 Task: Reply to email with the signature Adam Smith with the subject Request for information from softage.1@softage.net with the message I would like to request a meeting to discuss the new product launch strategy. Undo the message and rewrite the message as I am following up on our previous conversation. Send the email
Action: Mouse moved to (438, 556)
Screenshot: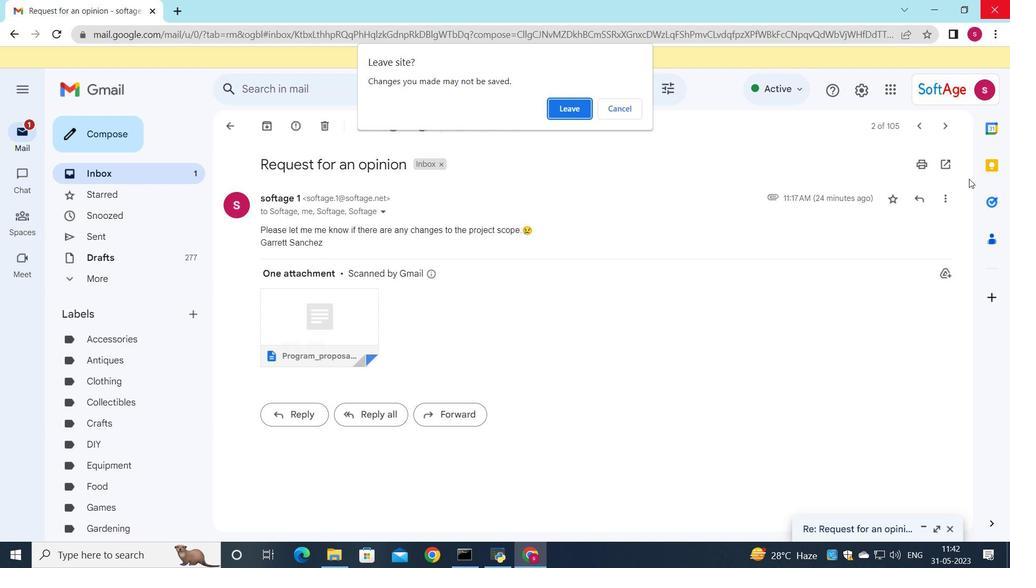 
Action: Mouse pressed left at (438, 556)
Screenshot: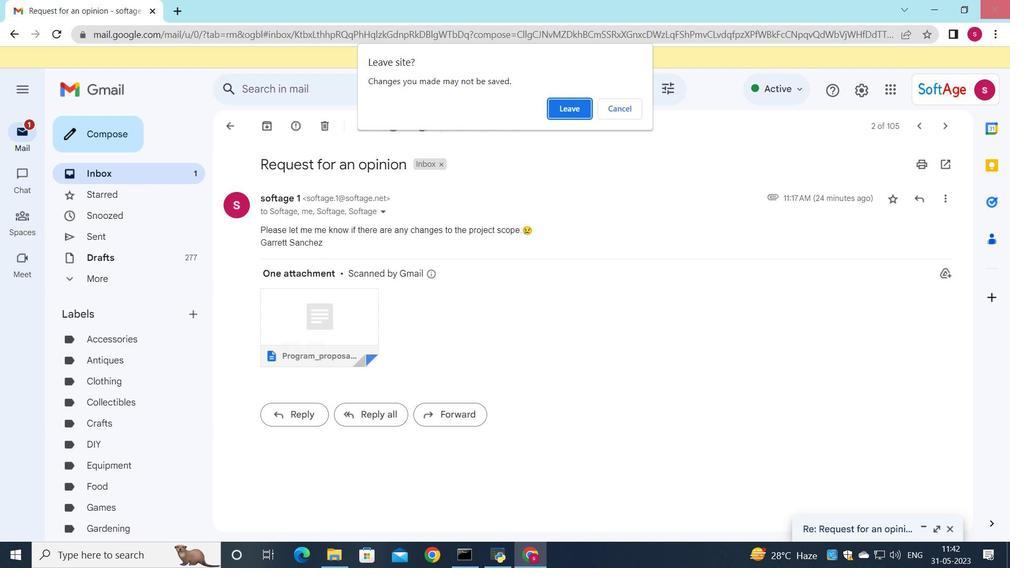 
Action: Mouse moved to (455, 315)
Screenshot: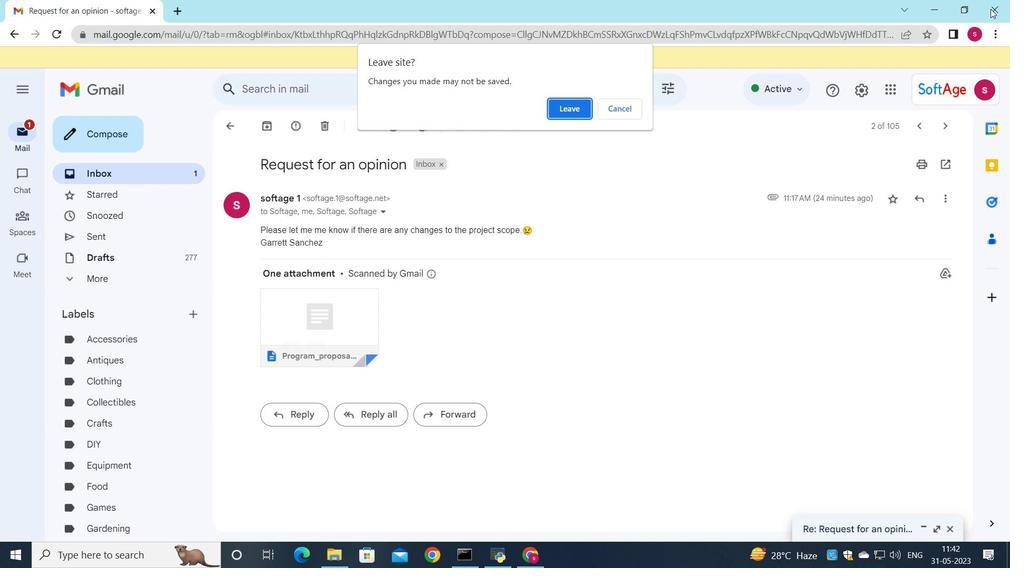 
Action: Mouse pressed left at (455, 315)
Screenshot: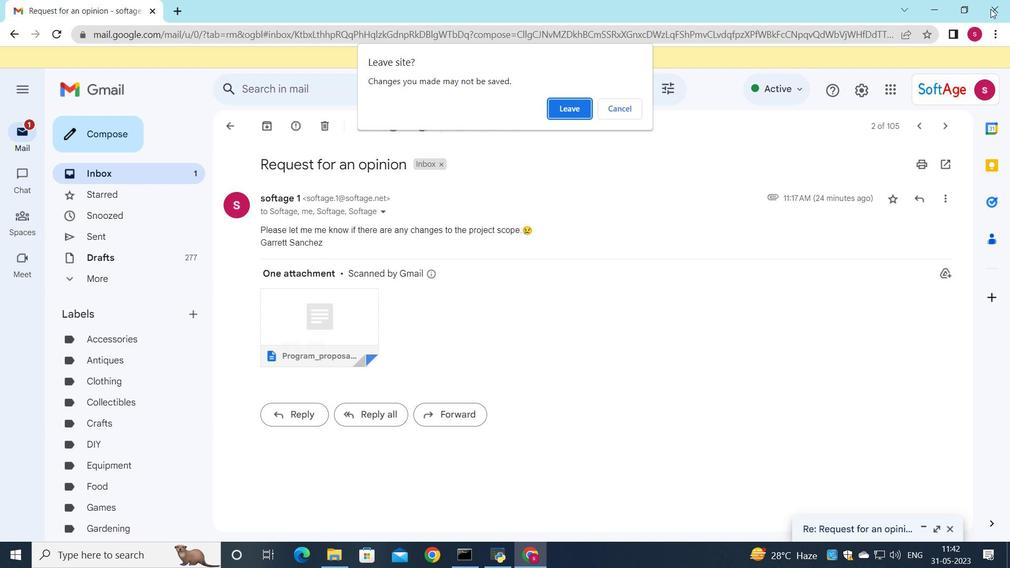 
Action: Mouse moved to (876, 70)
Screenshot: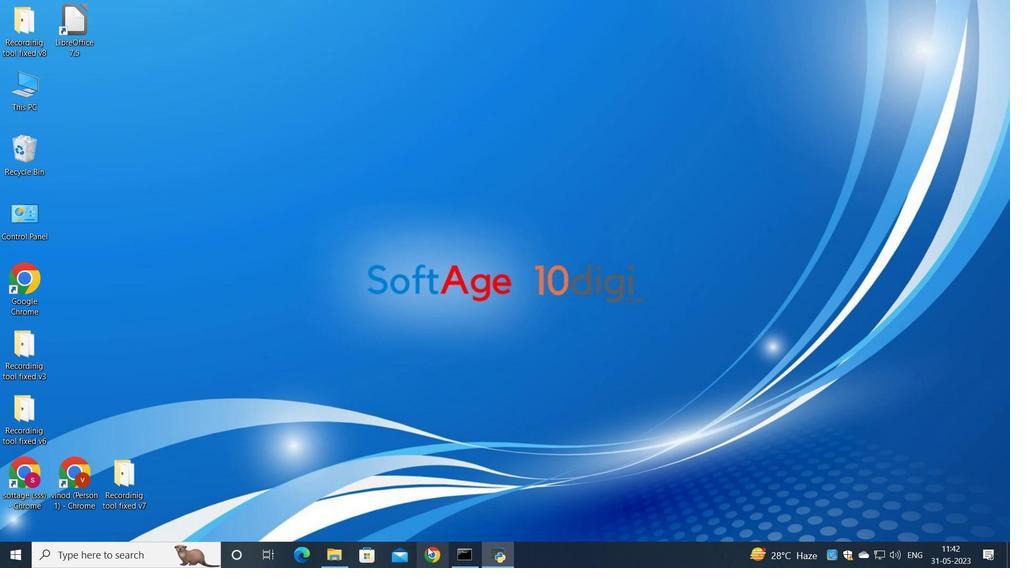 
Action: Mouse pressed left at (876, 70)
Screenshot: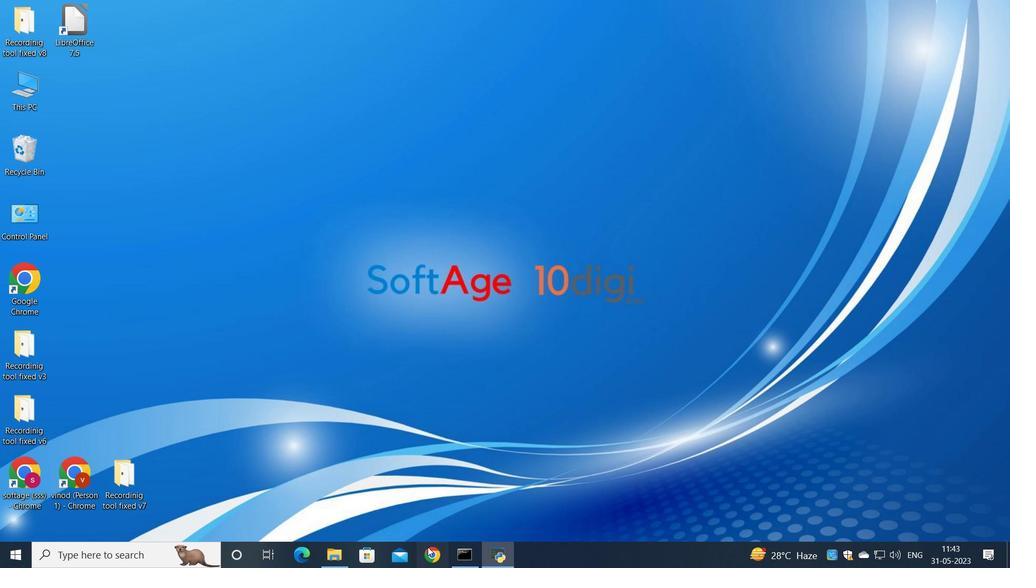 
Action: Mouse moved to (865, 96)
Screenshot: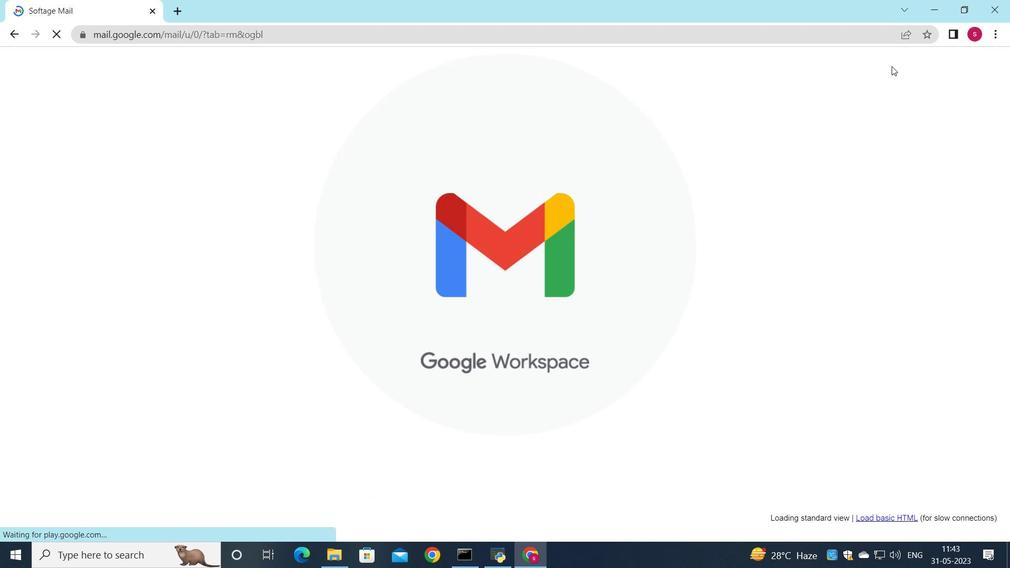 
Action: Mouse pressed left at (865, 96)
Screenshot: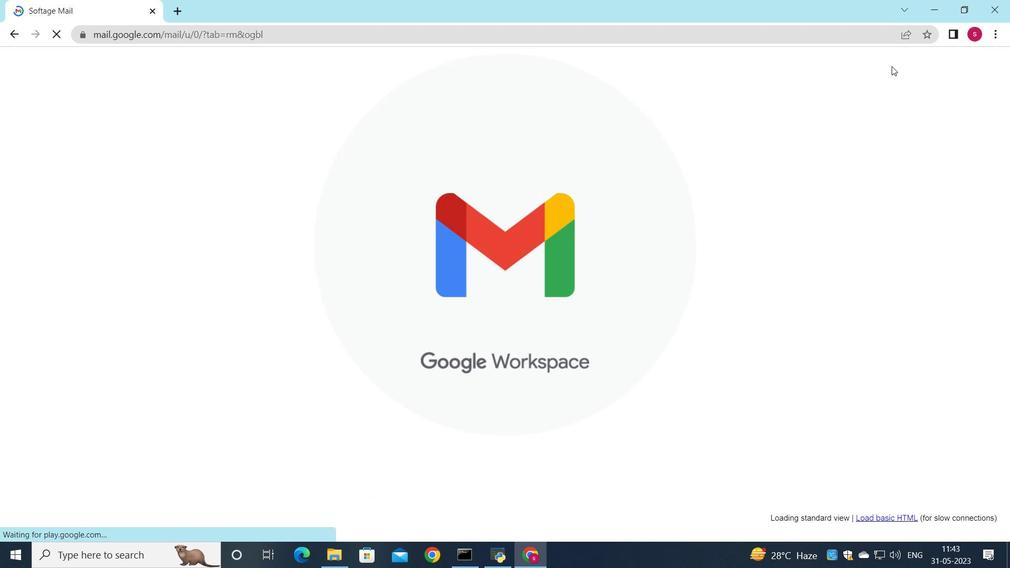 
Action: Mouse moved to (850, 156)
Screenshot: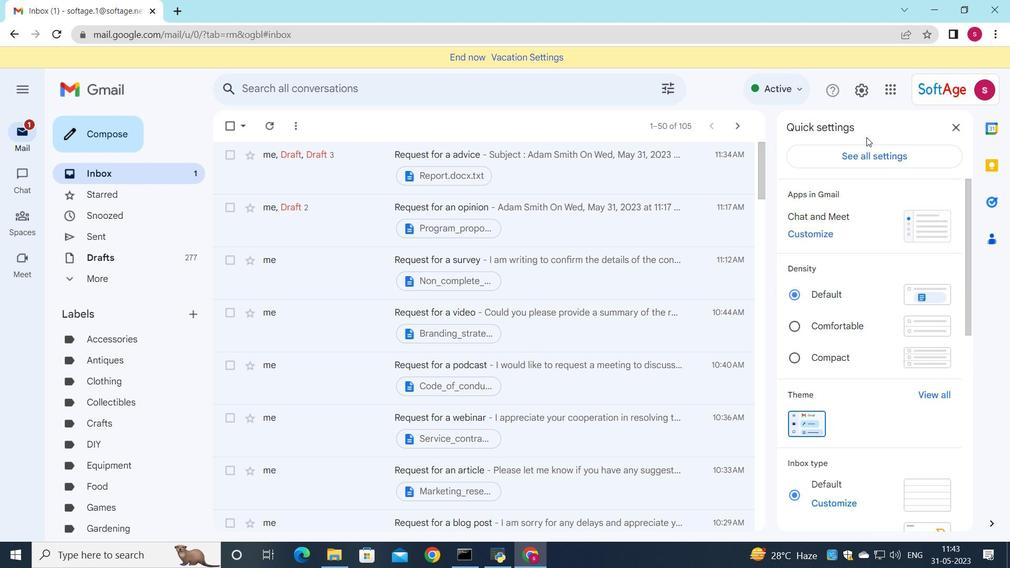 
Action: Mouse pressed left at (850, 156)
Screenshot: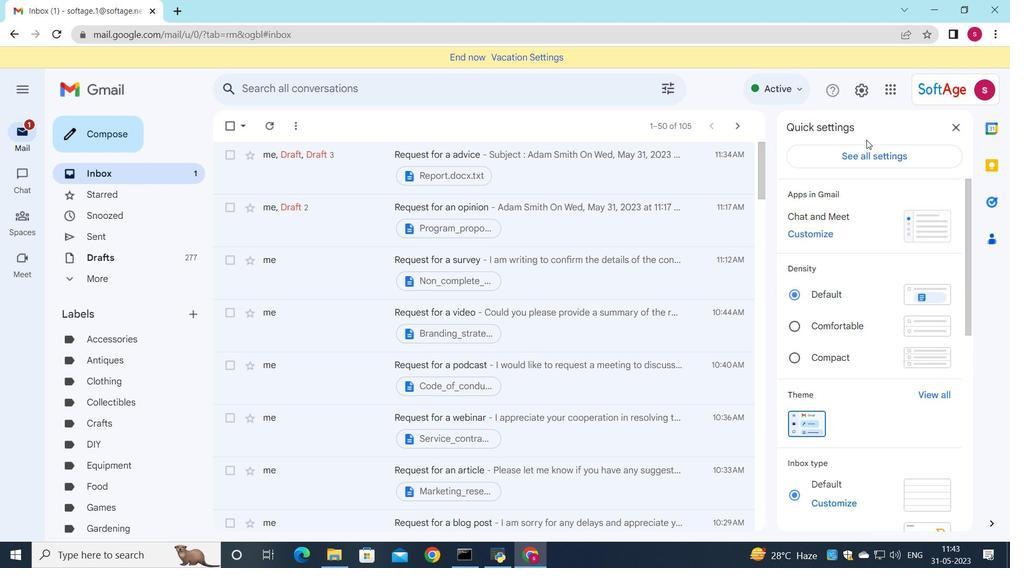 
Action: Mouse moved to (682, 196)
Screenshot: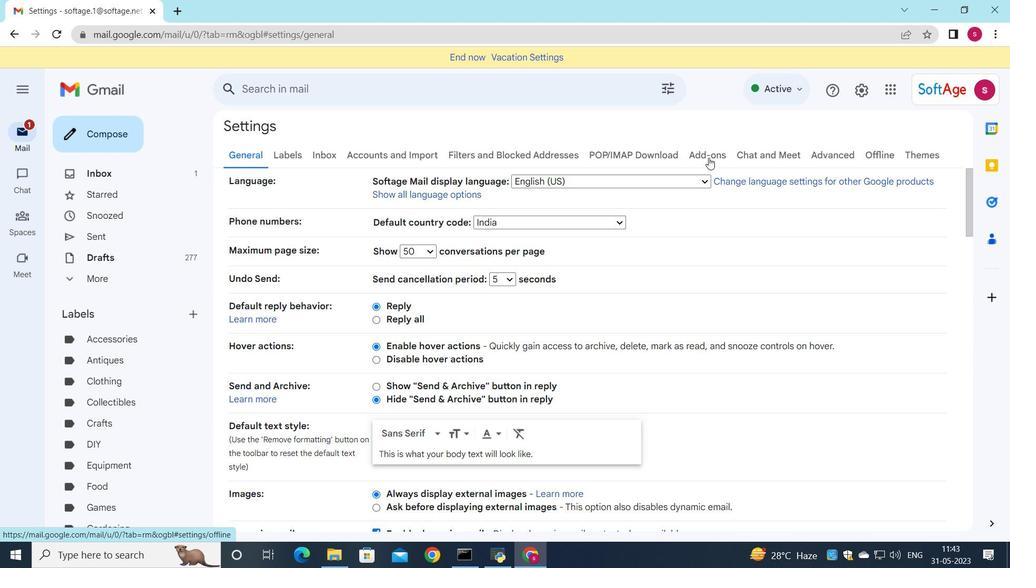 
Action: Mouse scrolled (682, 195) with delta (0, 0)
Screenshot: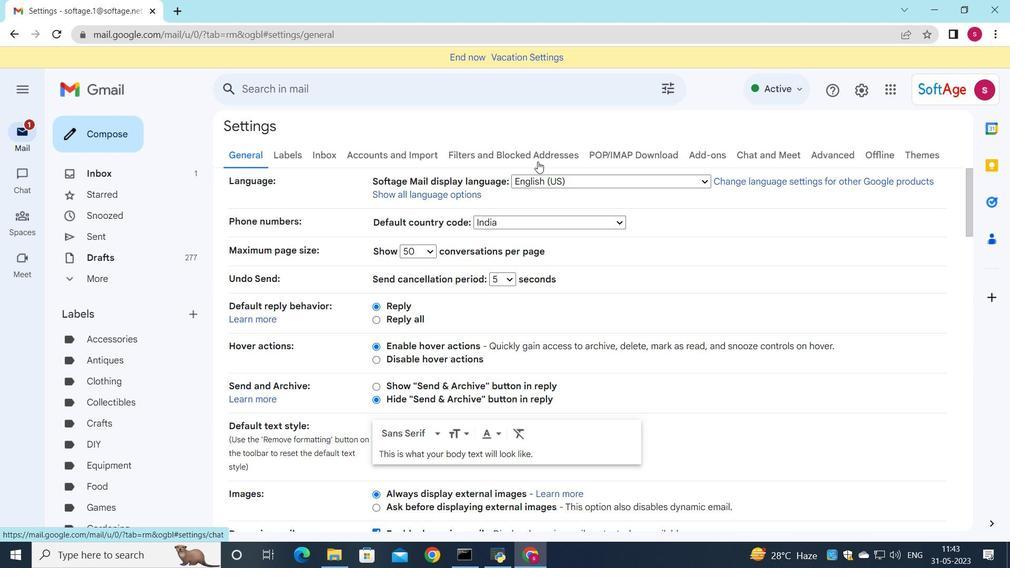 
Action: Mouse scrolled (682, 195) with delta (0, 0)
Screenshot: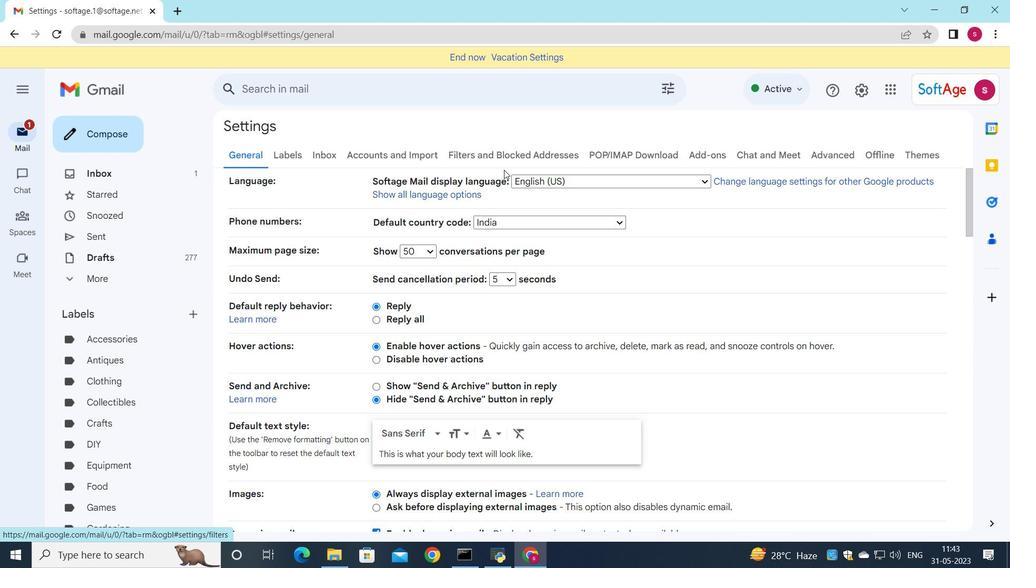 
Action: Mouse moved to (676, 204)
Screenshot: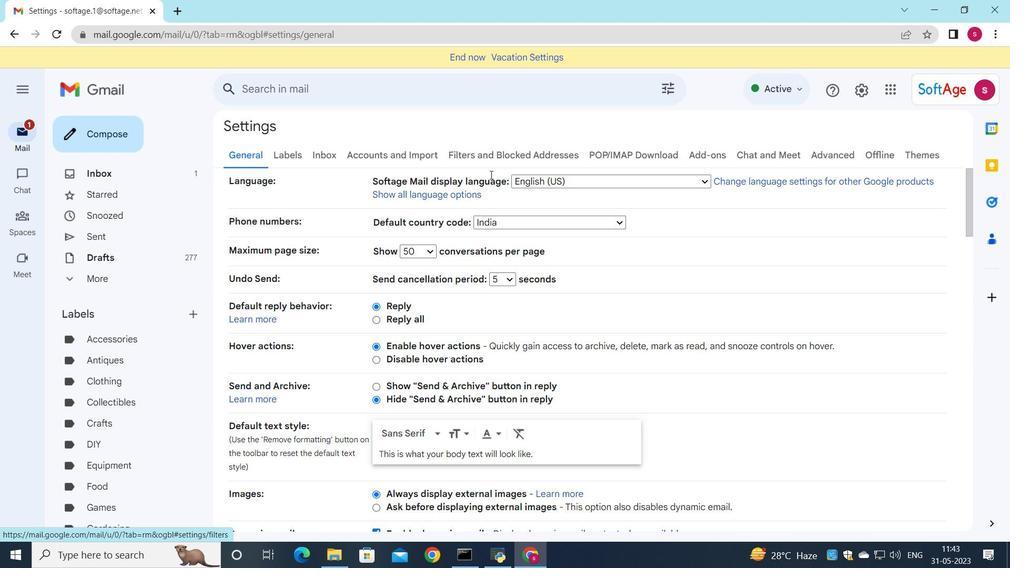 
Action: Mouse scrolled (676, 204) with delta (0, 0)
Screenshot: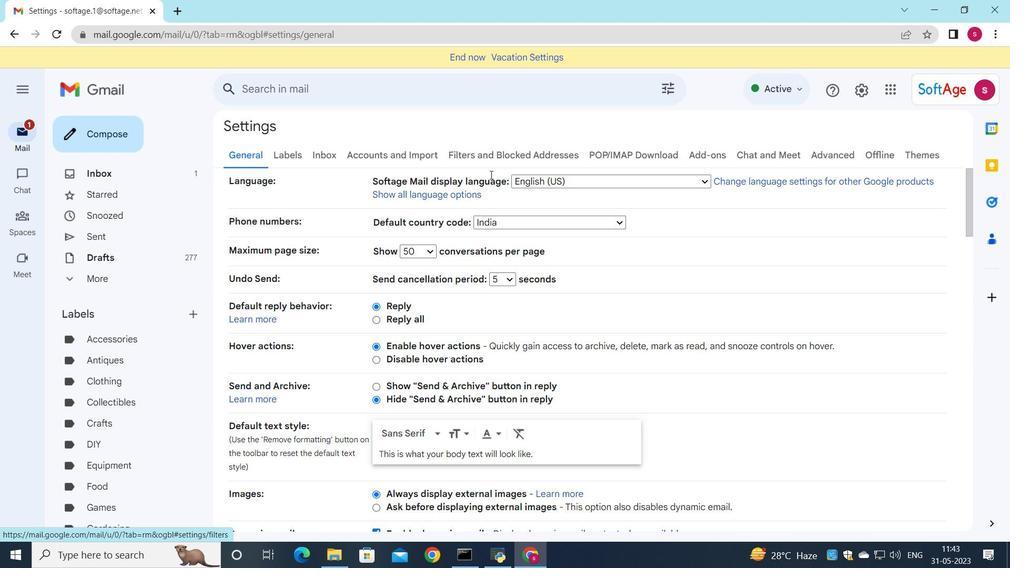 
Action: Mouse moved to (662, 212)
Screenshot: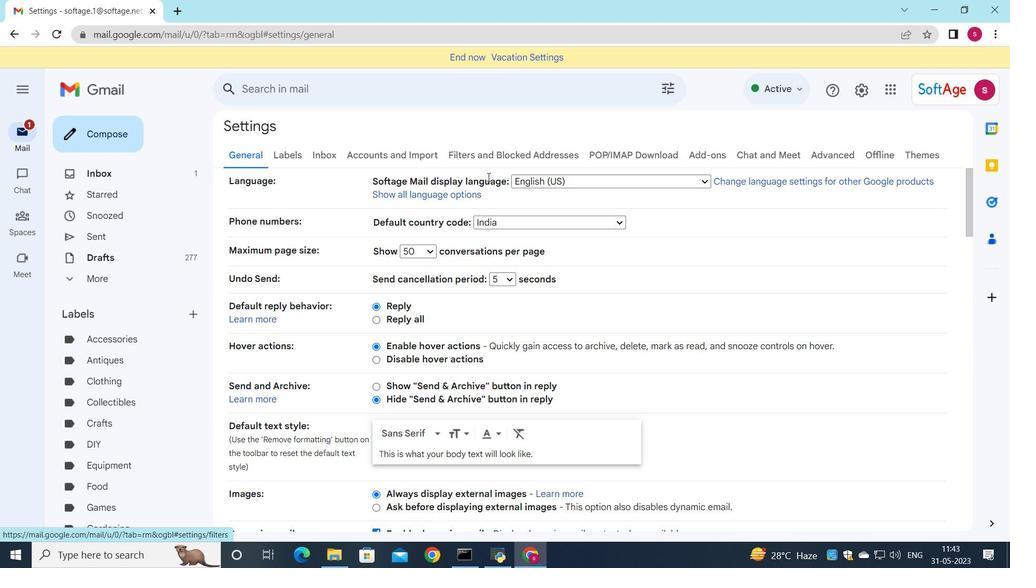 
Action: Mouse scrolled (662, 212) with delta (0, 0)
Screenshot: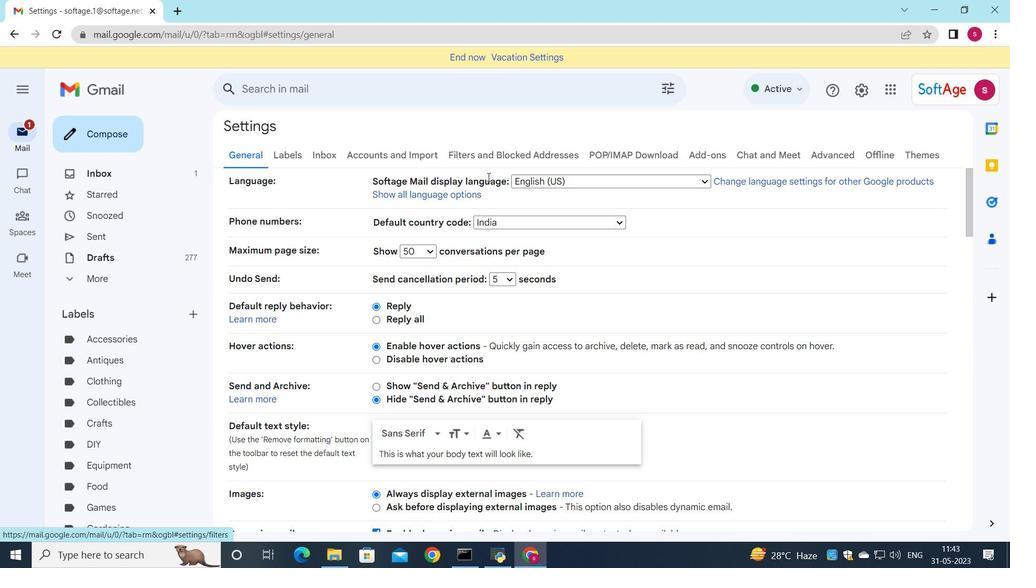 
Action: Mouse moved to (642, 193)
Screenshot: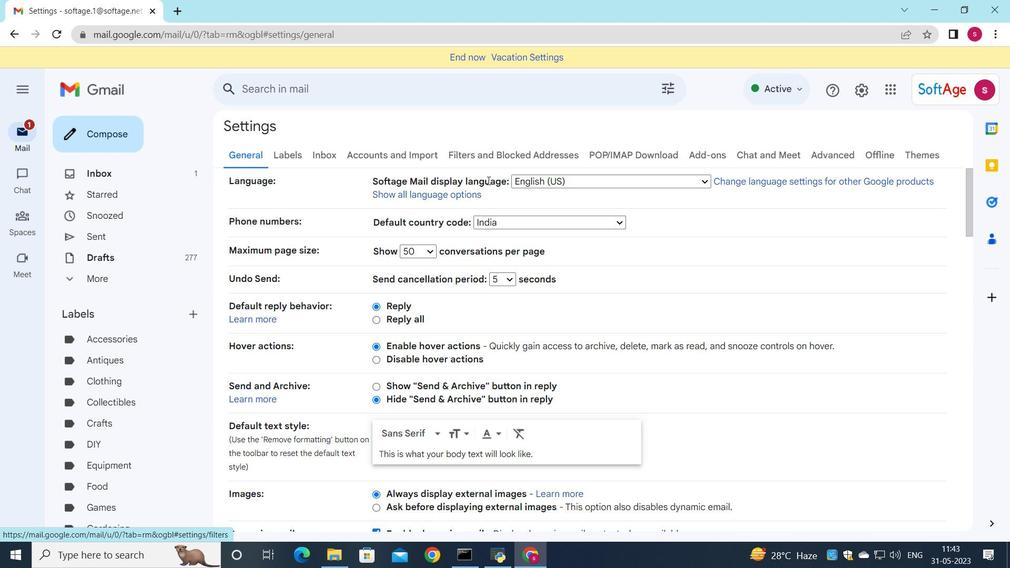 
Action: Mouse scrolled (642, 193) with delta (0, 0)
Screenshot: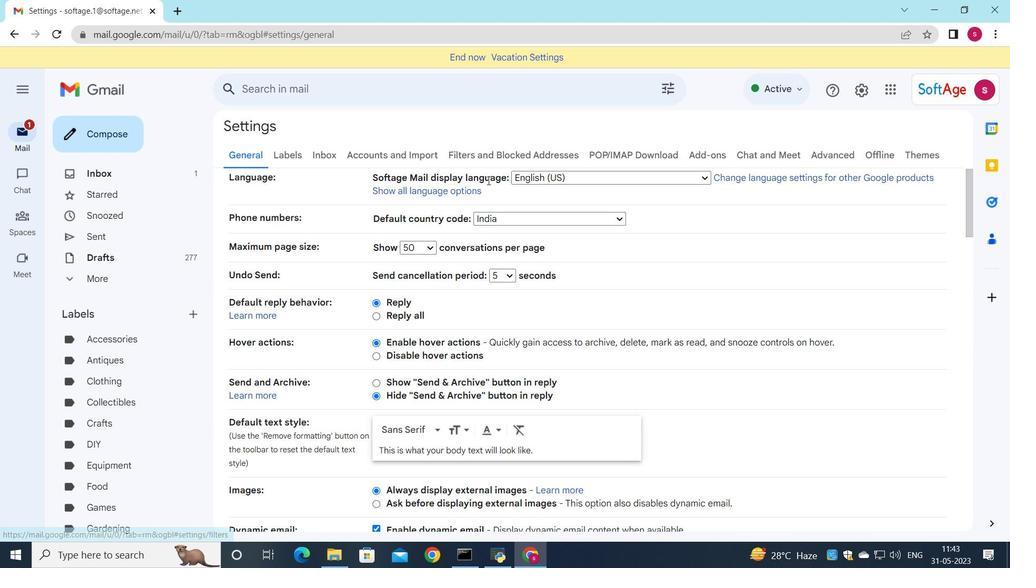 
Action: Mouse scrolled (642, 193) with delta (0, 0)
Screenshot: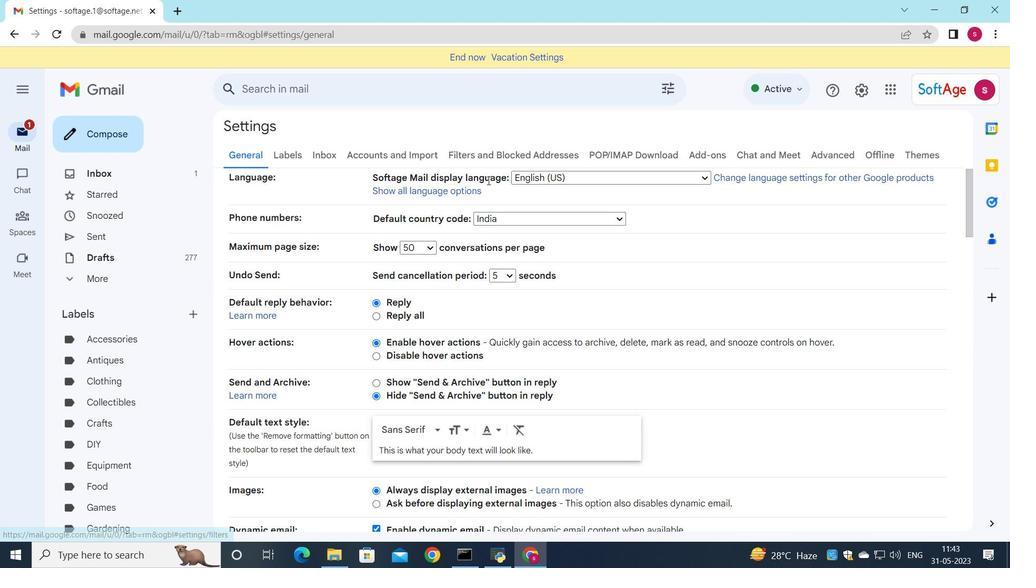 
Action: Mouse moved to (642, 193)
Screenshot: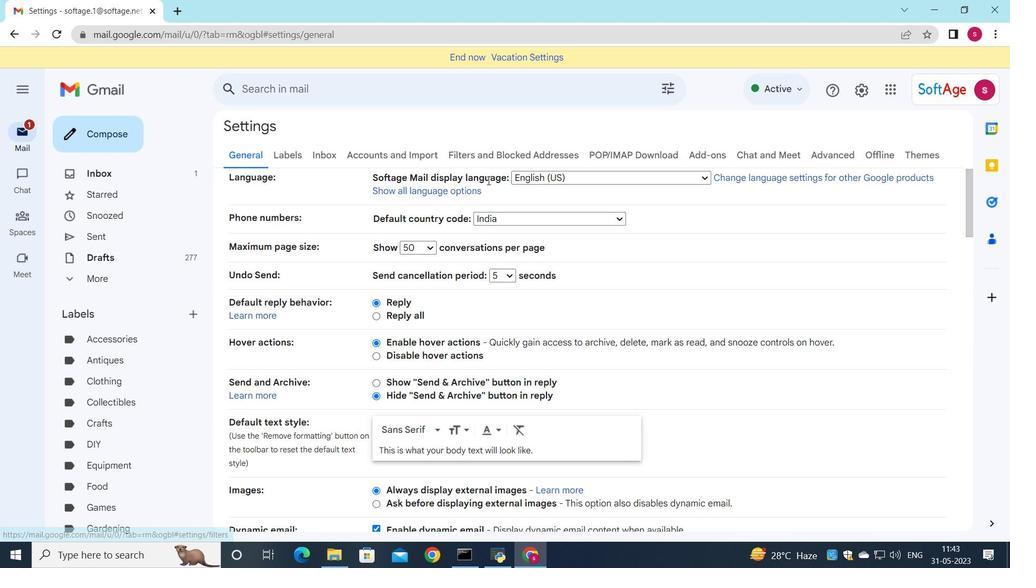 
Action: Mouse scrolled (642, 193) with delta (0, 0)
Screenshot: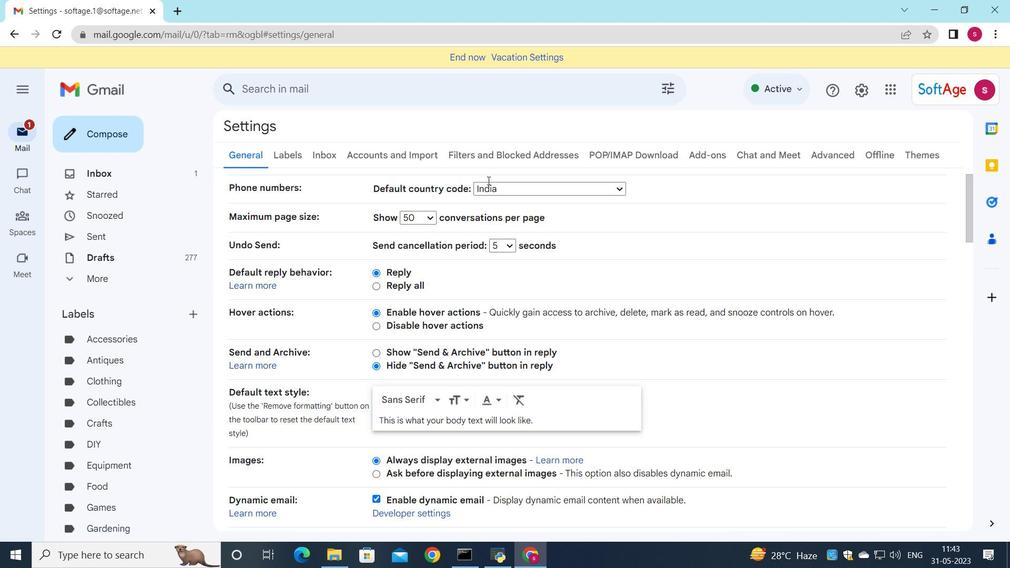 
Action: Mouse moved to (642, 194)
Screenshot: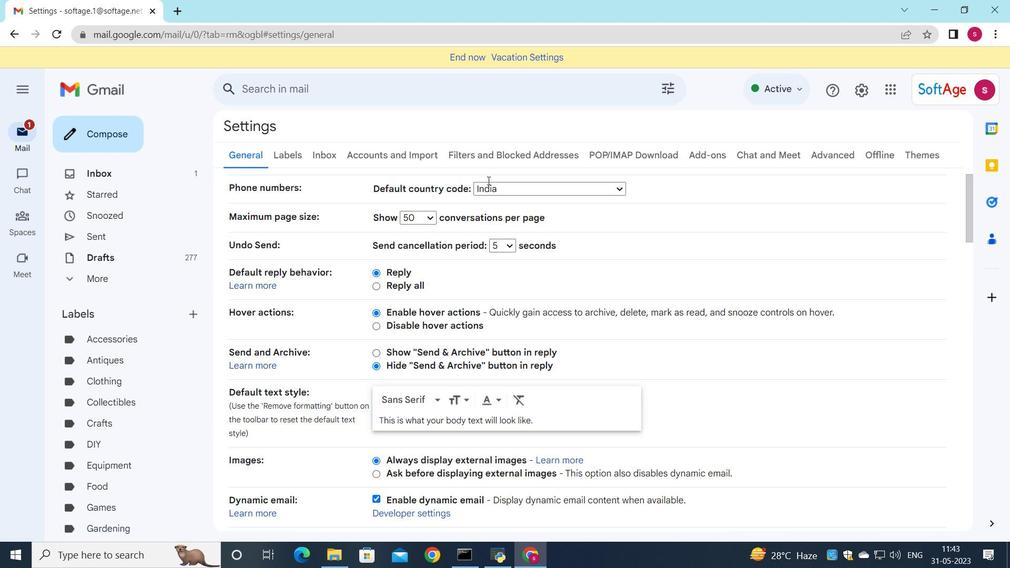 
Action: Mouse scrolled (642, 193) with delta (0, 0)
Screenshot: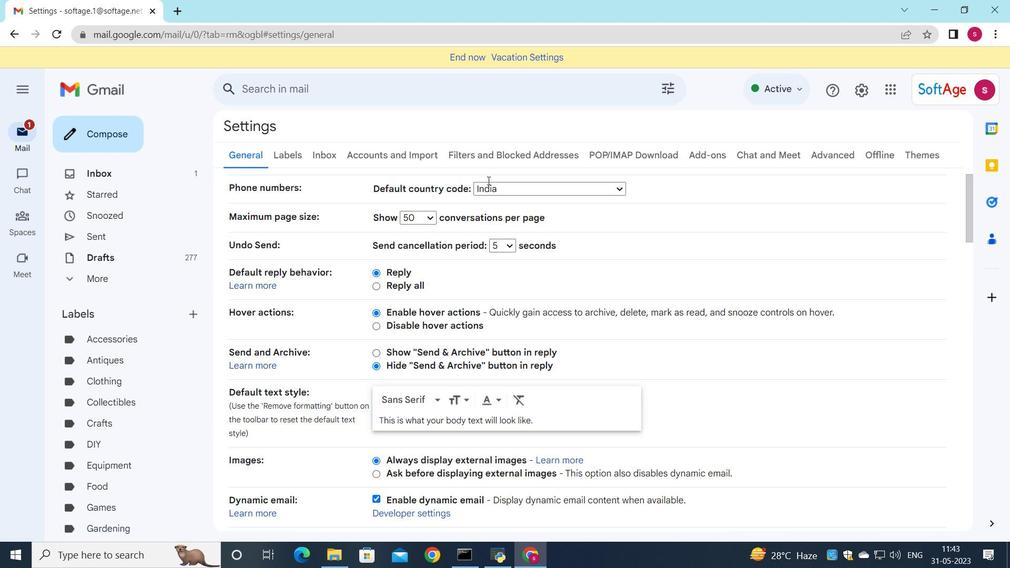 
Action: Mouse moved to (642, 194)
Screenshot: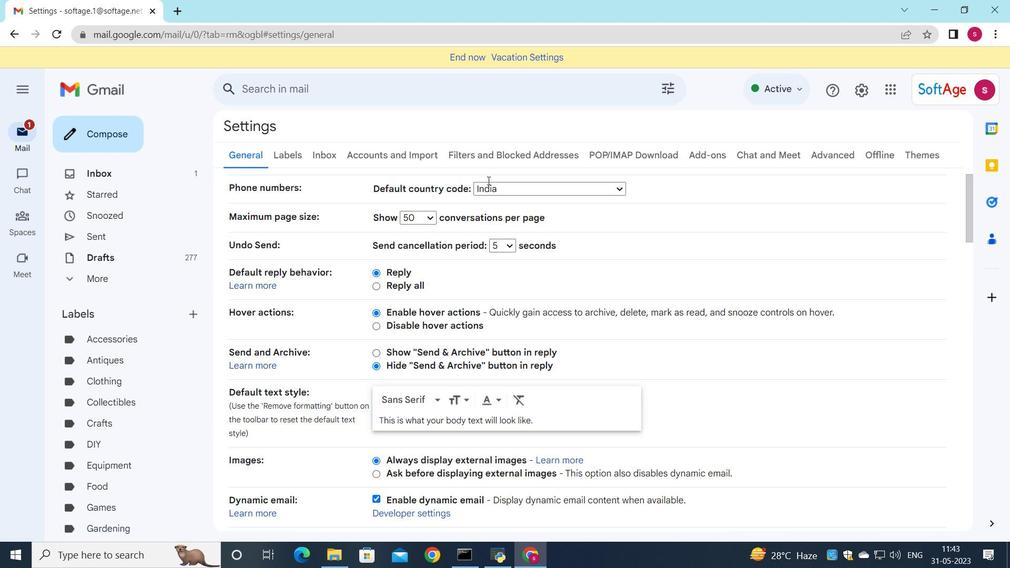 
Action: Mouse scrolled (642, 194) with delta (0, 0)
Screenshot: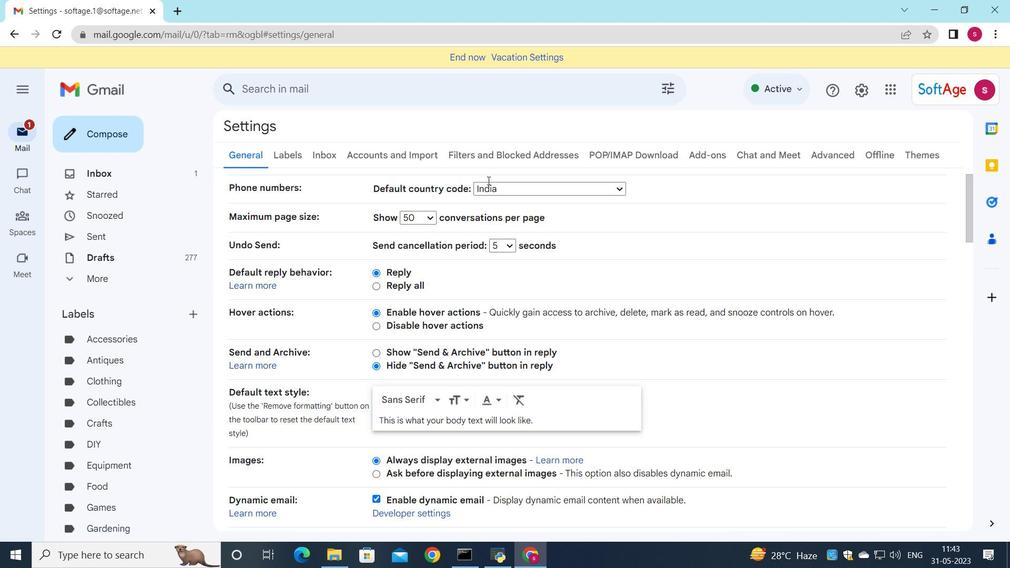 
Action: Mouse moved to (639, 192)
Screenshot: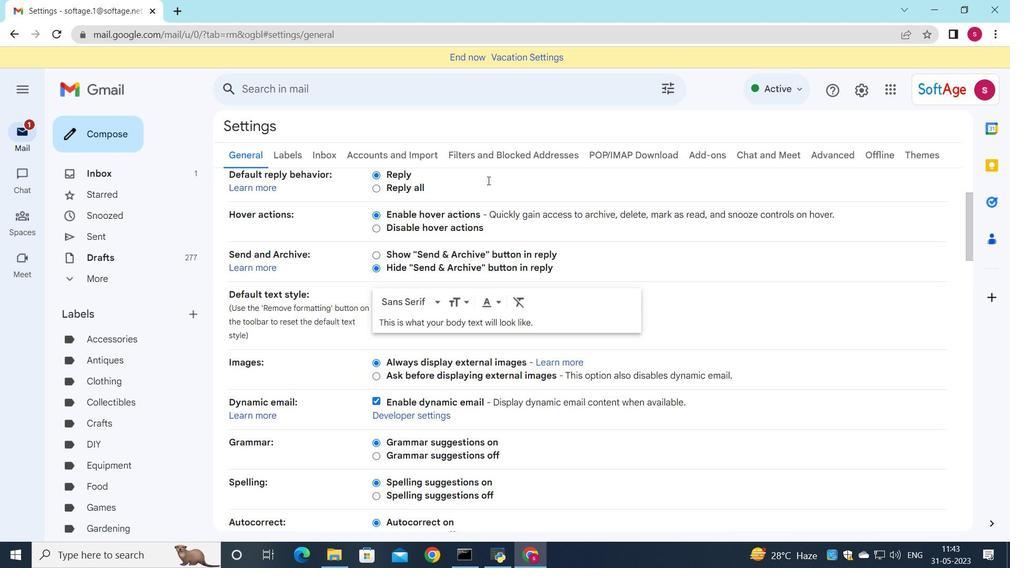 
Action: Mouse scrolled (639, 192) with delta (0, 0)
Screenshot: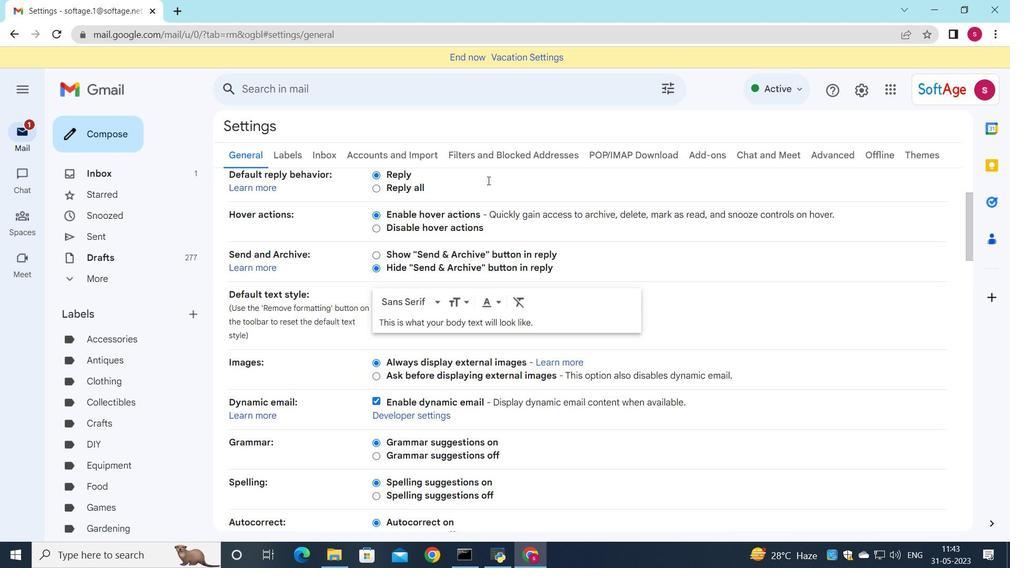 
Action: Mouse scrolled (639, 192) with delta (0, 0)
Screenshot: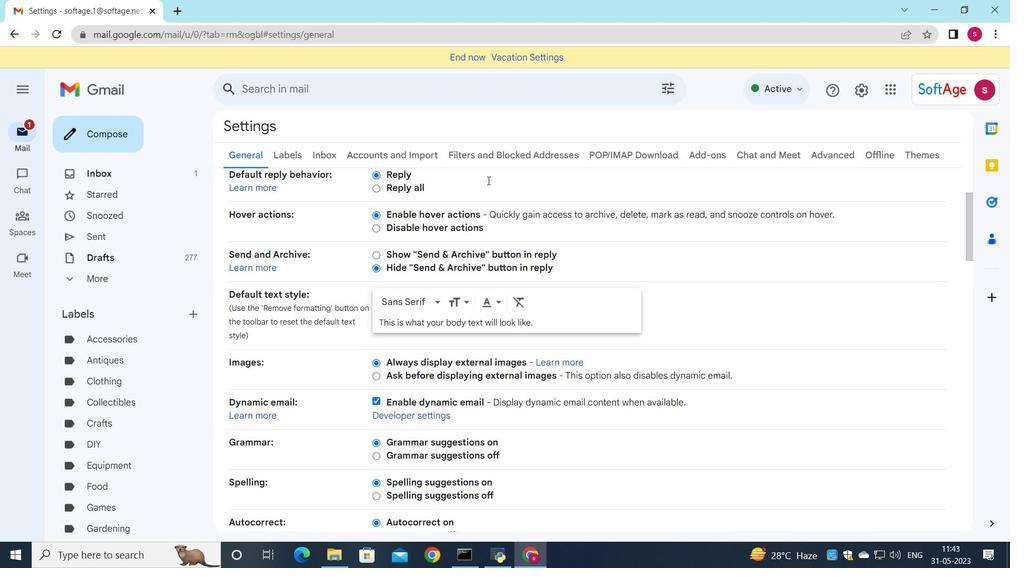 
Action: Mouse scrolled (639, 192) with delta (0, 0)
Screenshot: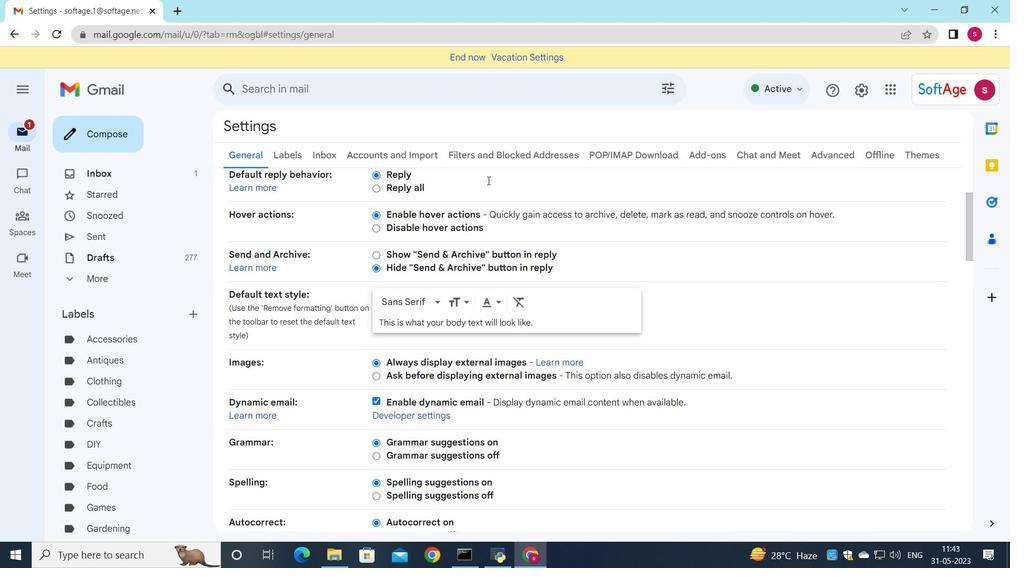 
Action: Mouse scrolled (639, 192) with delta (0, 0)
Screenshot: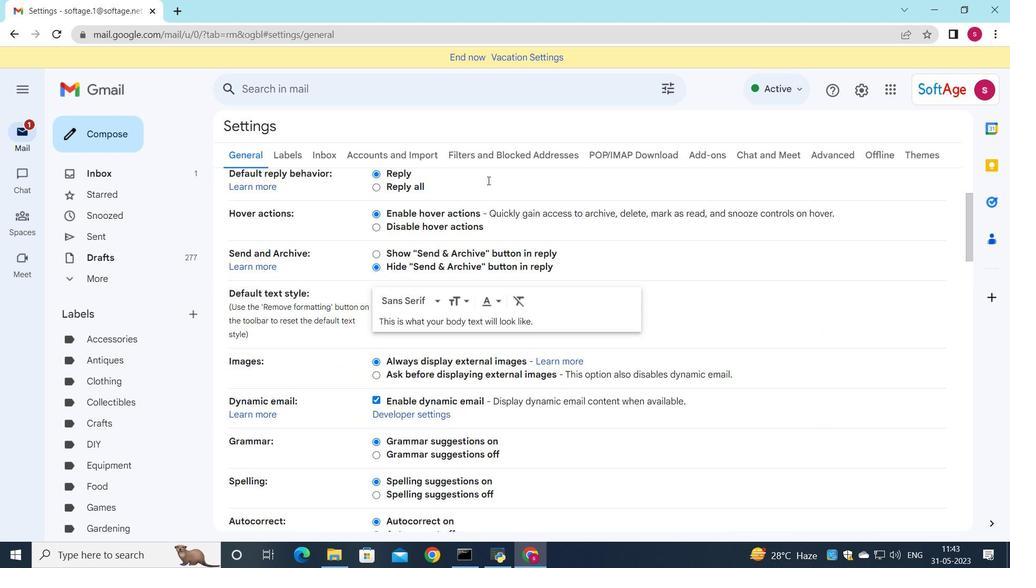 
Action: Mouse scrolled (639, 192) with delta (0, 0)
Screenshot: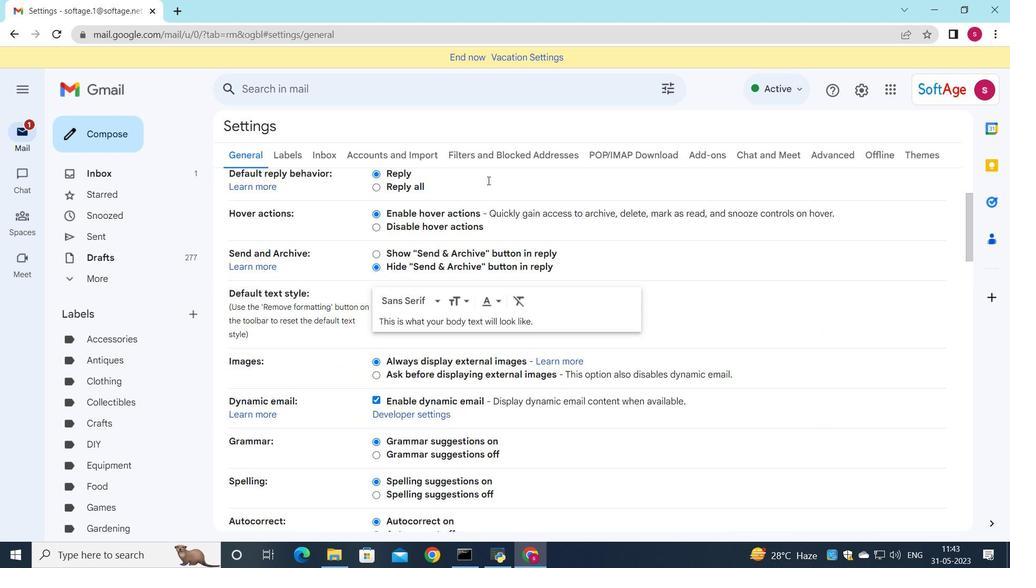
Action: Mouse scrolled (639, 192) with delta (0, 0)
Screenshot: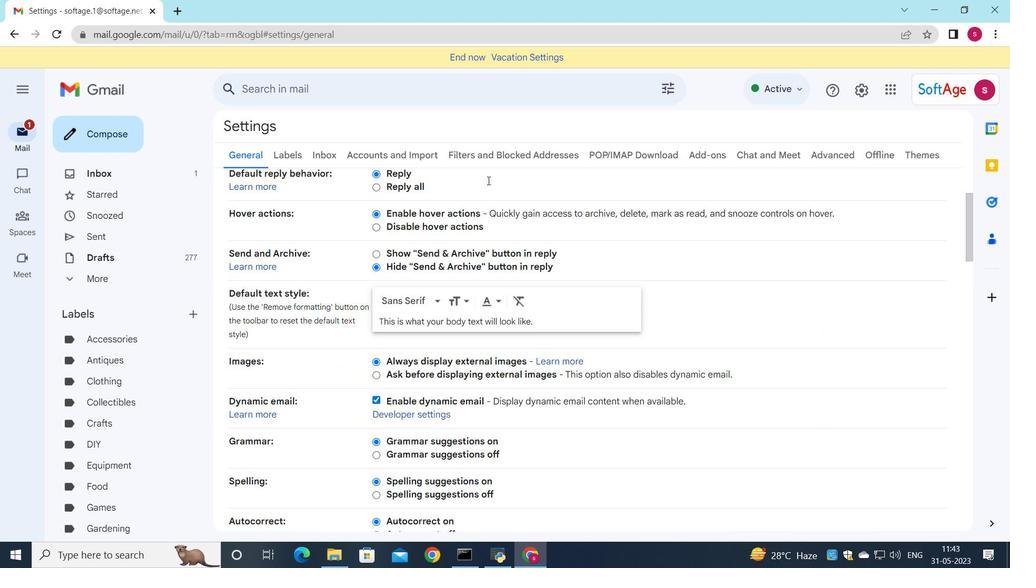 
Action: Mouse scrolled (639, 192) with delta (0, 0)
Screenshot: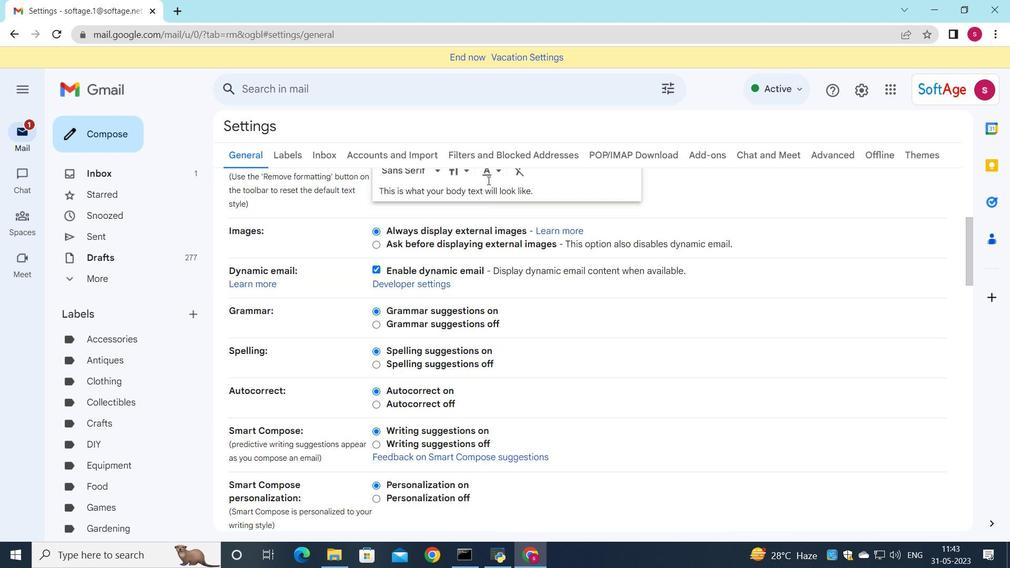 
Action: Mouse scrolled (639, 192) with delta (0, 0)
Screenshot: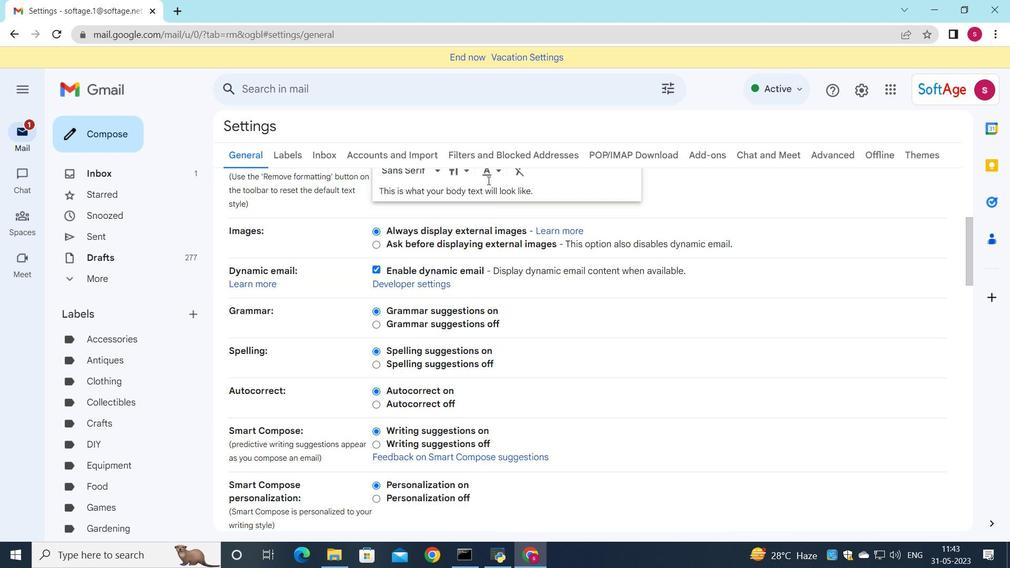 
Action: Mouse scrolled (639, 192) with delta (0, 0)
Screenshot: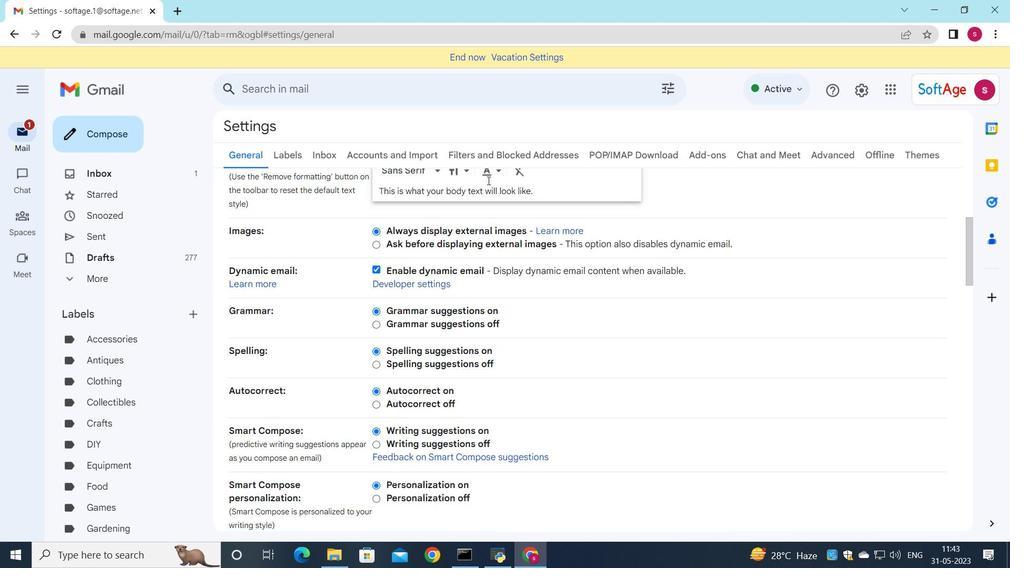 
Action: Mouse scrolled (639, 192) with delta (0, 0)
Screenshot: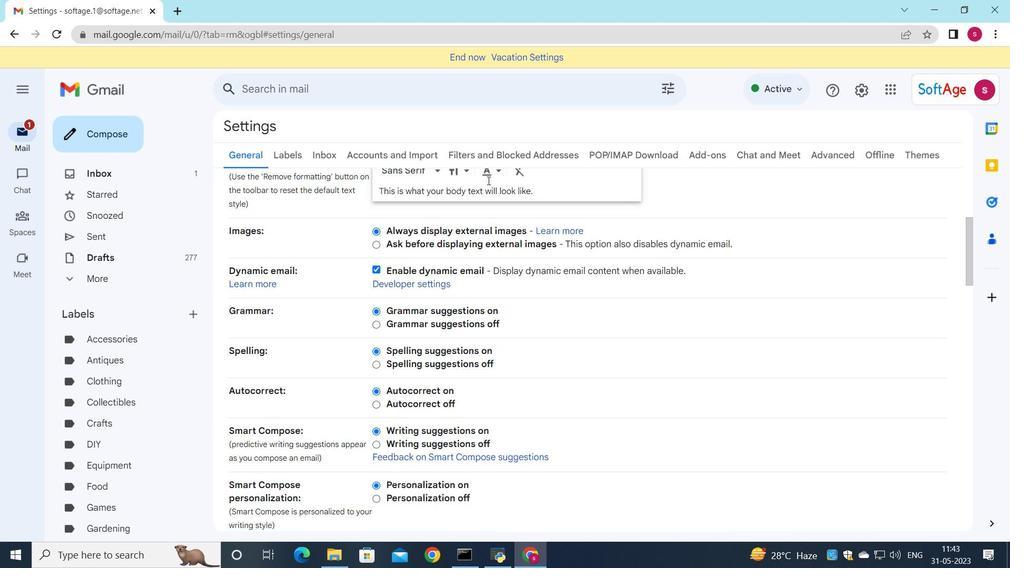 
Action: Mouse scrolled (639, 192) with delta (0, 0)
Screenshot: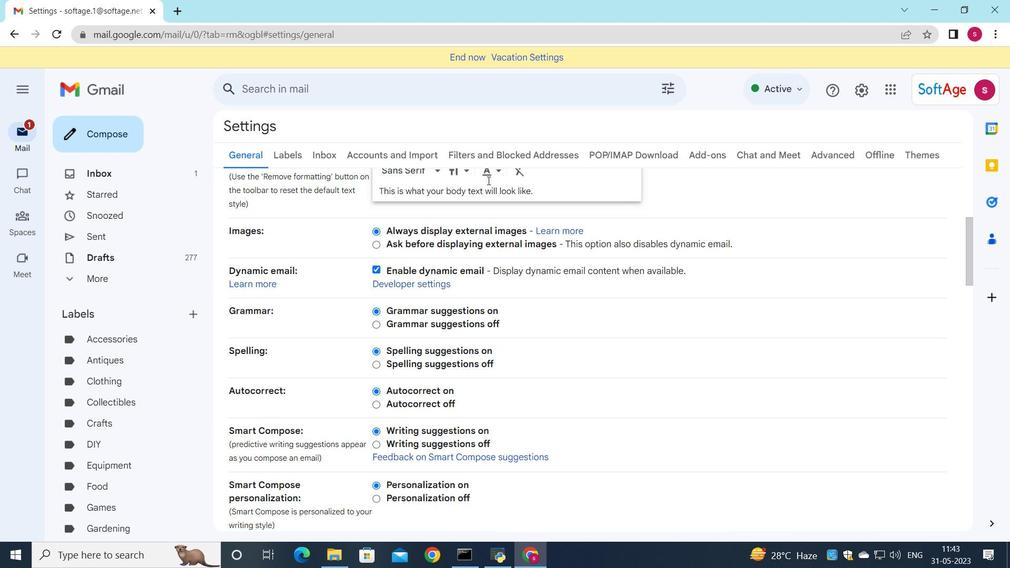 
Action: Mouse scrolled (639, 193) with delta (0, 0)
Screenshot: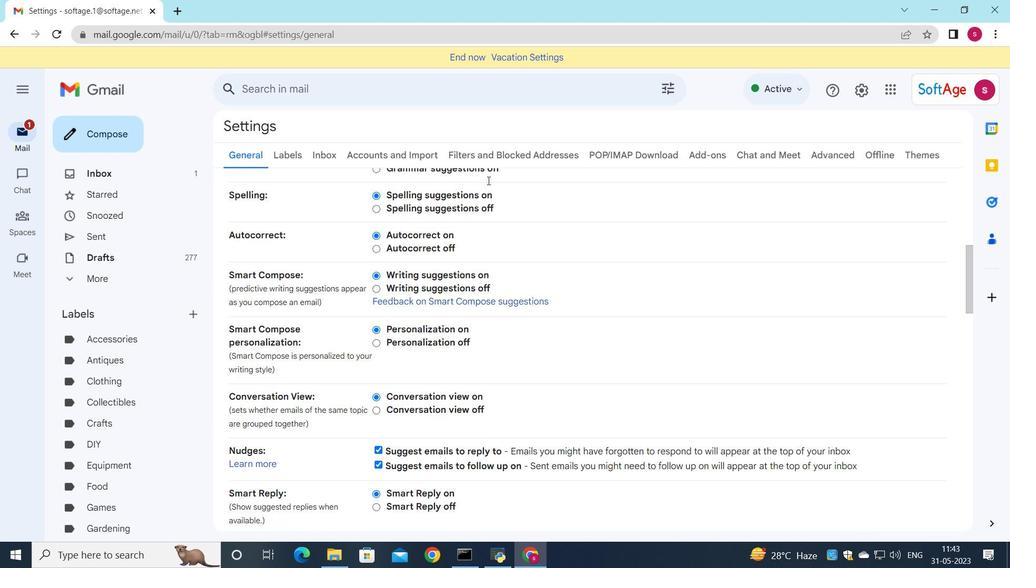 
Action: Mouse scrolled (639, 193) with delta (0, 0)
Screenshot: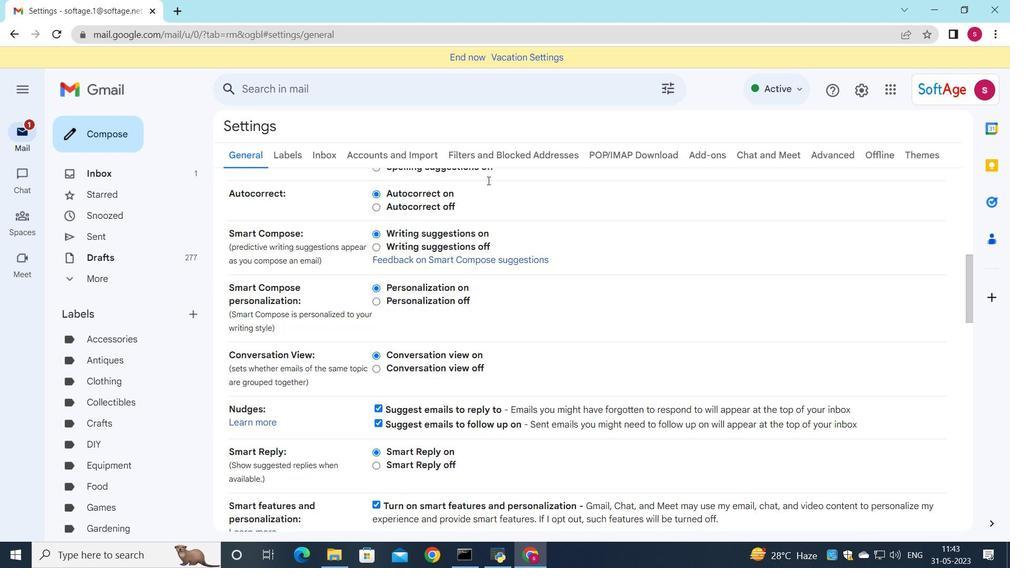 
Action: Mouse moved to (507, 262)
Screenshot: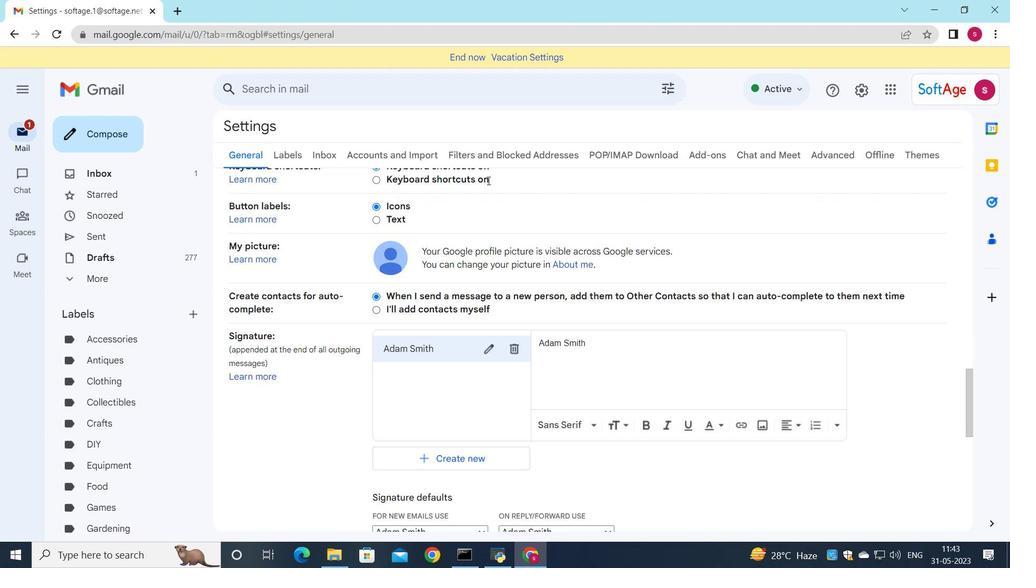 
Action: Mouse pressed left at (507, 262)
Screenshot: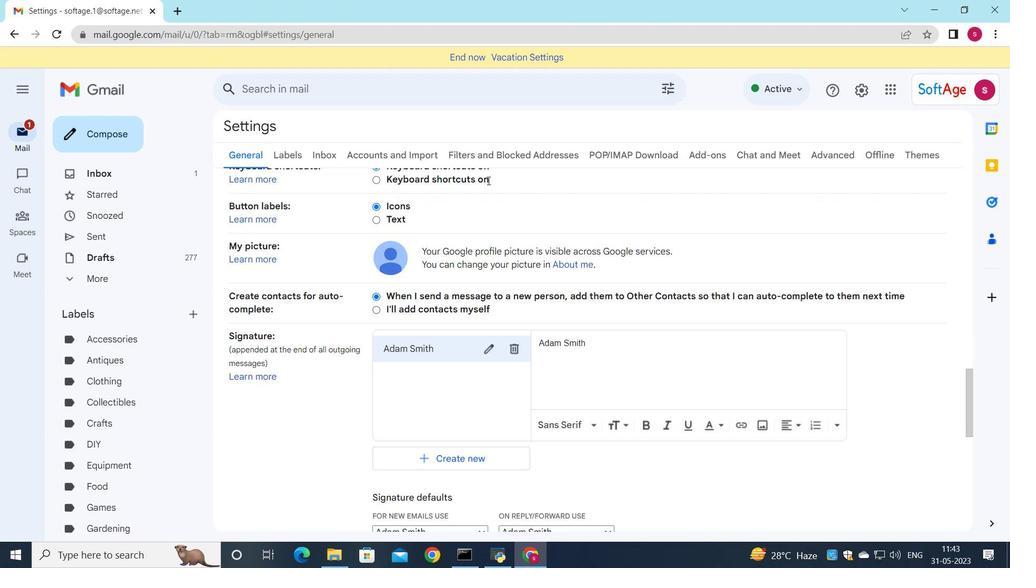 
Action: Mouse moved to (586, 324)
Screenshot: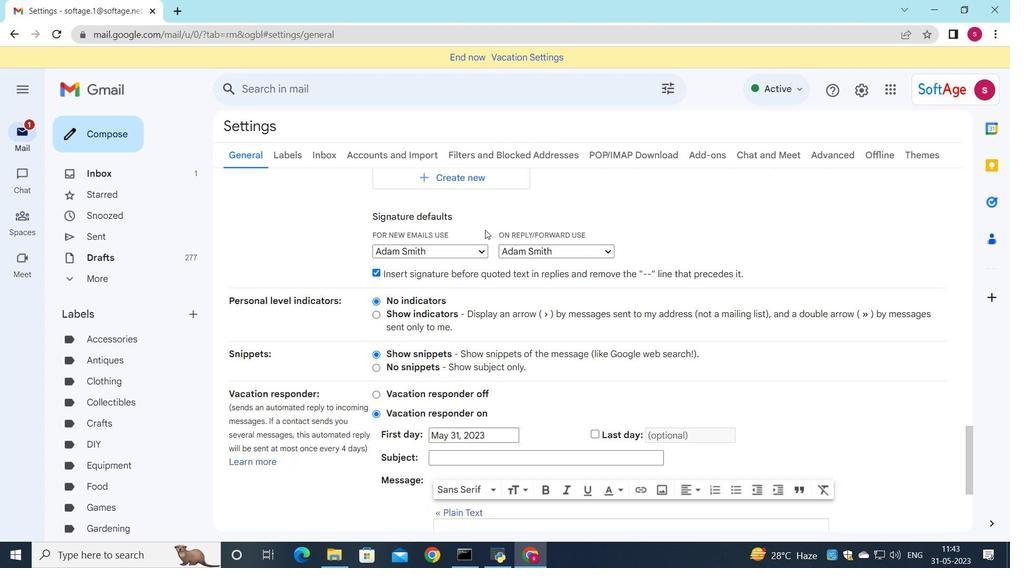 
Action: Mouse pressed left at (606, 320)
Screenshot: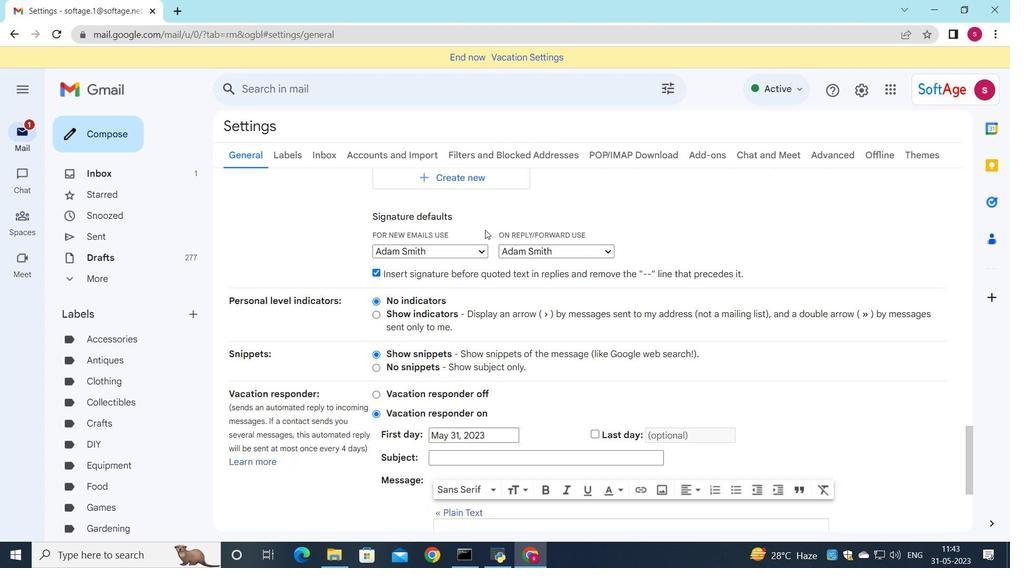
Action: Mouse moved to (425, 285)
Screenshot: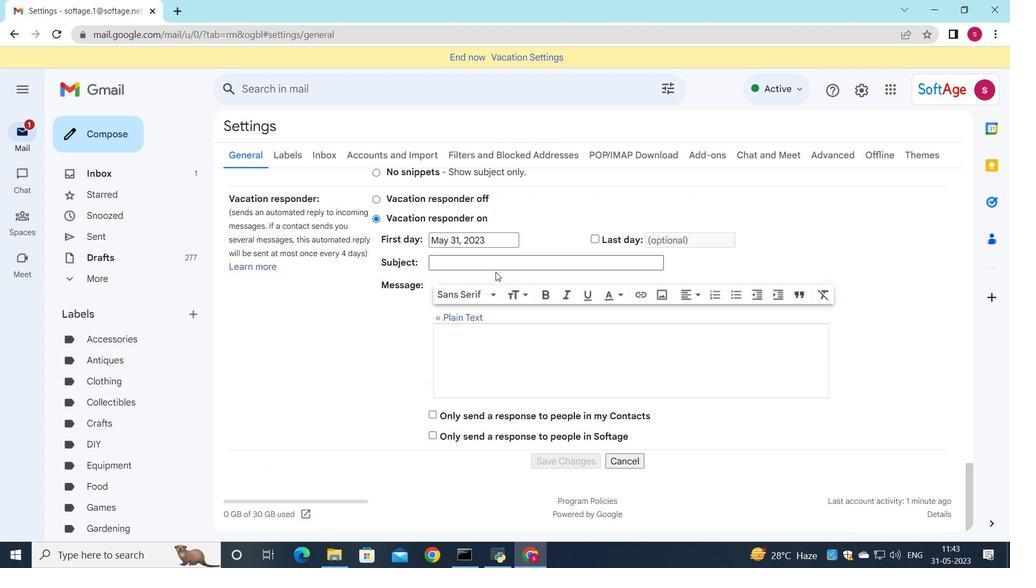 
Action: Mouse pressed left at (425, 285)
Screenshot: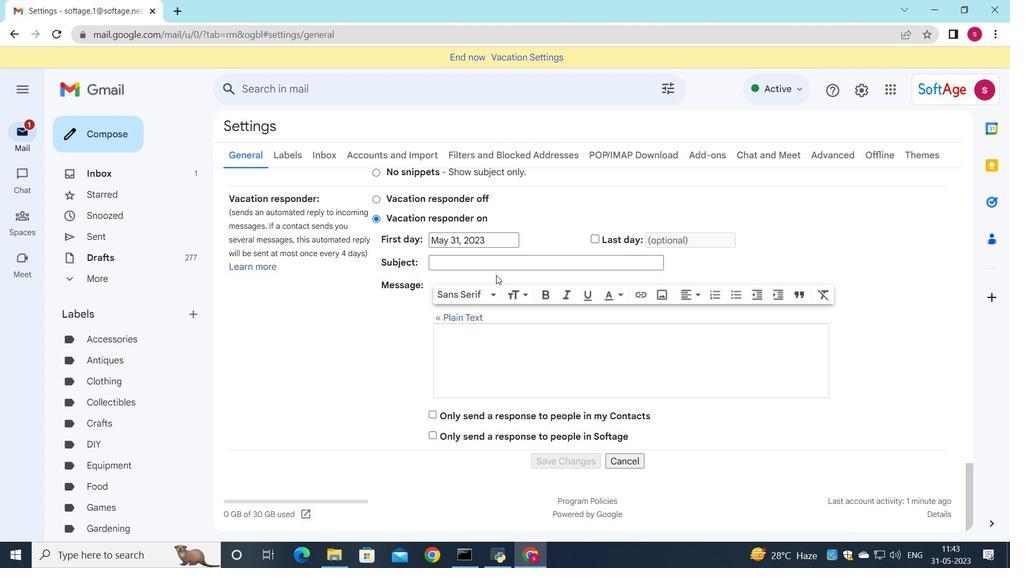 
Action: Mouse moved to (701, 302)
Screenshot: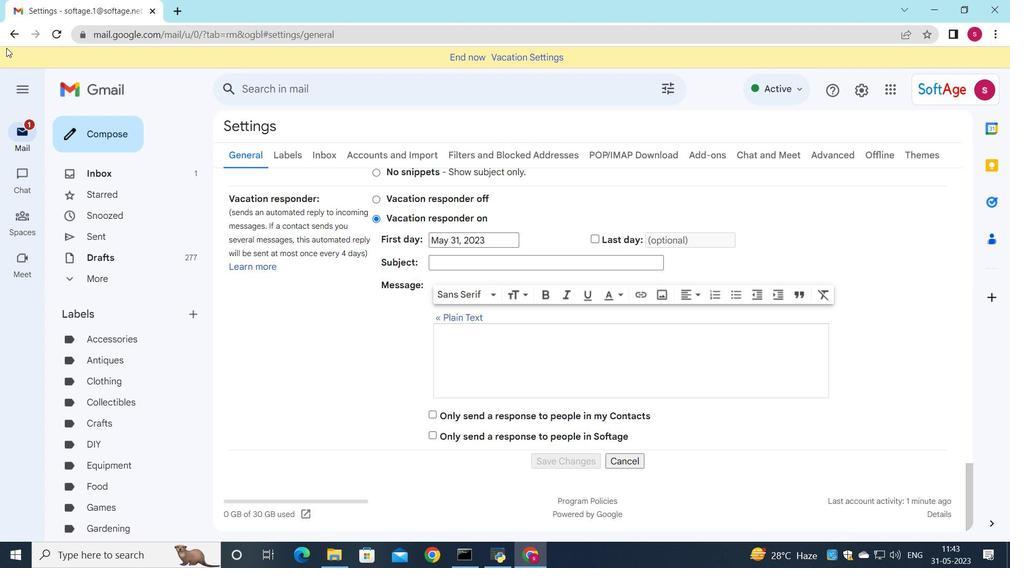 
Action: Key pressed <Key.shift>Adam<Key.space><Key.shift>Smith
Screenshot: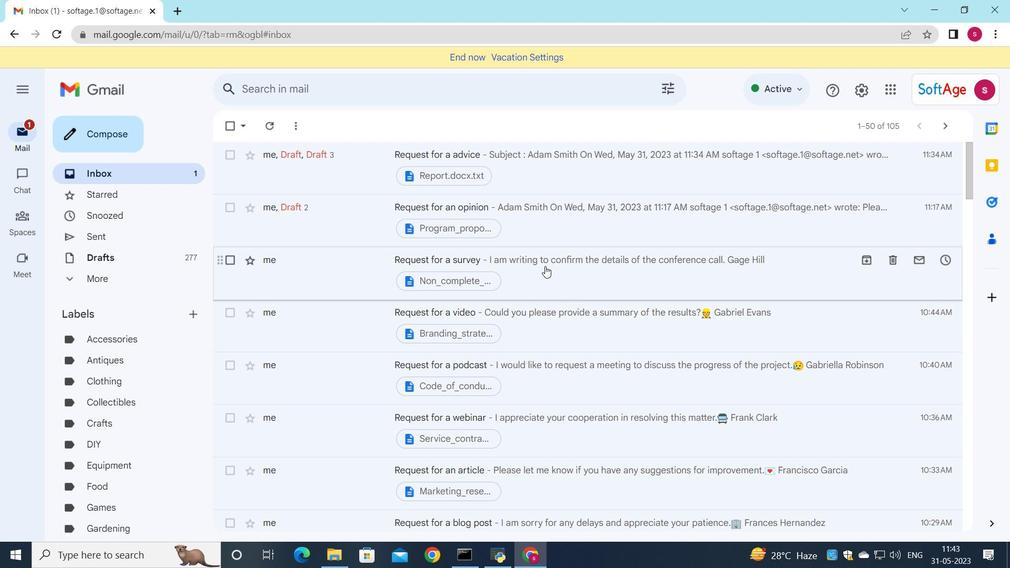 
Action: Mouse moved to (622, 324)
Screenshot: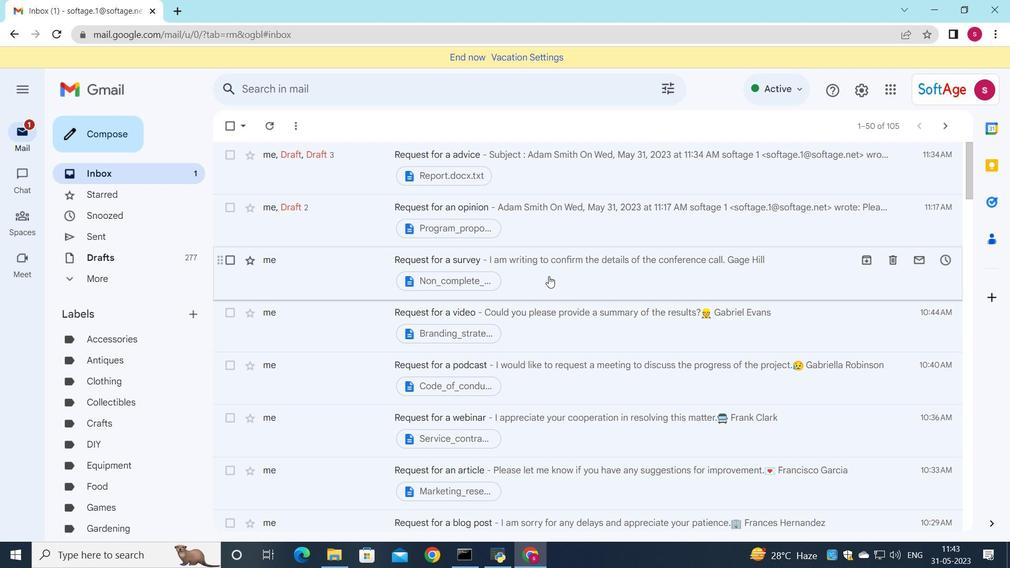 
Action: Mouse pressed left at (622, 324)
Screenshot: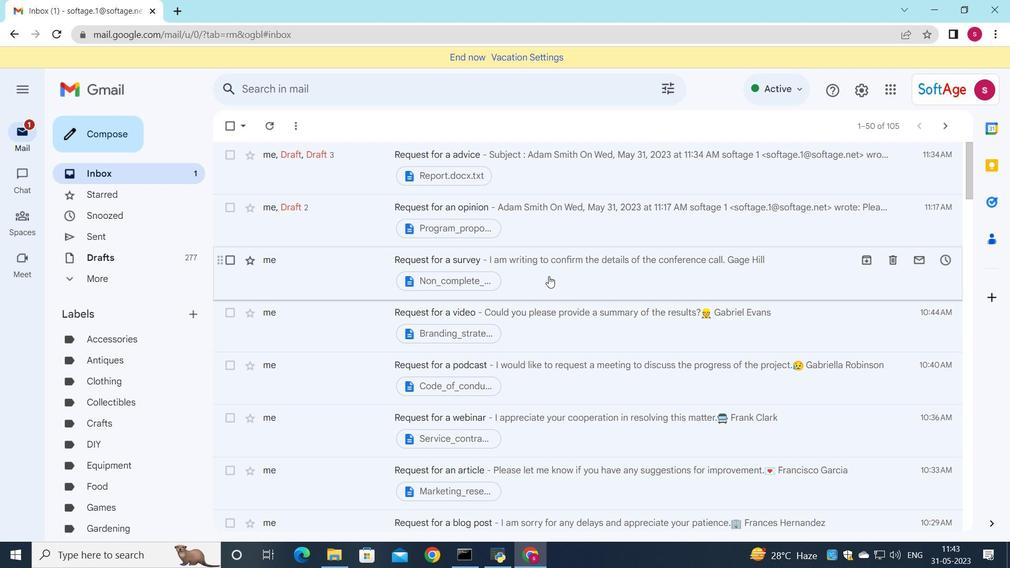 
Action: Mouse moved to (661, 285)
Screenshot: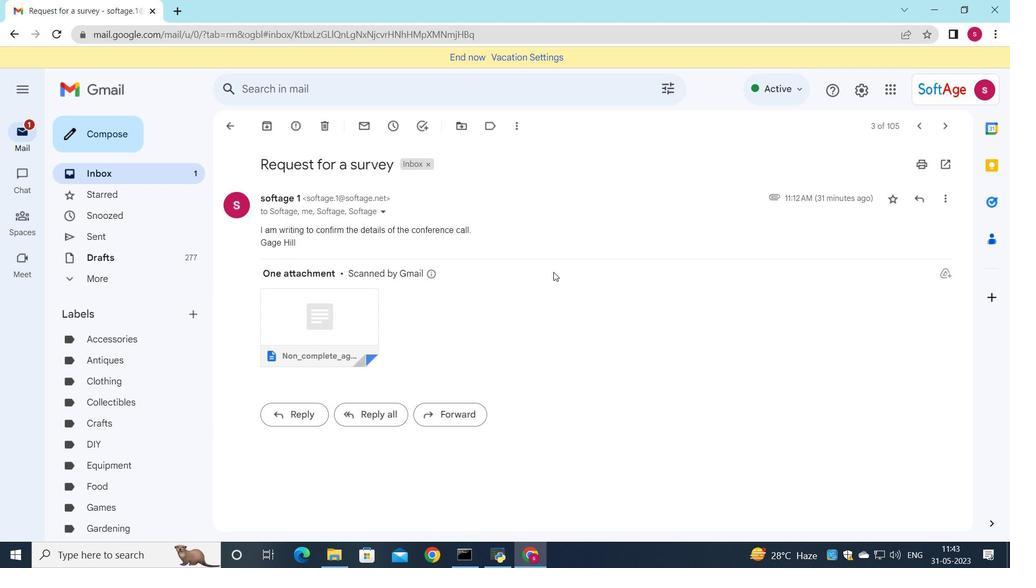
Action: Mouse pressed left at (661, 285)
Screenshot: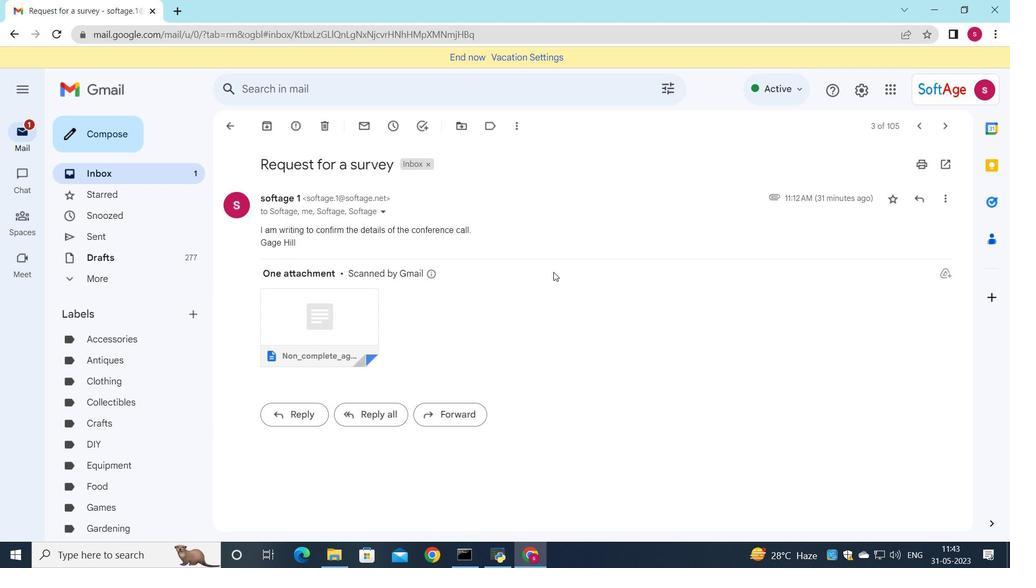 
Action: Key pressed <Key.shift>Adam<Key.space><Key.shift>Smith
Screenshot: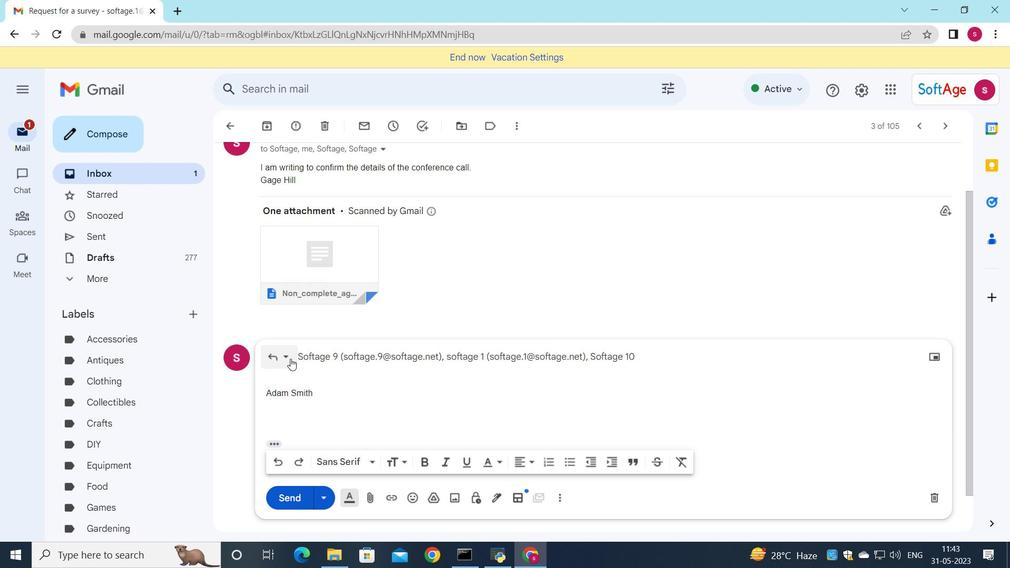 
Action: Mouse moved to (609, 314)
Screenshot: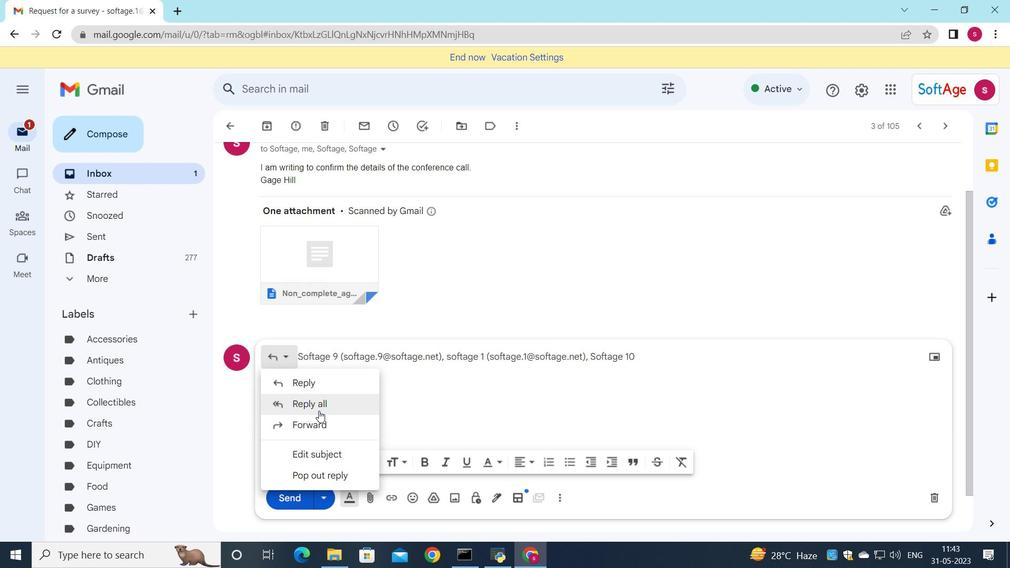 
Action: Mouse scrolled (609, 314) with delta (0, 0)
Screenshot: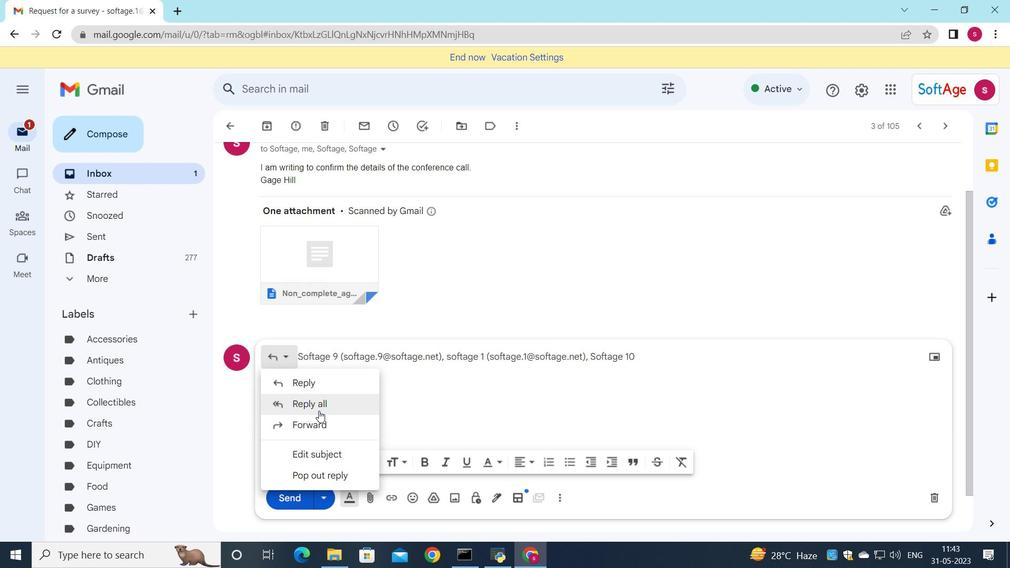 
Action: Mouse moved to (501, 341)
Screenshot: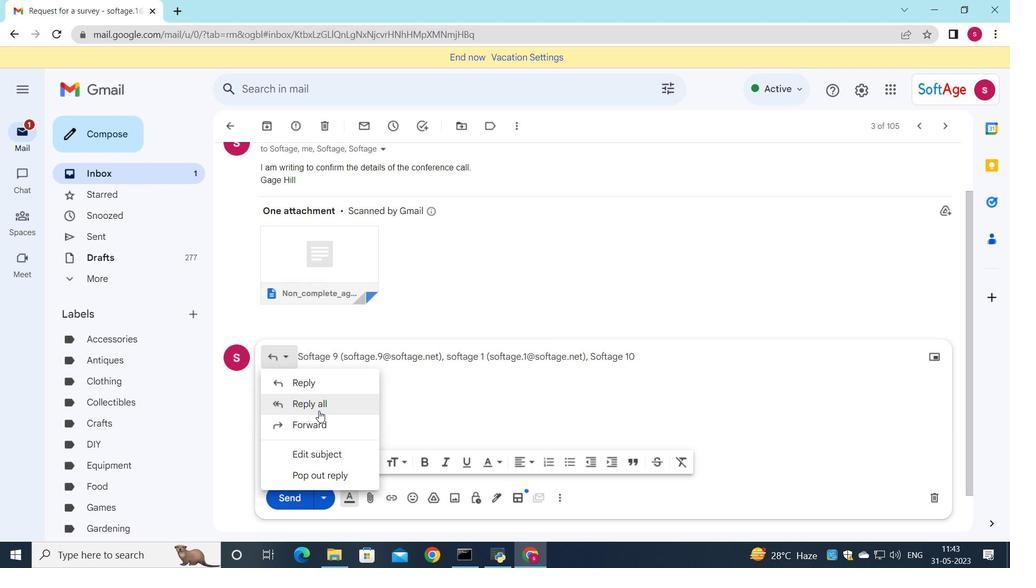 
Action: Mouse scrolled (501, 341) with delta (0, 0)
Screenshot: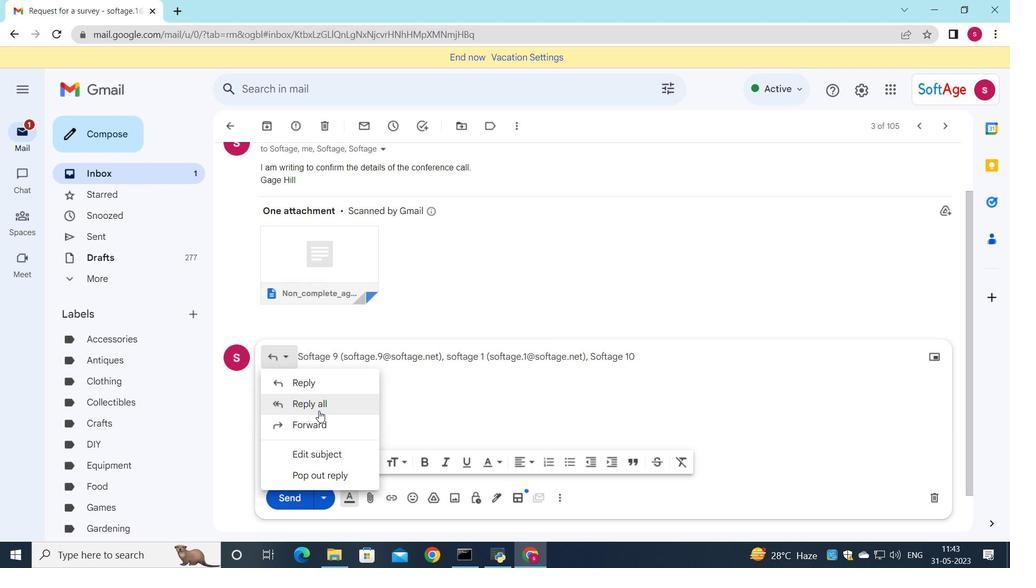 
Action: Mouse moved to (475, 343)
Screenshot: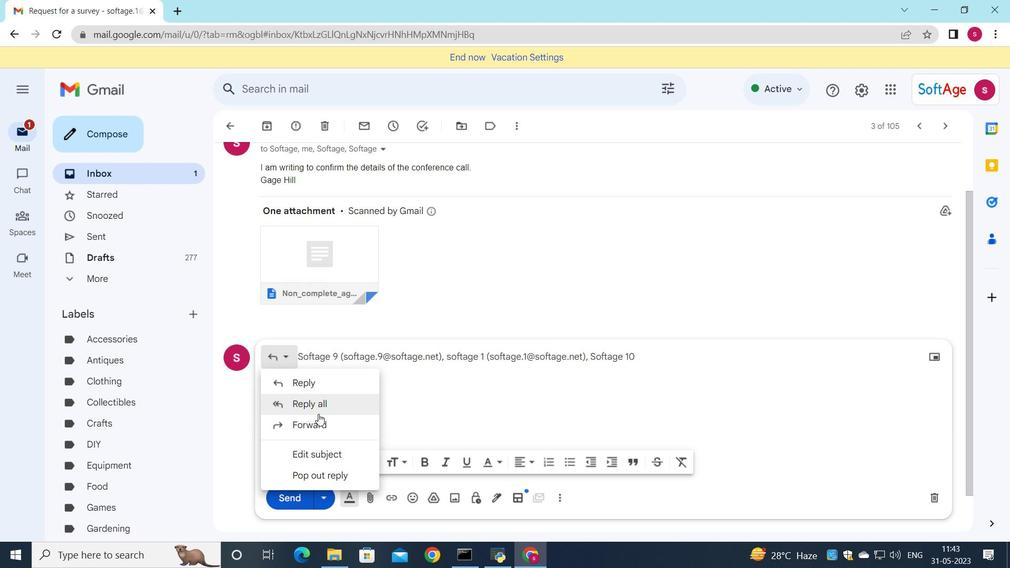 
Action: Mouse scrolled (475, 343) with delta (0, 0)
Screenshot: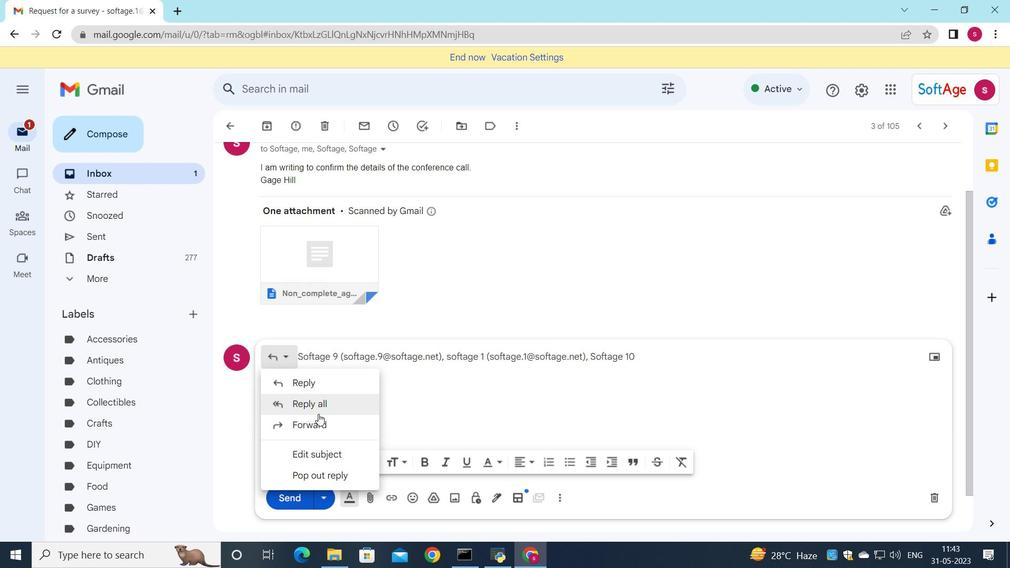 
Action: Mouse moved to (482, 248)
Screenshot: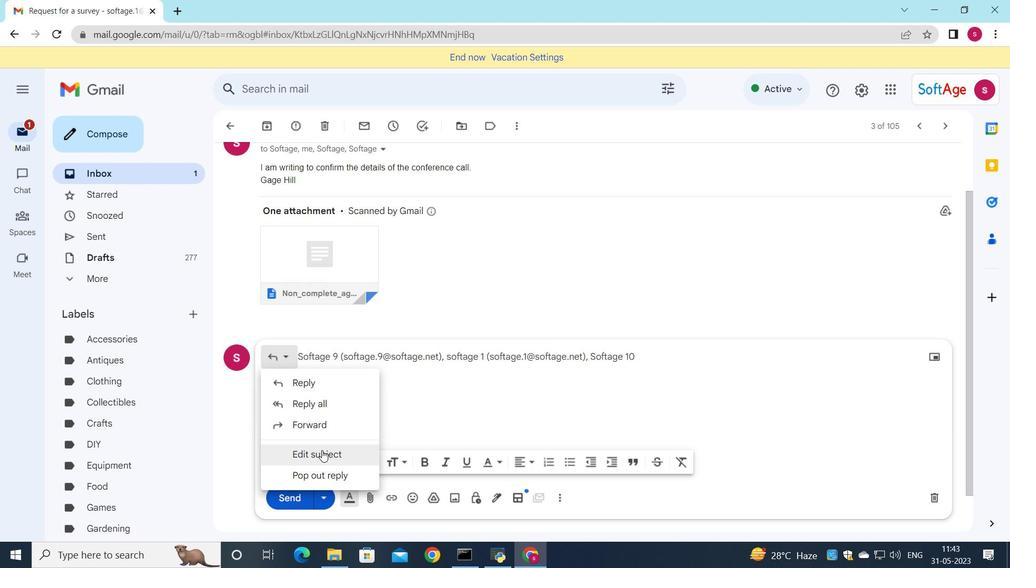 
Action: Mouse pressed left at (482, 248)
Screenshot: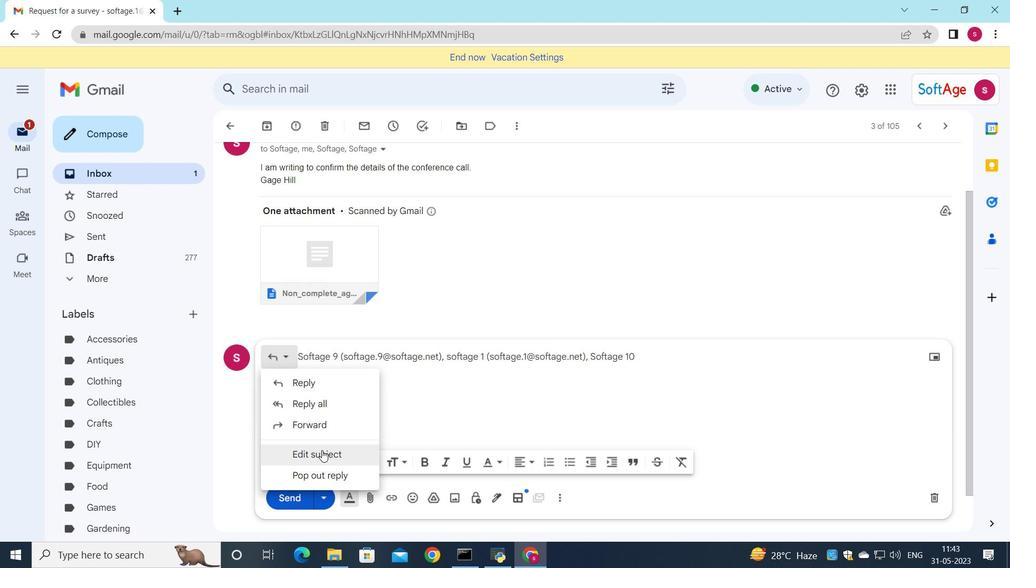 
Action: Mouse moved to (472, 276)
Screenshot: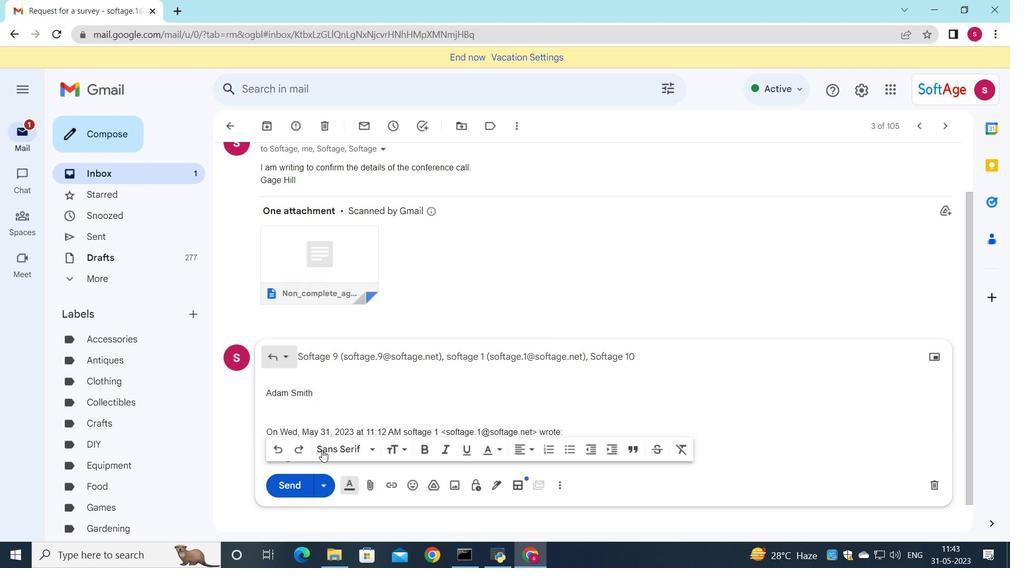 
Action: Mouse pressed left at (472, 276)
Screenshot: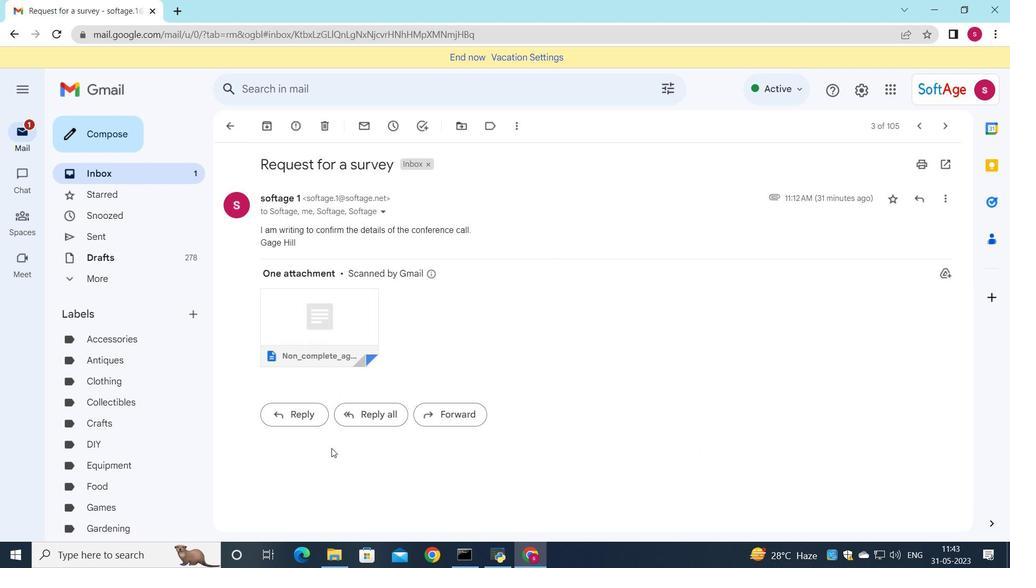 
Action: Mouse moved to (508, 250)
Screenshot: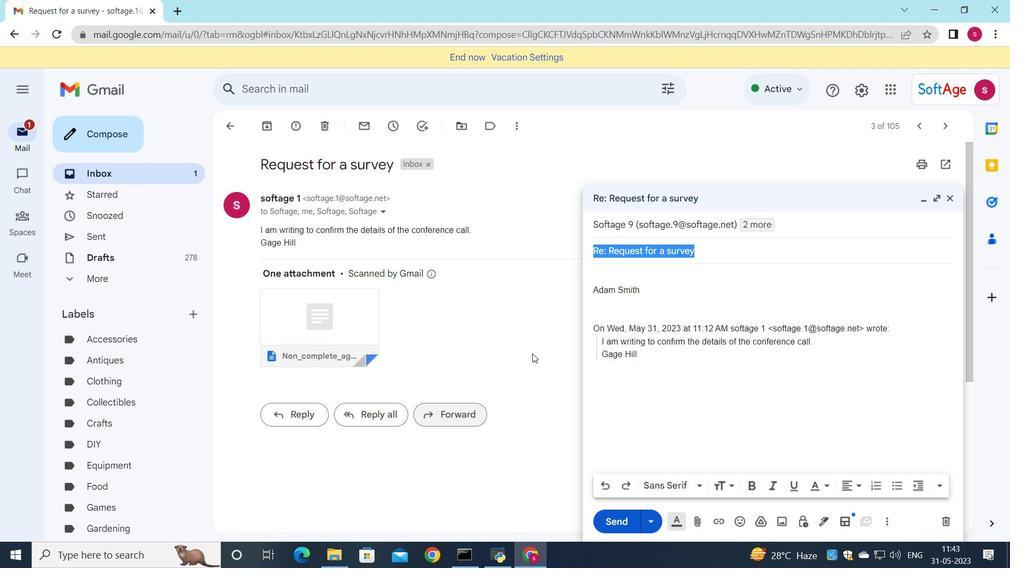 
Action: Mouse pressed left at (508, 250)
Screenshot: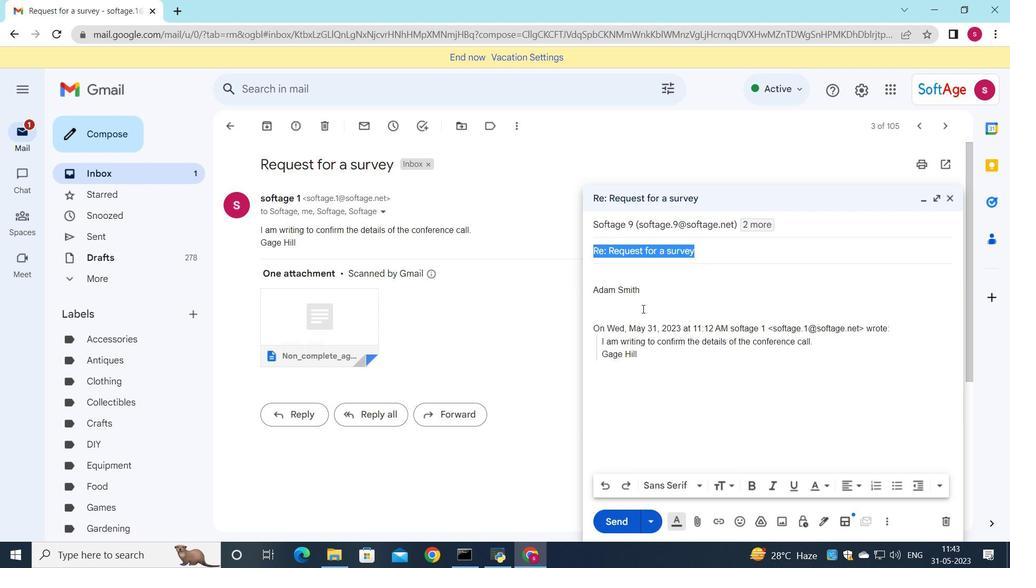
Action: Mouse moved to (510, 273)
Screenshot: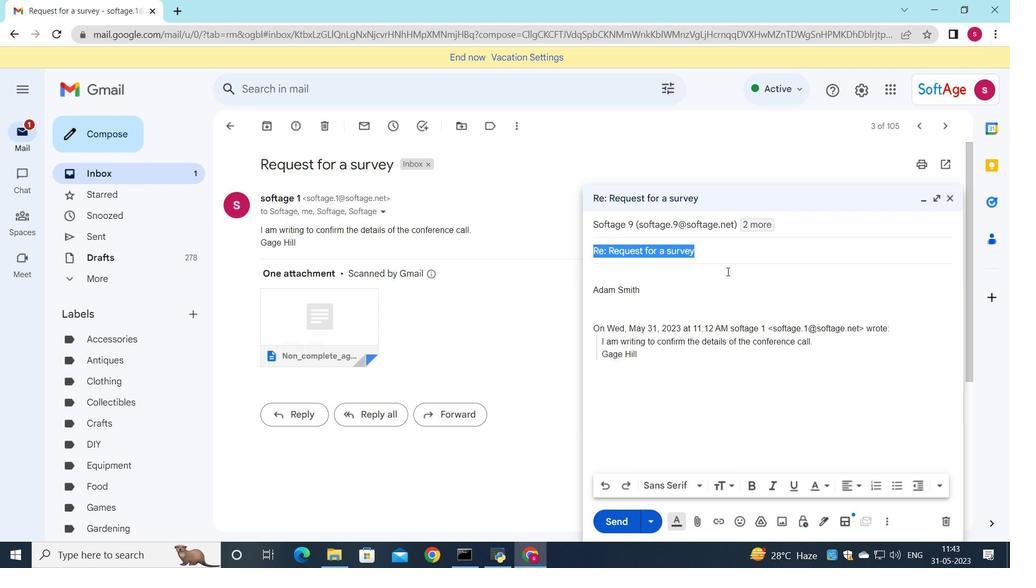 
Action: Mouse pressed left at (510, 273)
Screenshot: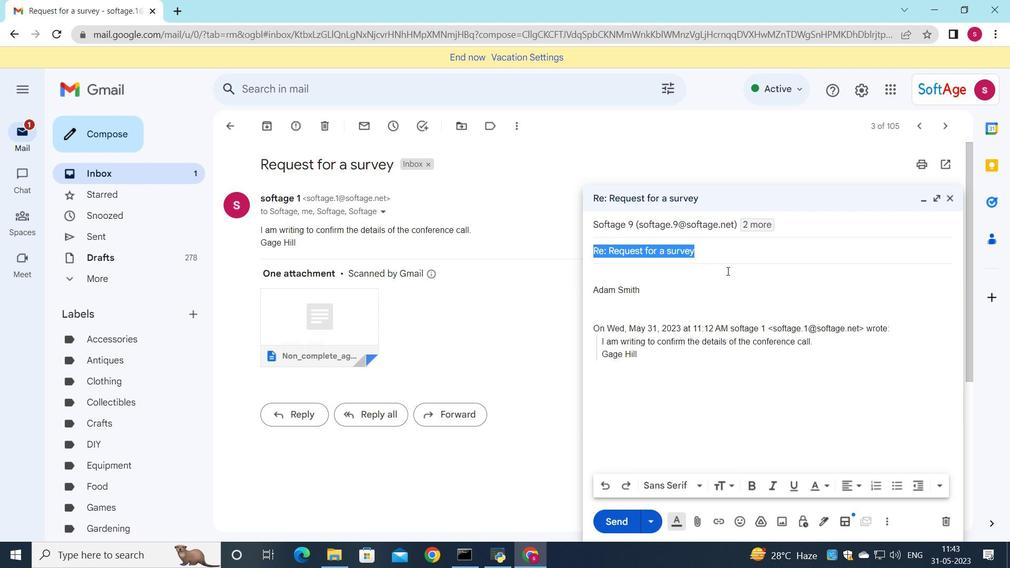 
Action: Mouse moved to (506, 269)
Screenshot: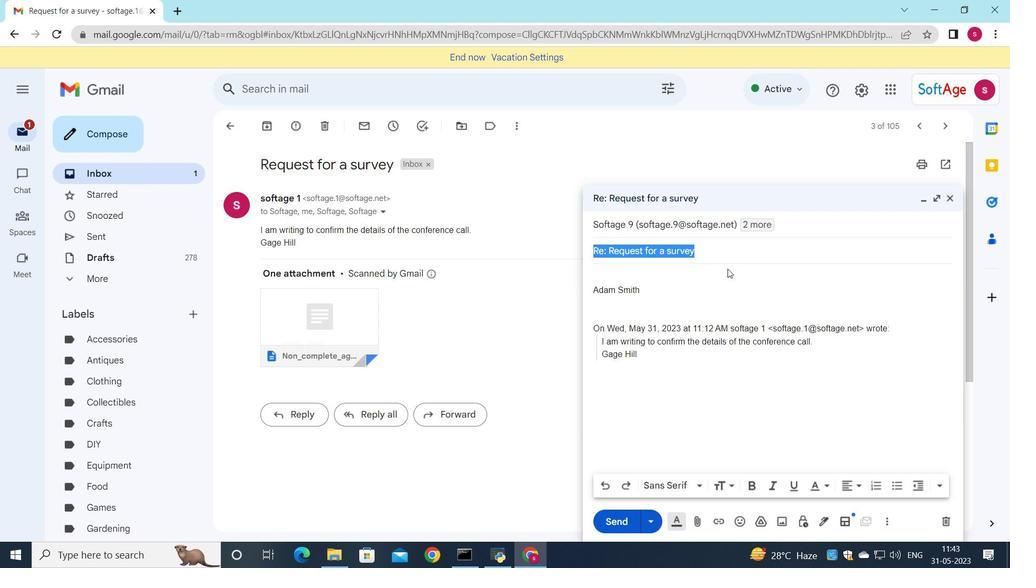 
Action: Mouse scrolled (506, 269) with delta (0, 0)
Screenshot: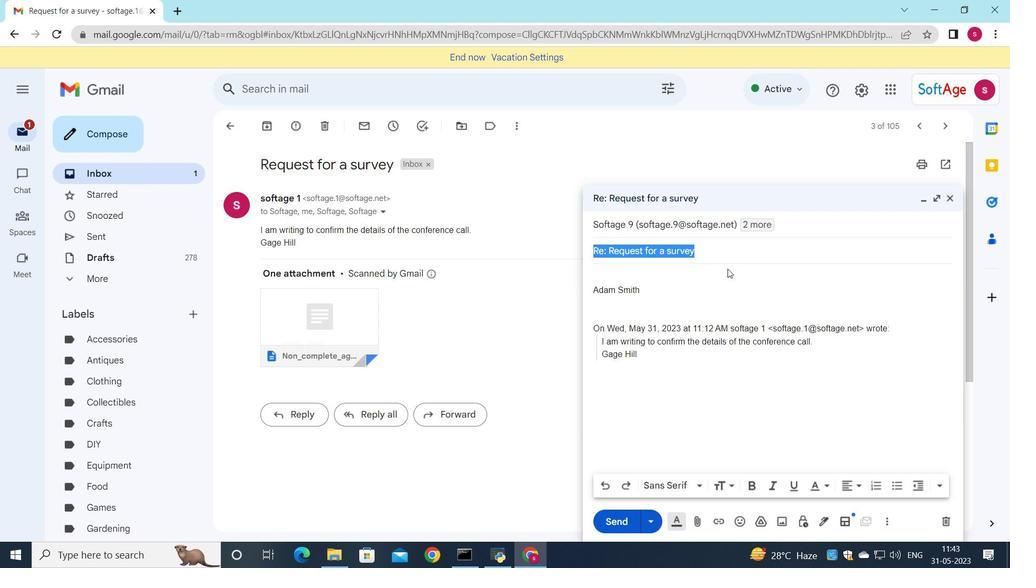 
Action: Mouse moved to (504, 269)
Screenshot: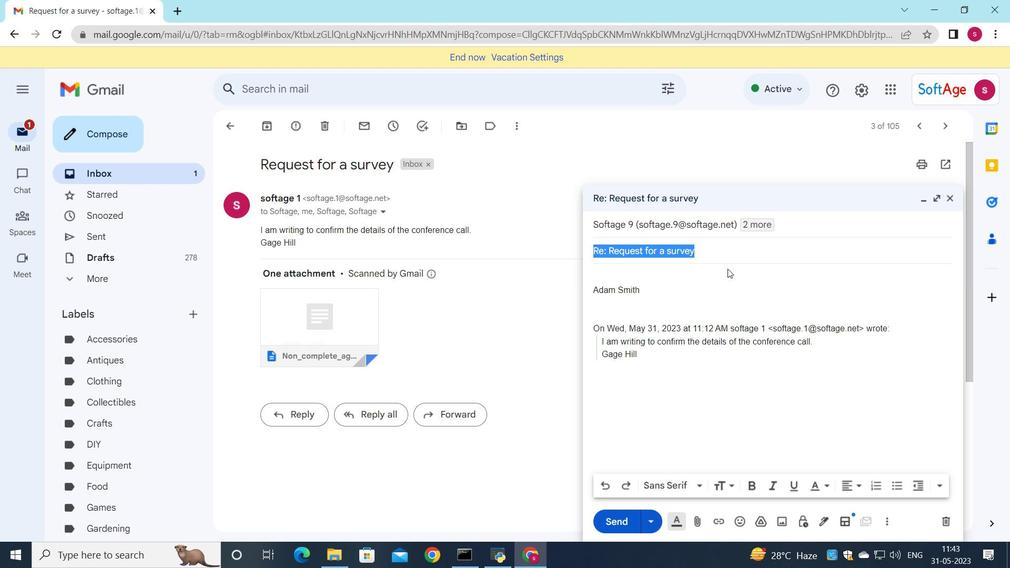 
Action: Mouse scrolled (504, 269) with delta (0, 0)
Screenshot: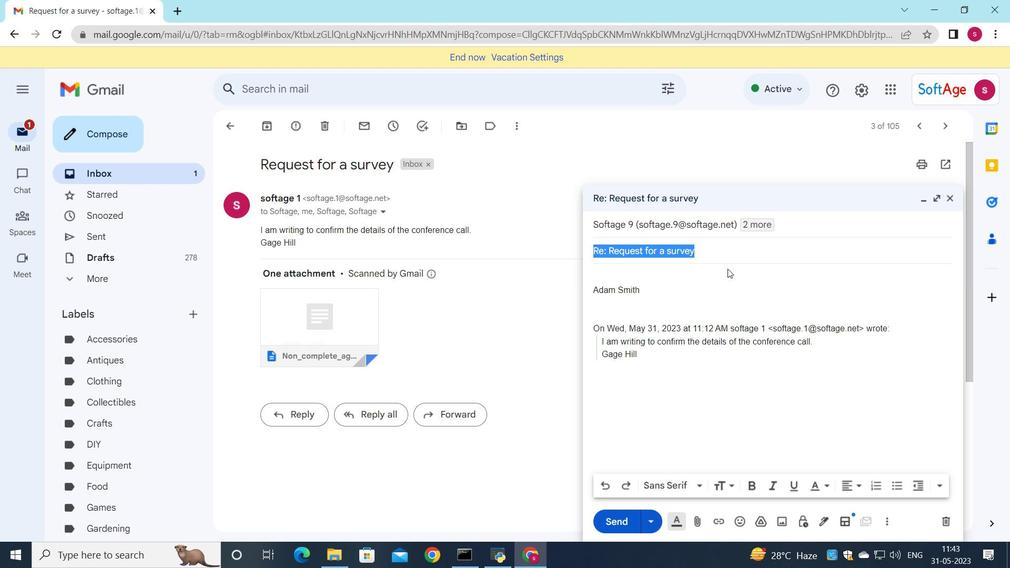 
Action: Mouse moved to (504, 269)
Screenshot: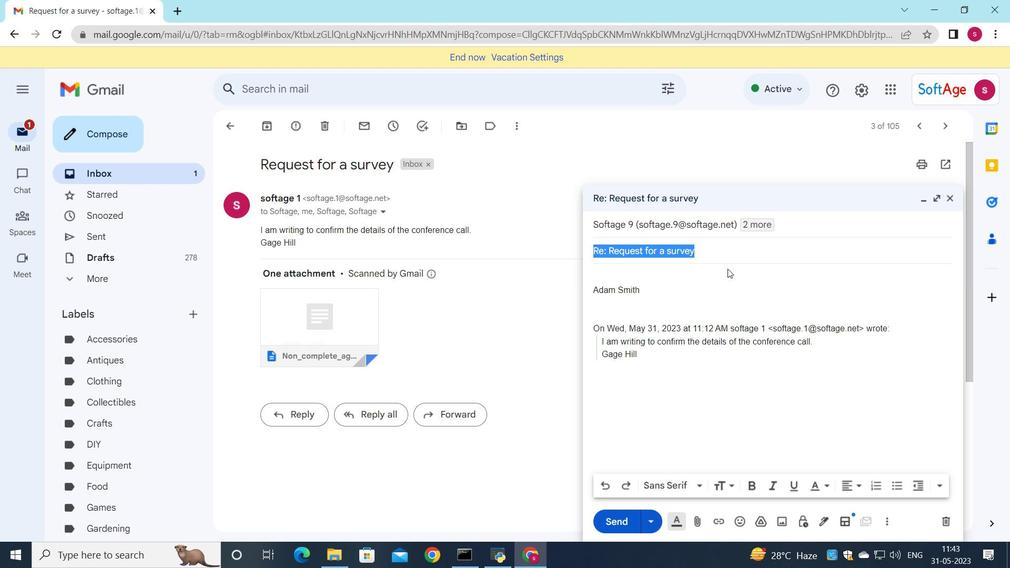 
Action: Mouse scrolled (504, 269) with delta (0, 0)
Screenshot: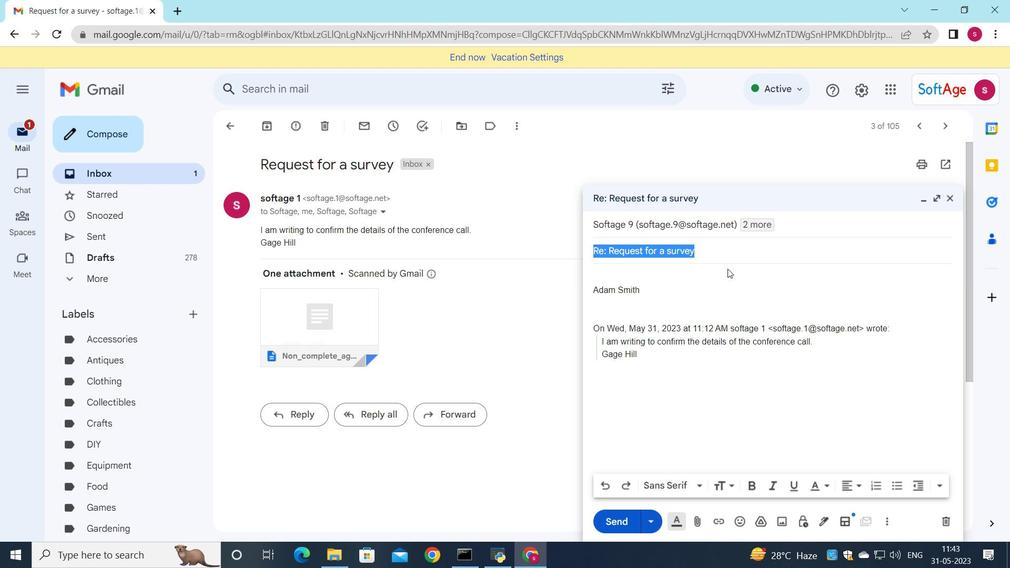 
Action: Mouse scrolled (504, 269) with delta (0, 0)
Screenshot: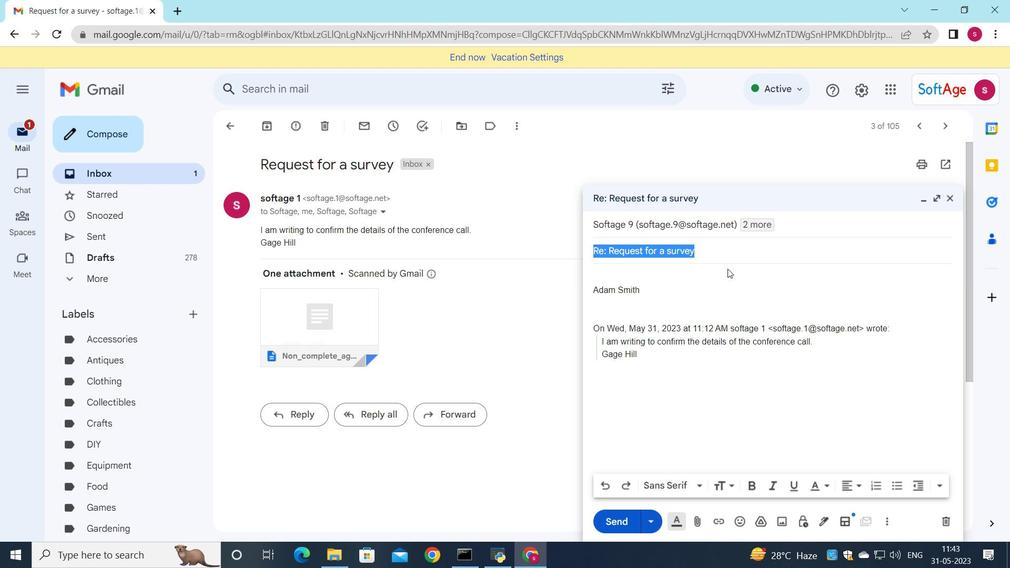 
Action: Mouse moved to (501, 276)
Screenshot: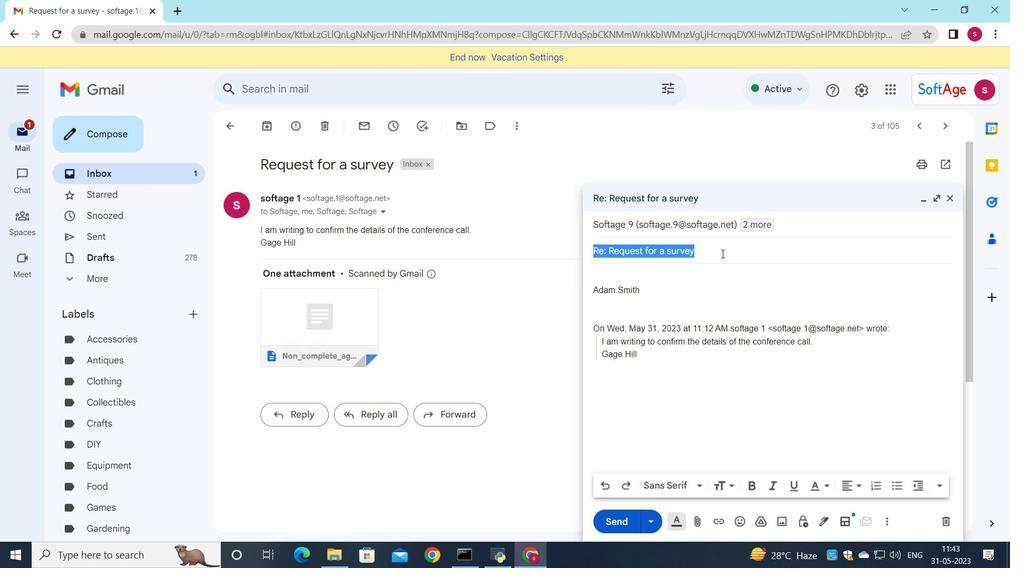 
Action: Mouse scrolled (501, 276) with delta (0, 0)
Screenshot: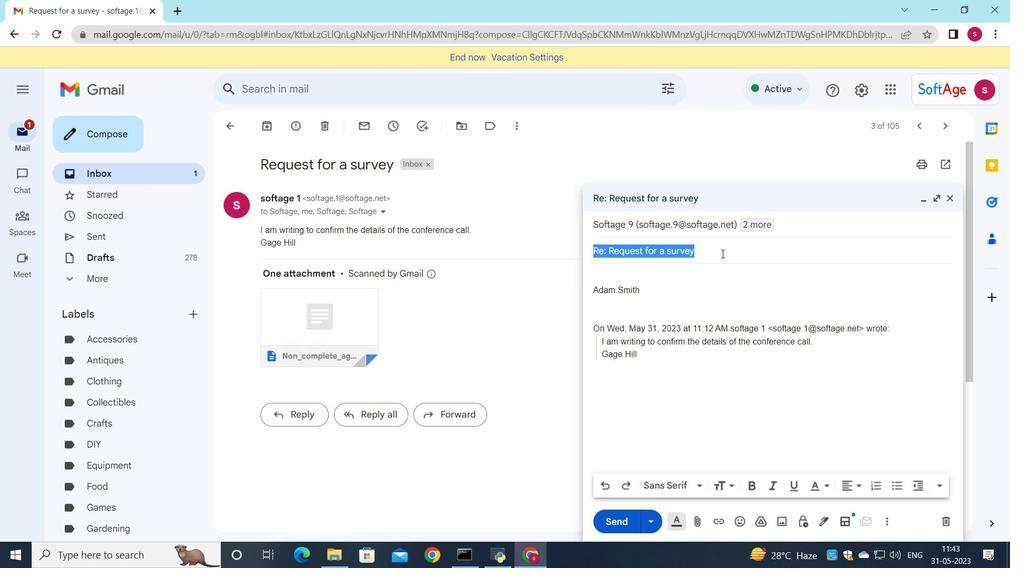 
Action: Mouse moved to (512, 304)
Screenshot: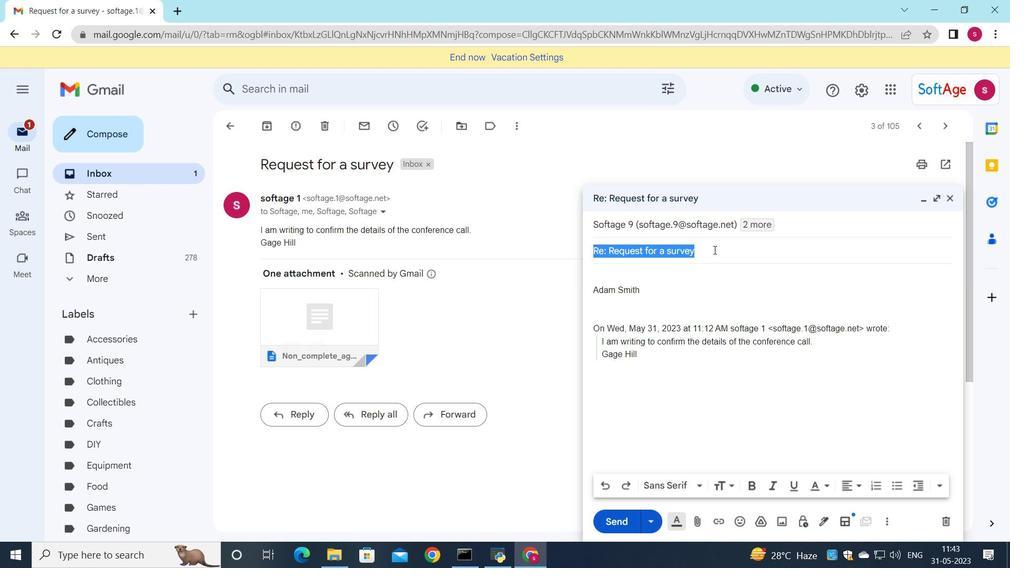 
Action: Mouse scrolled (512, 304) with delta (0, 0)
Screenshot: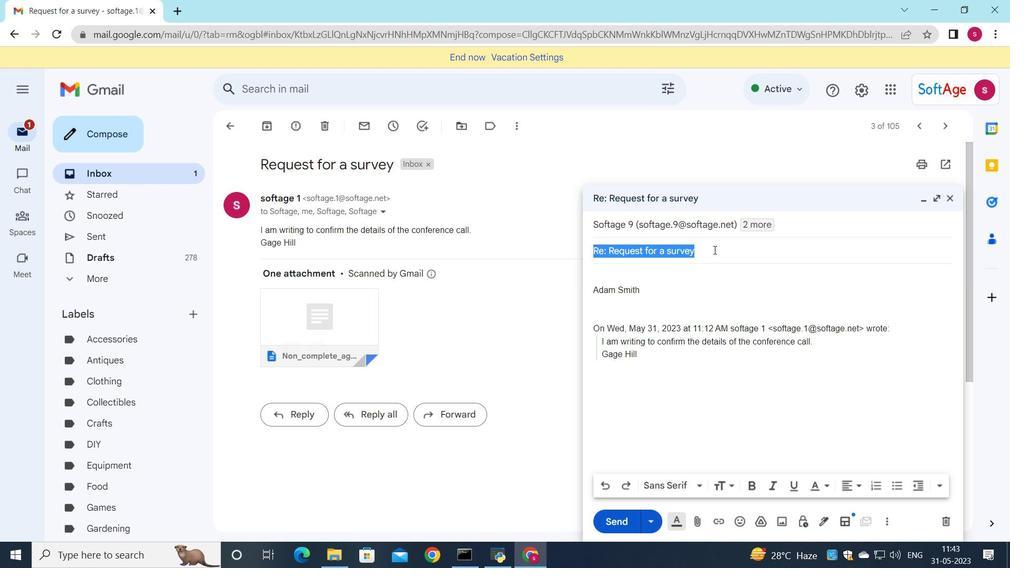 
Action: Mouse moved to (562, 461)
Screenshot: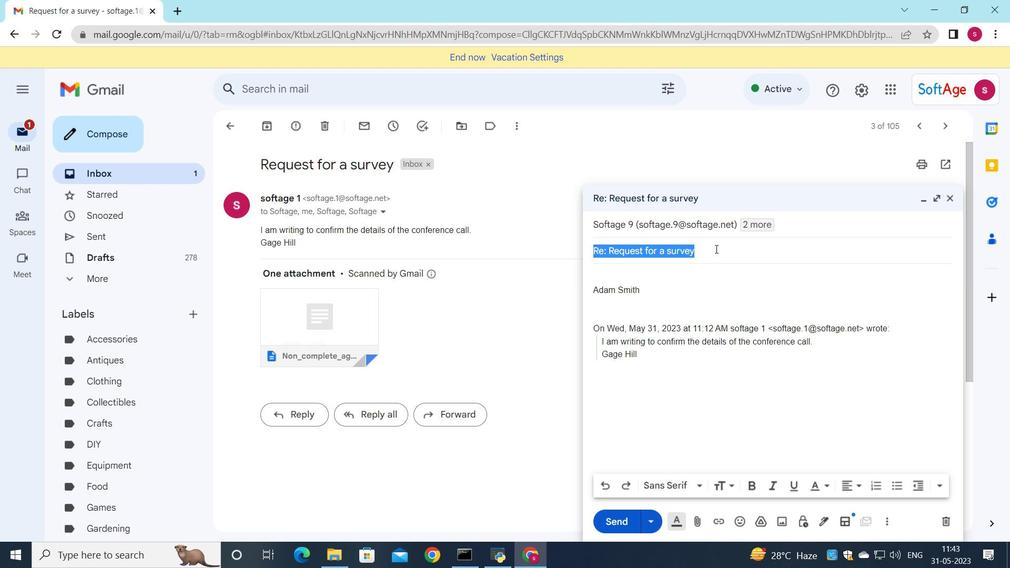 
Action: Mouse scrolled (562, 460) with delta (0, 0)
Screenshot: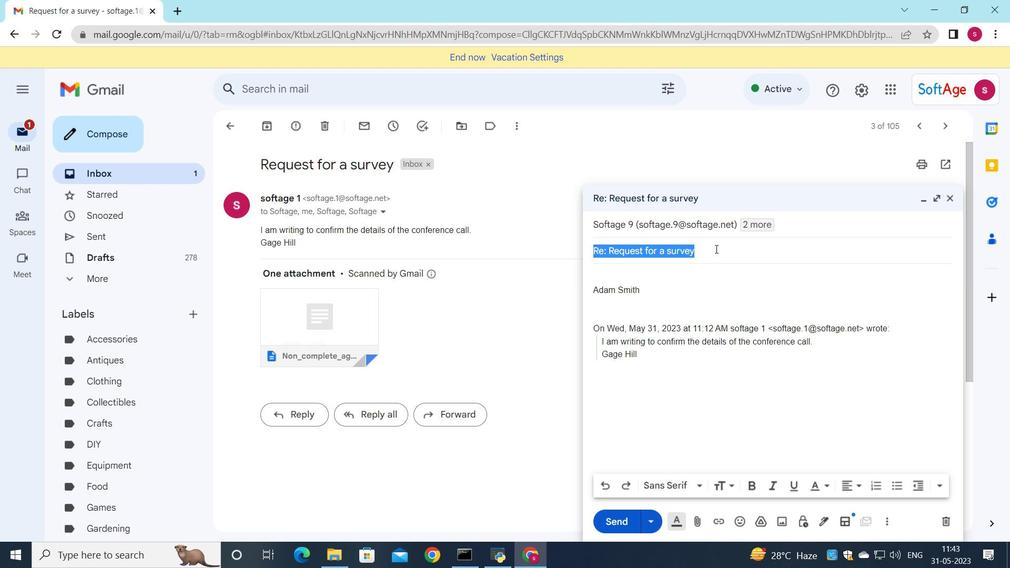 
Action: Mouse moved to (558, 462)
Screenshot: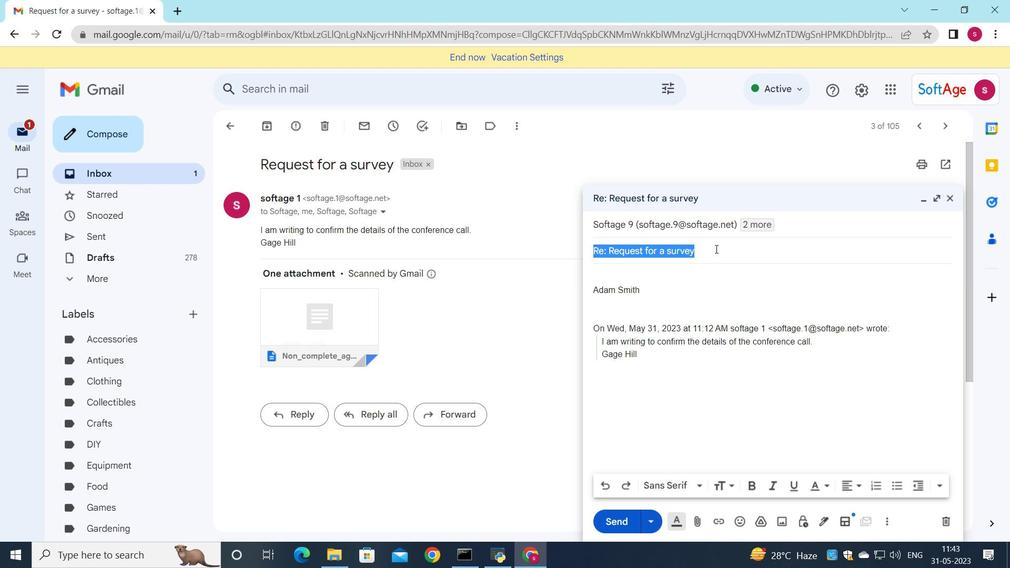 
Action: Mouse pressed left at (558, 462)
Screenshot: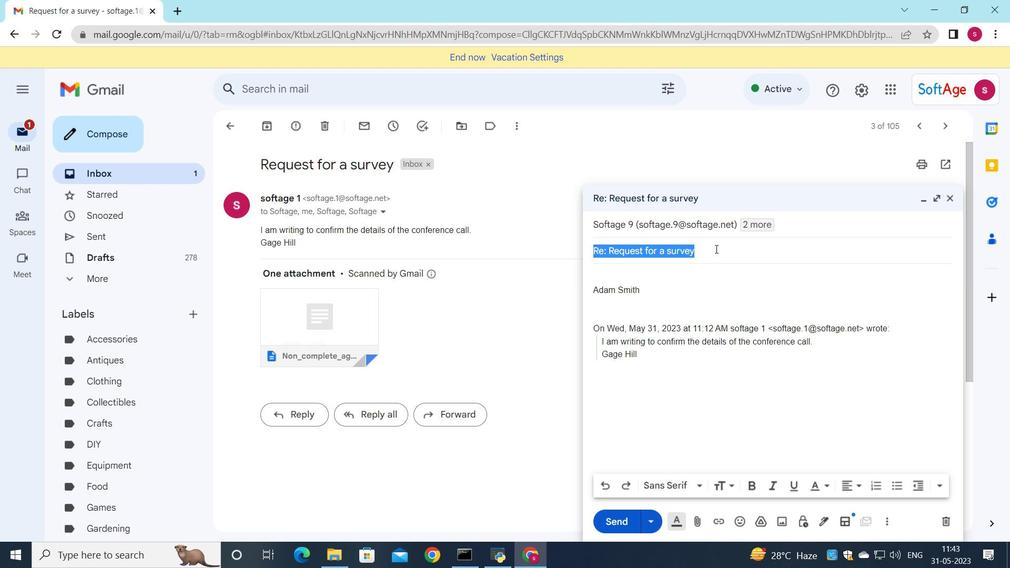 
Action: Mouse moved to (108, 136)
Screenshot: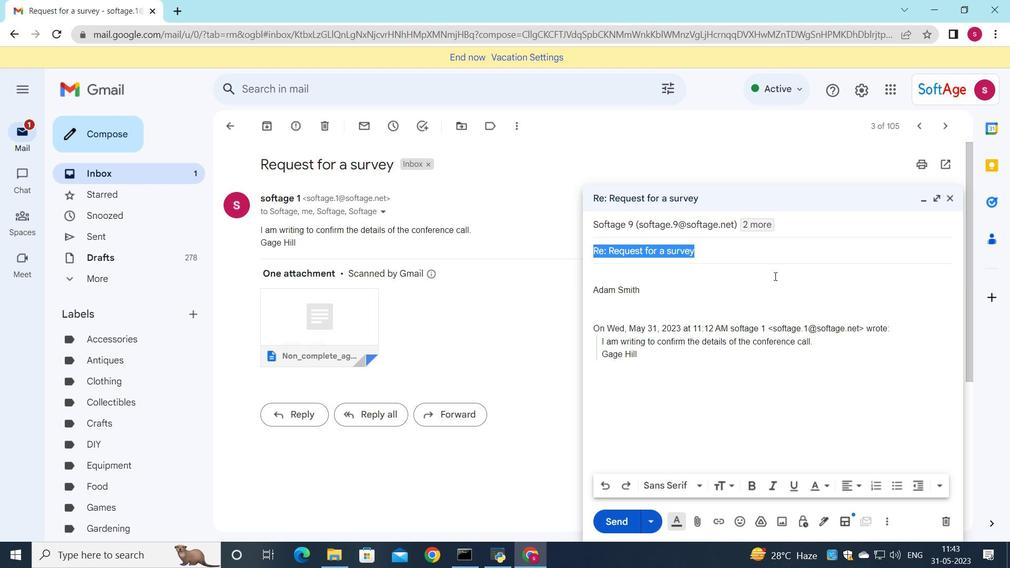 
Action: Mouse pressed left at (108, 136)
Screenshot: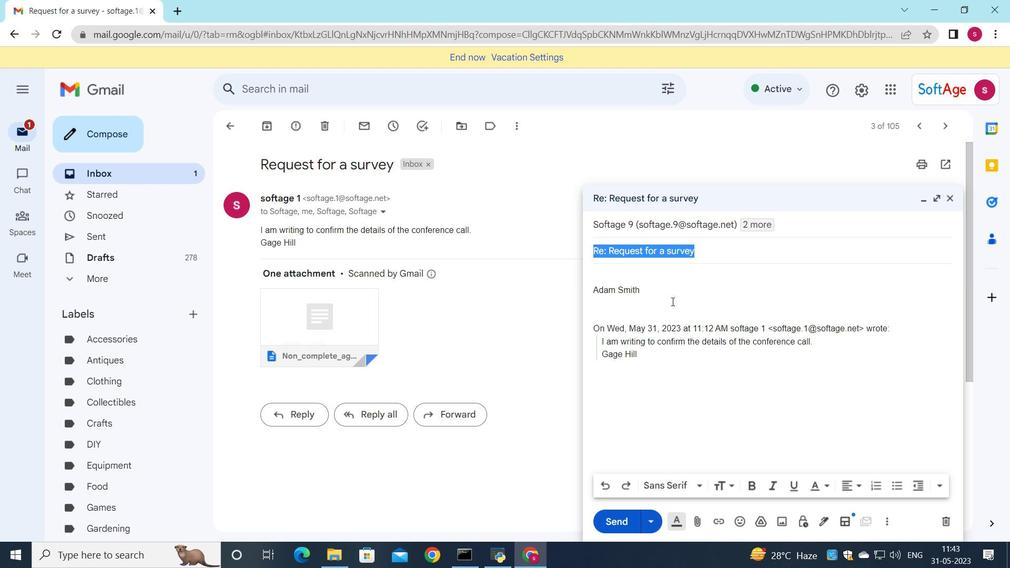 
Action: Mouse moved to (1024, 91)
Screenshot: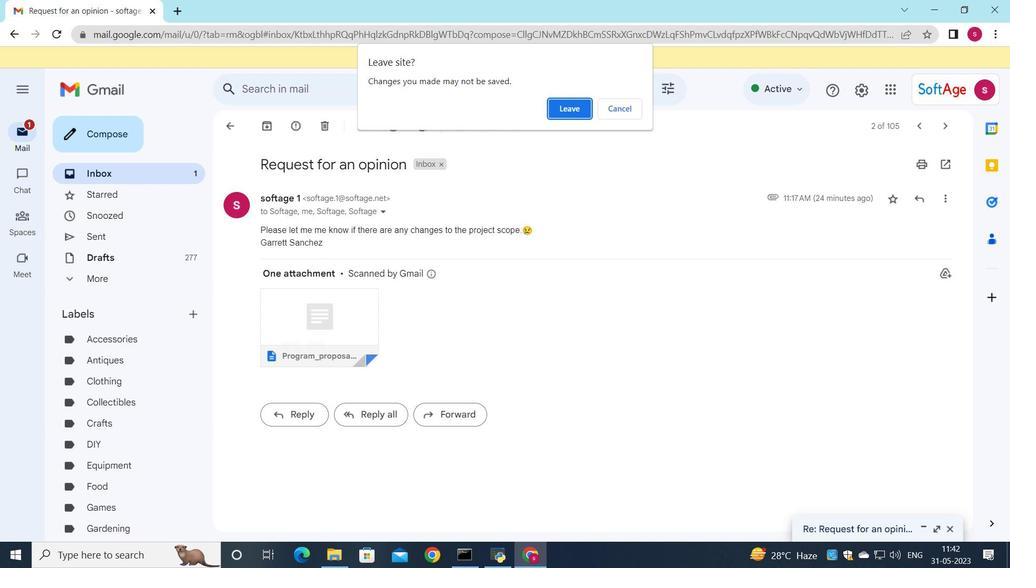
Action: Mouse pressed left at (1024, 91)
Screenshot: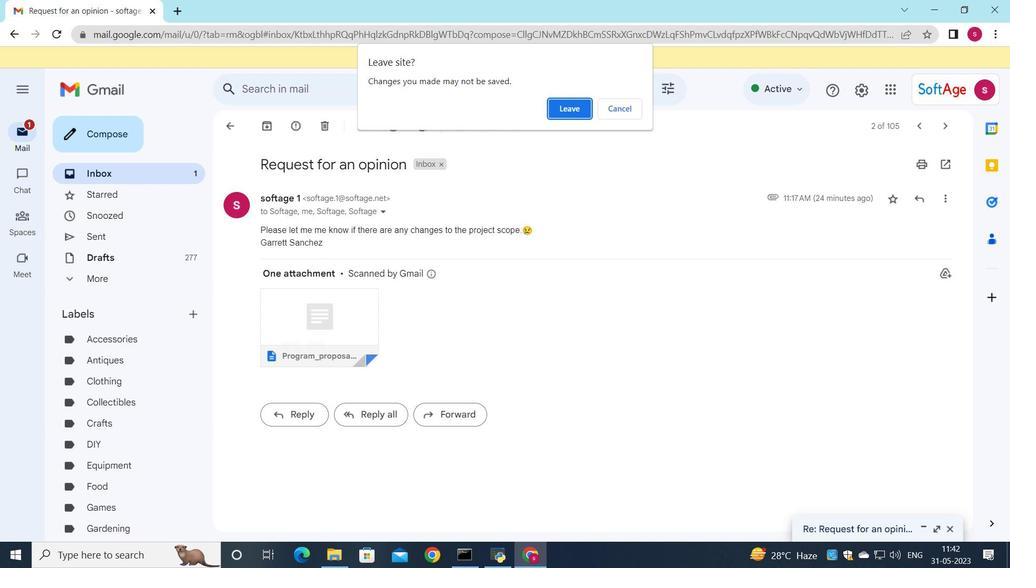 
Action: Mouse moved to (991, 9)
Screenshot: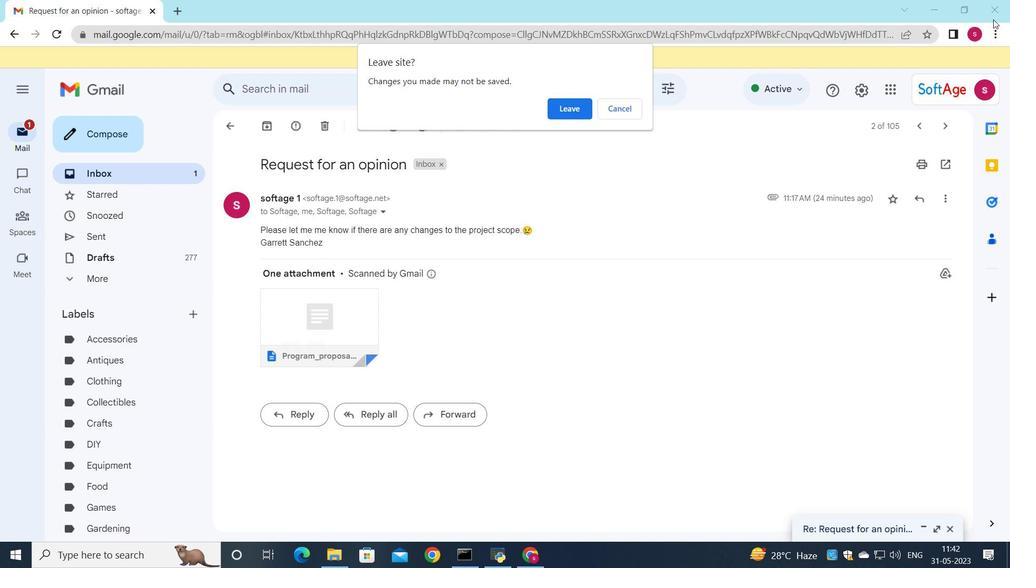 
Action: Mouse pressed left at (991, 9)
Screenshot: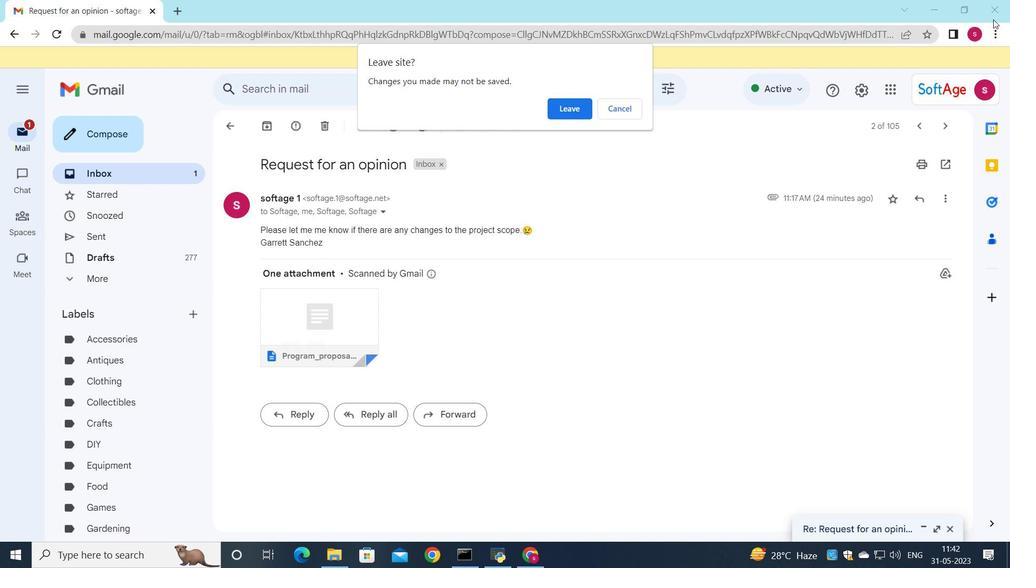 
Action: Mouse moved to (580, 108)
Screenshot: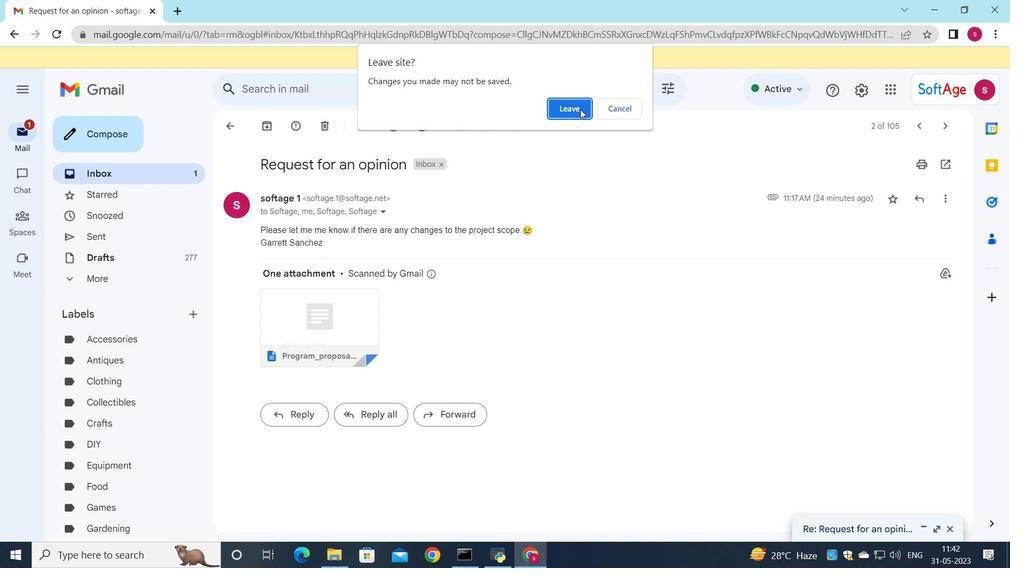 
Action: Mouse pressed left at (580, 108)
Screenshot: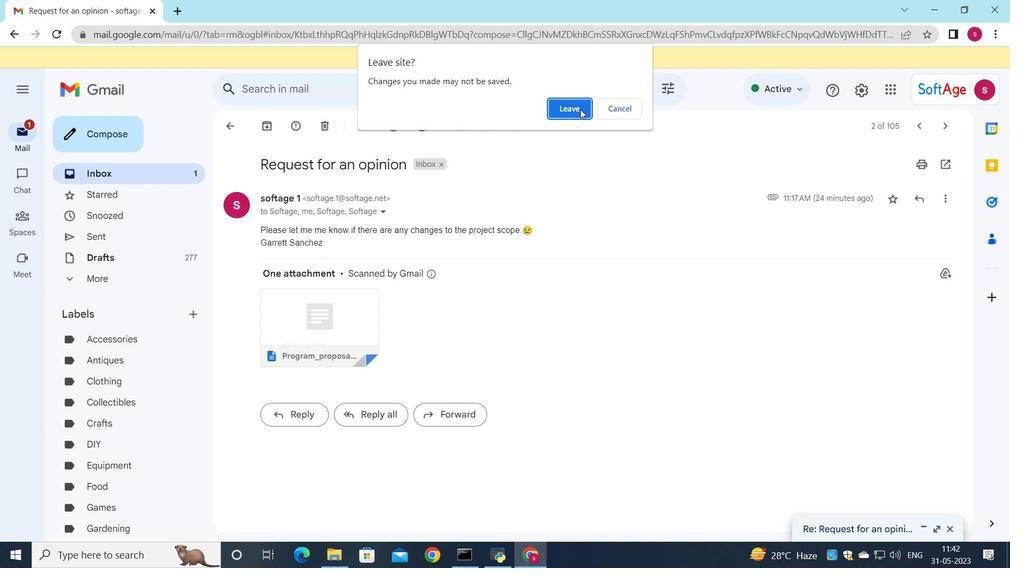 
Action: Mouse moved to (452, 565)
Screenshot: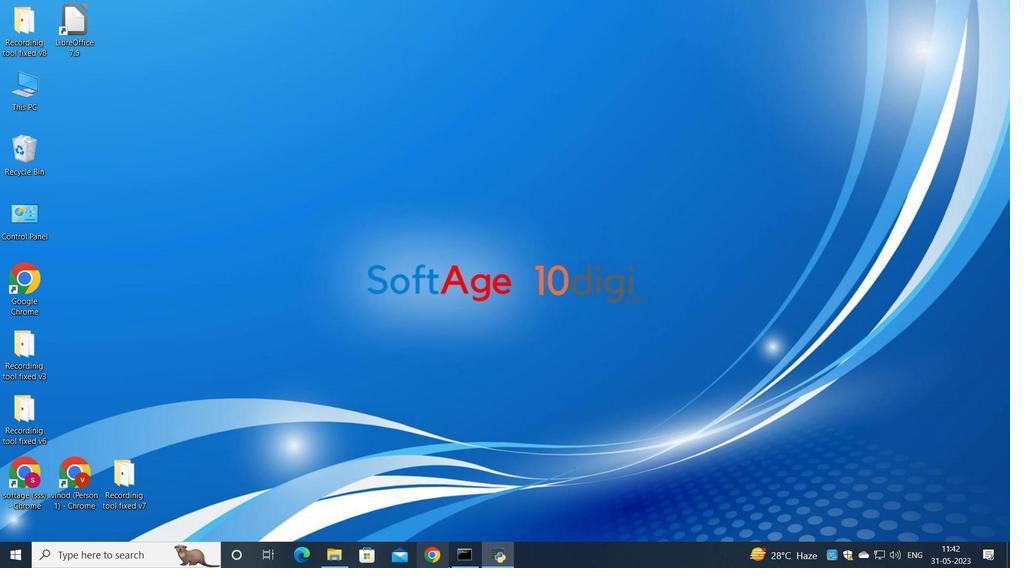 
Action: Mouse pressed left at (452, 565)
Screenshot: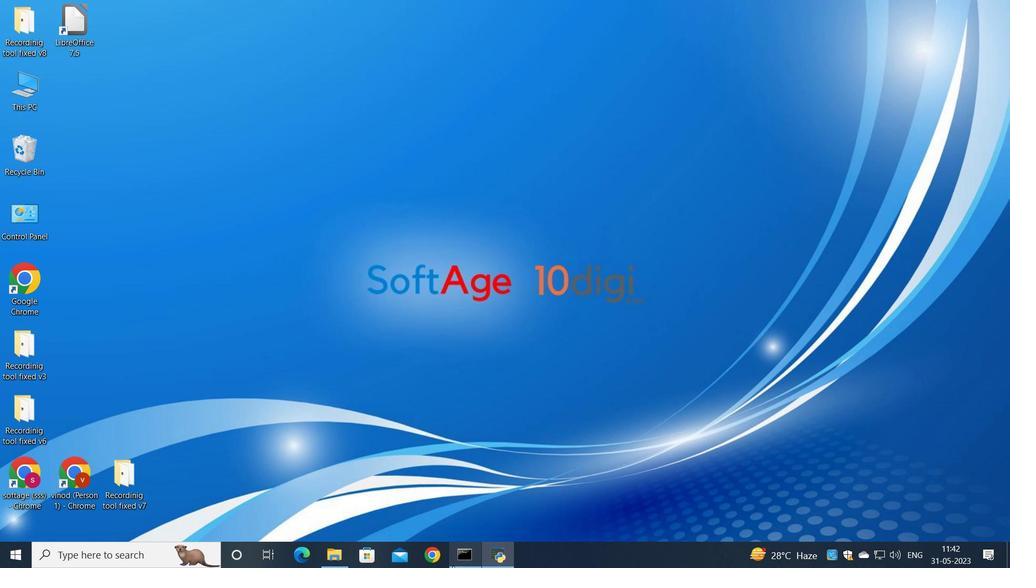 
Action: Mouse moved to (591, 90)
Screenshot: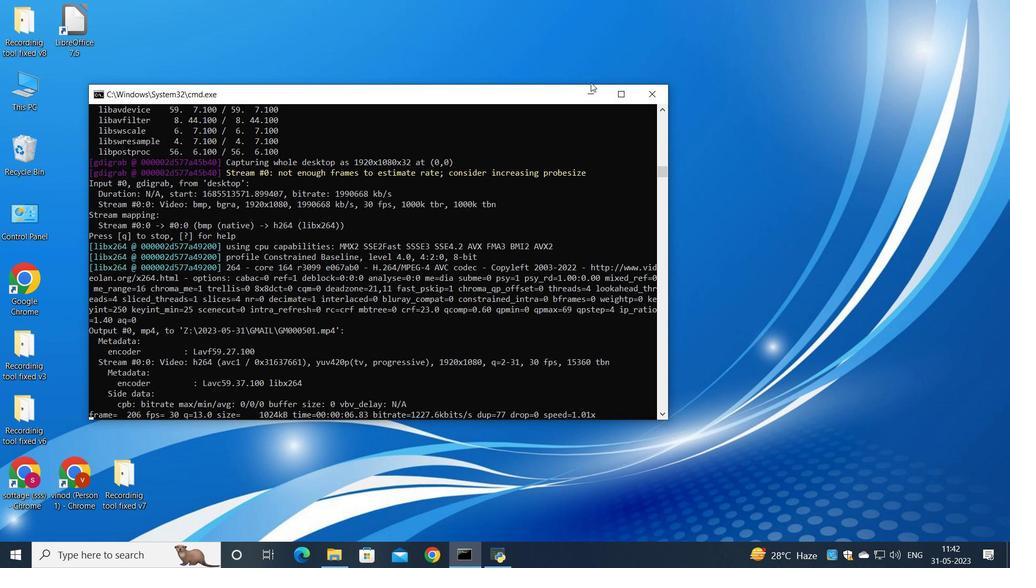 
Action: Mouse pressed left at (591, 90)
Screenshot: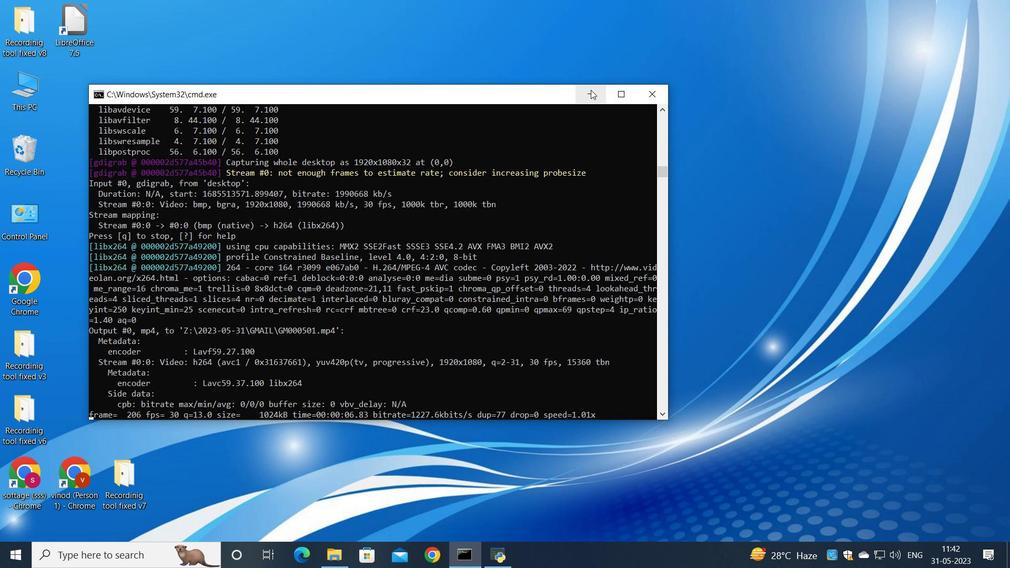 
Action: Mouse moved to (428, 547)
Screenshot: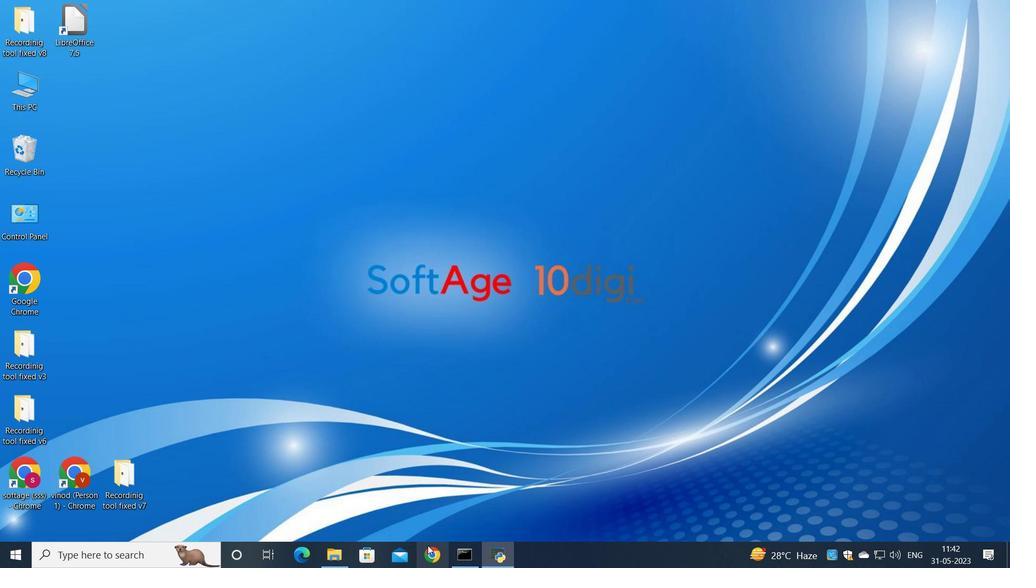 
Action: Mouse pressed left at (428, 547)
Screenshot: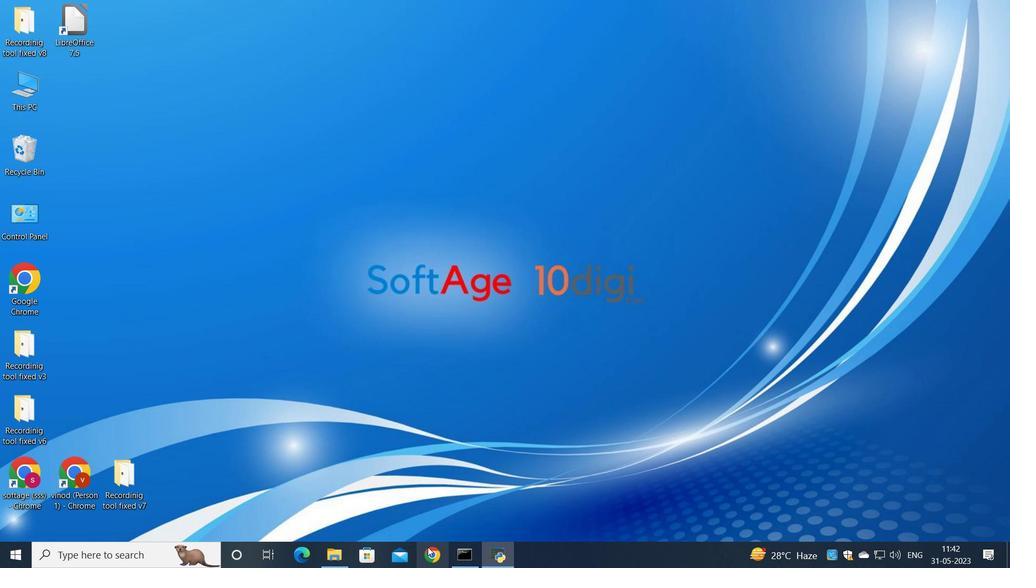 
Action: Mouse moved to (445, 312)
Screenshot: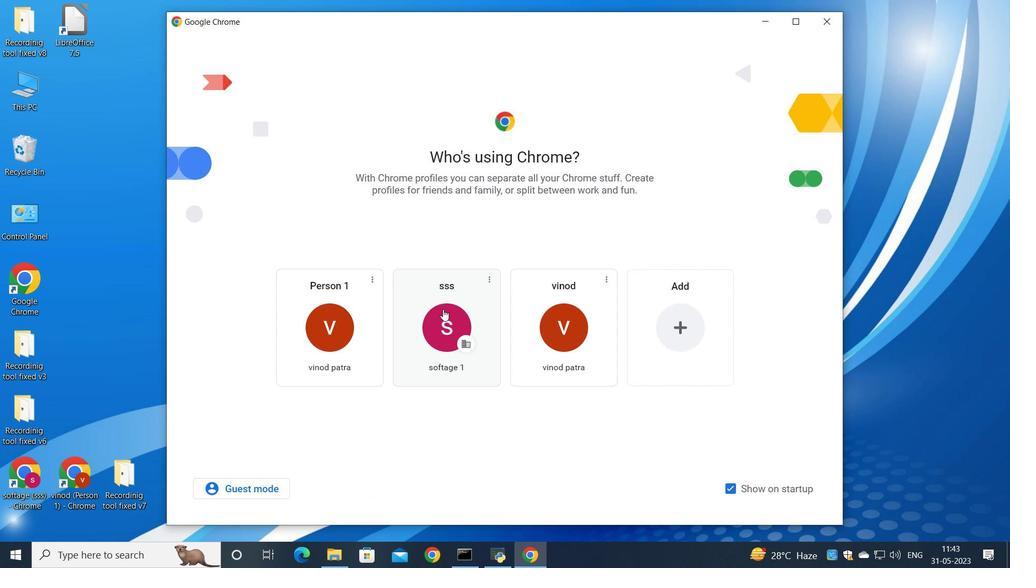 
Action: Mouse pressed left at (445, 312)
Screenshot: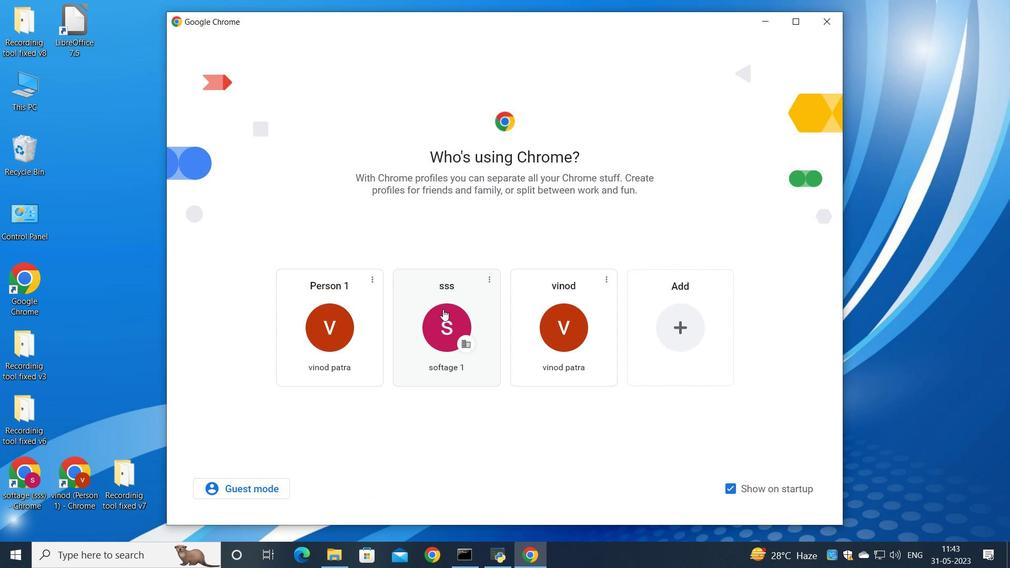 
Action: Mouse moved to (892, 66)
Screenshot: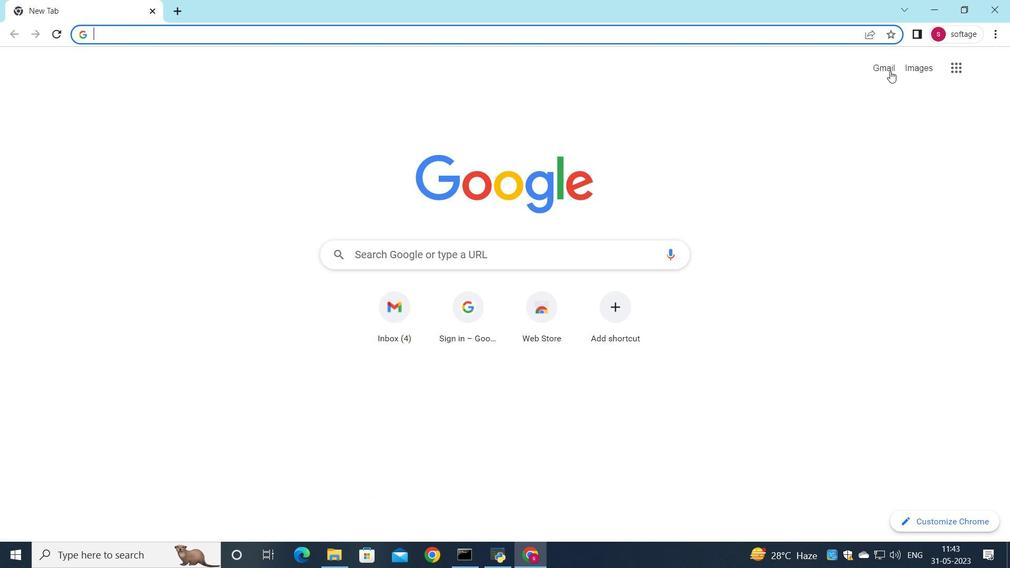 
Action: Mouse pressed left at (892, 66)
Screenshot: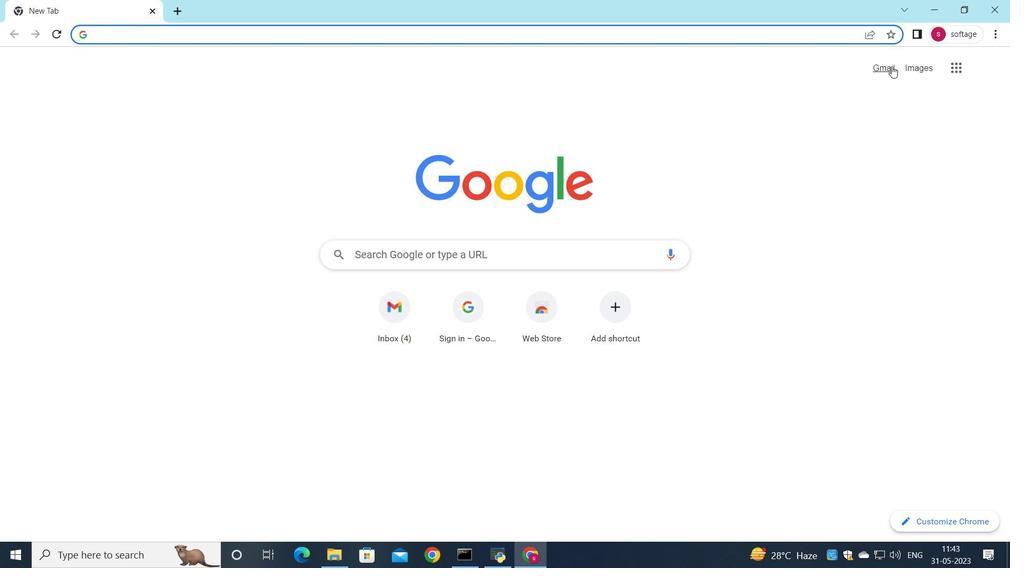
Action: Mouse moved to (866, 90)
Screenshot: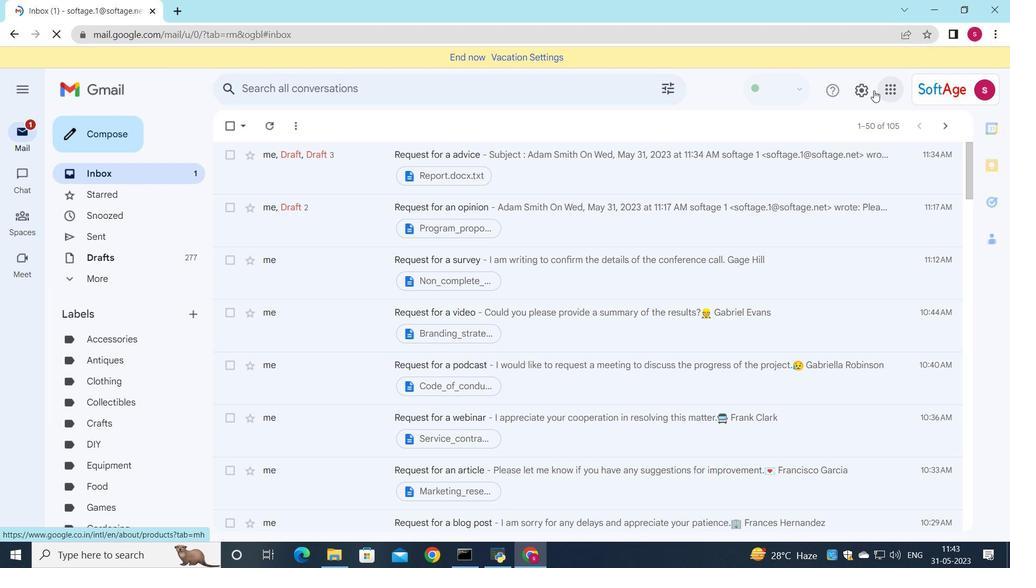 
Action: Mouse pressed left at (866, 90)
Screenshot: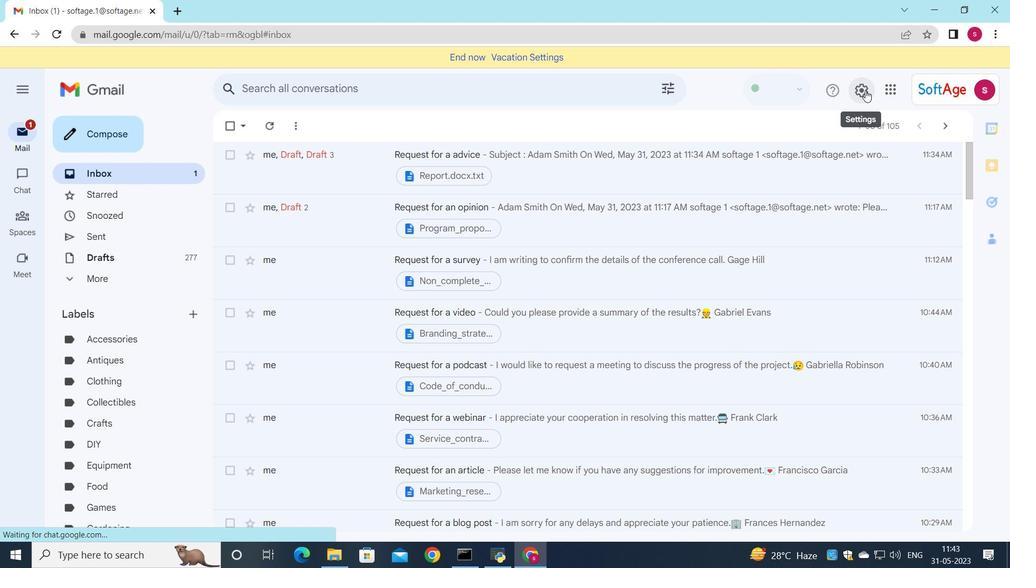
Action: Mouse moved to (868, 151)
Screenshot: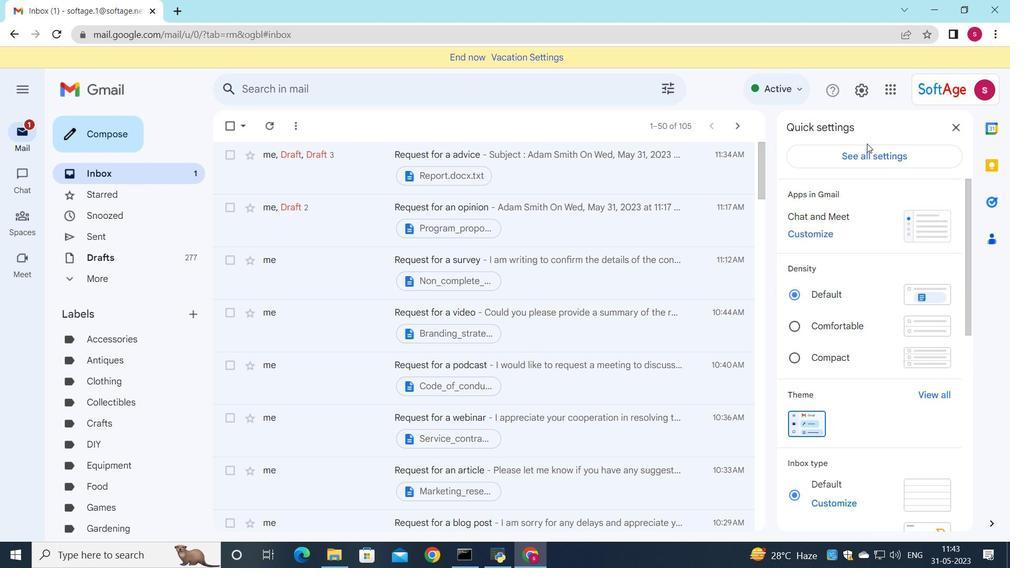 
Action: Mouse pressed left at (868, 151)
Screenshot: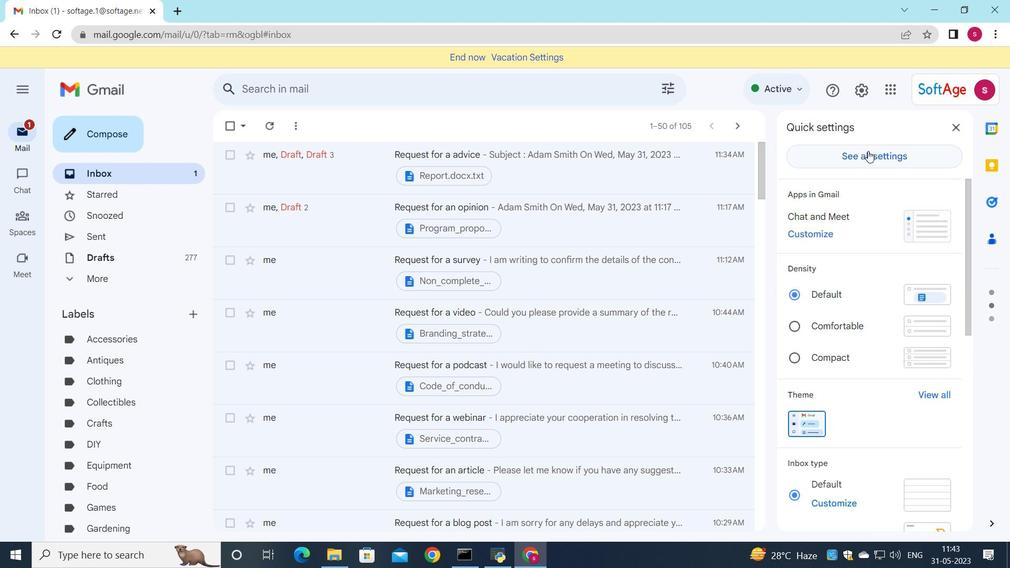 
Action: Mouse moved to (488, 181)
Screenshot: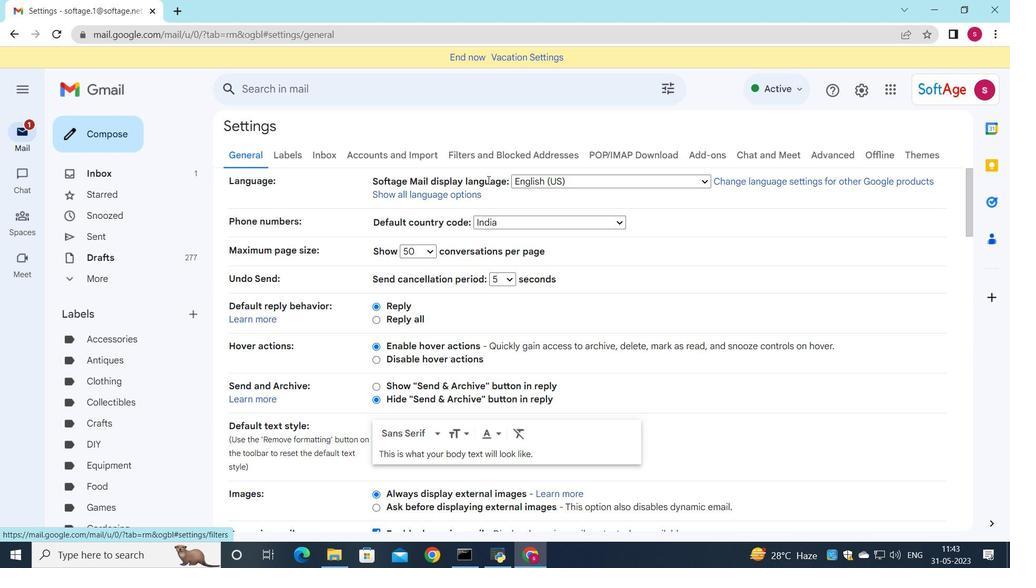 
Action: Mouse scrolled (488, 180) with delta (0, 0)
Screenshot: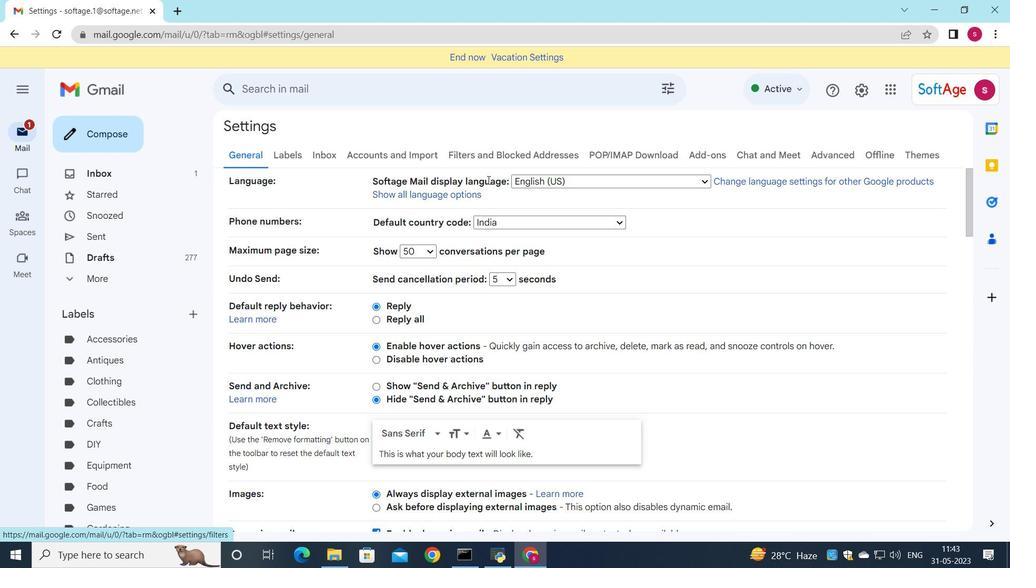 
Action: Mouse scrolled (488, 180) with delta (0, 0)
Screenshot: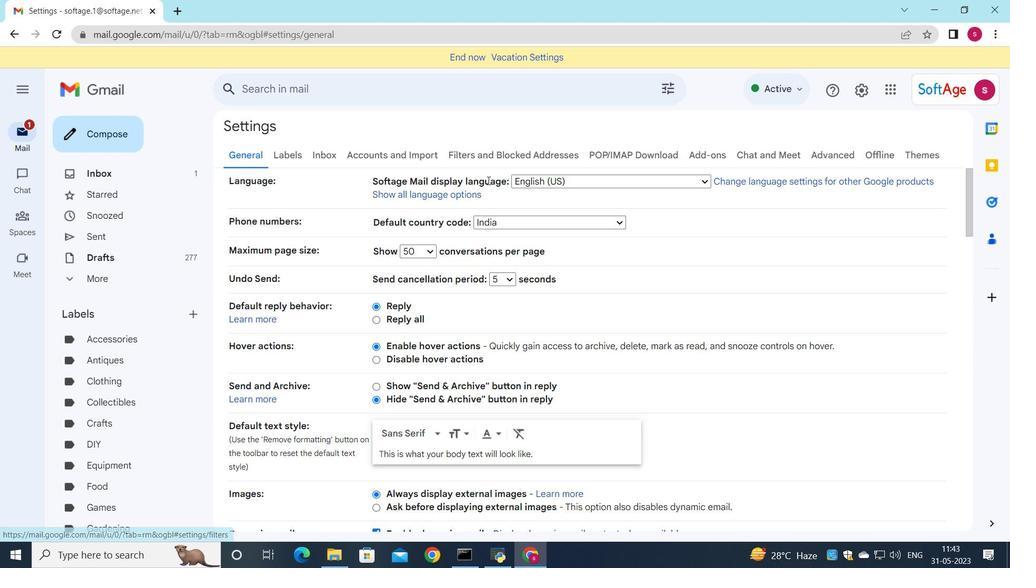 
Action: Mouse scrolled (488, 180) with delta (0, 0)
Screenshot: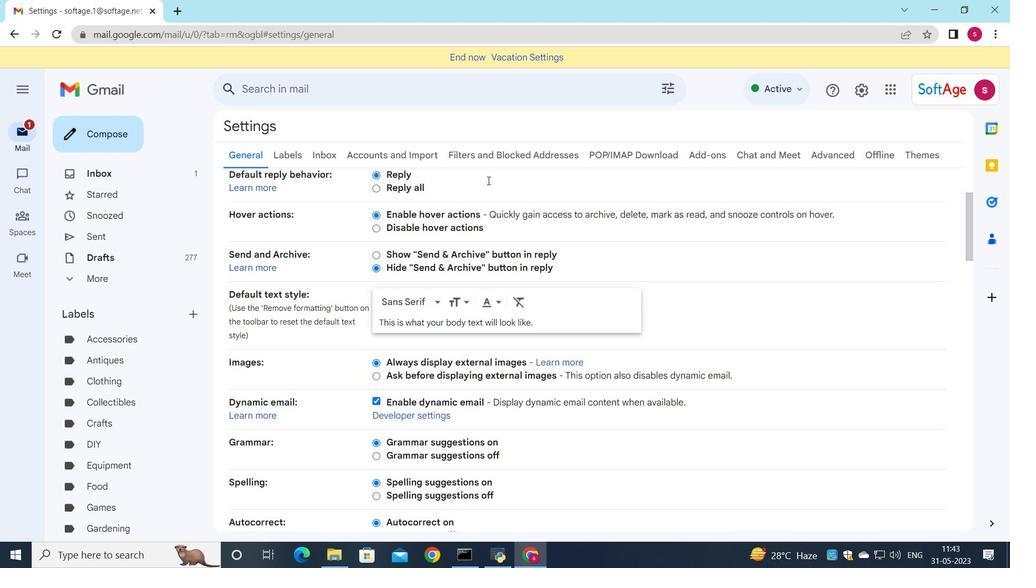 
Action: Mouse scrolled (488, 180) with delta (0, 0)
Screenshot: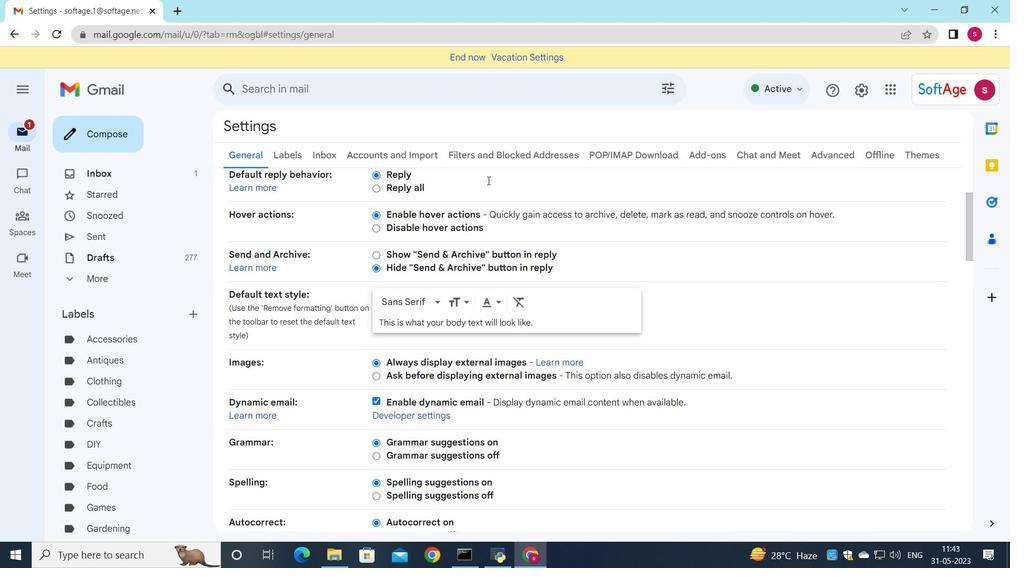 
Action: Mouse scrolled (488, 180) with delta (0, 0)
Screenshot: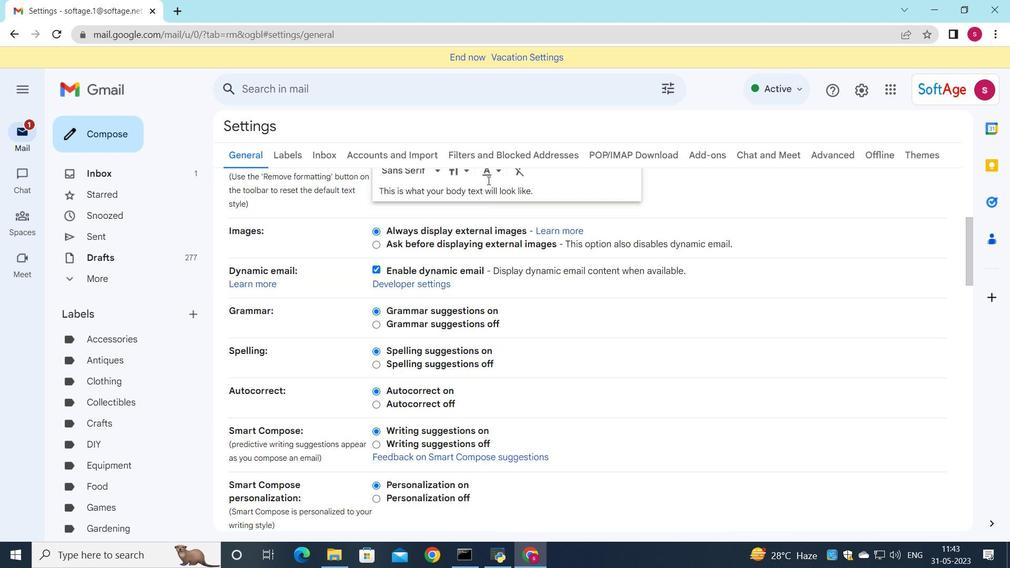 
Action: Mouse scrolled (488, 180) with delta (0, 0)
Screenshot: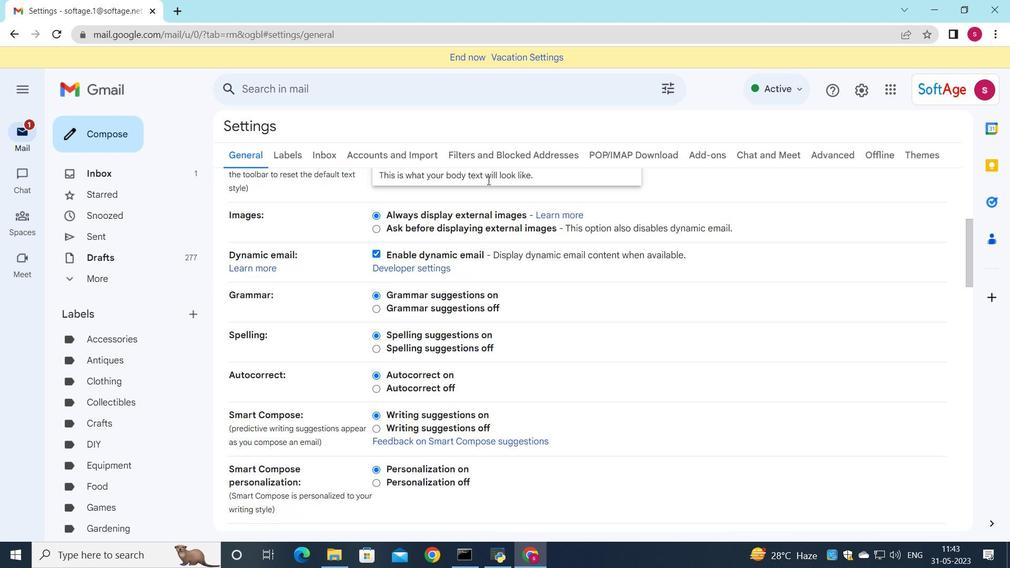 
Action: Mouse scrolled (488, 180) with delta (0, 0)
Screenshot: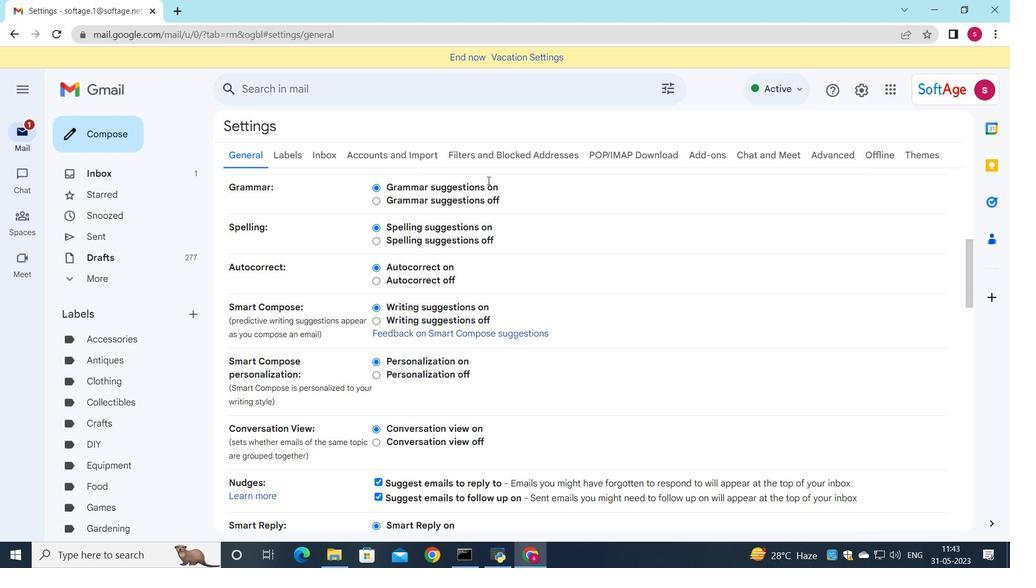 
Action: Mouse scrolled (488, 180) with delta (0, 0)
Screenshot: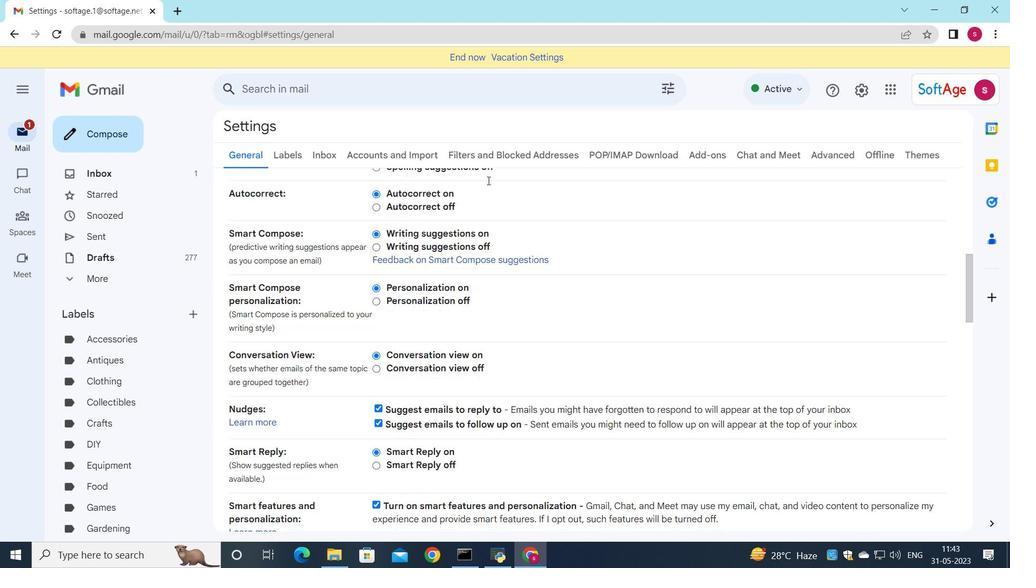 
Action: Mouse scrolled (488, 180) with delta (0, 0)
Screenshot: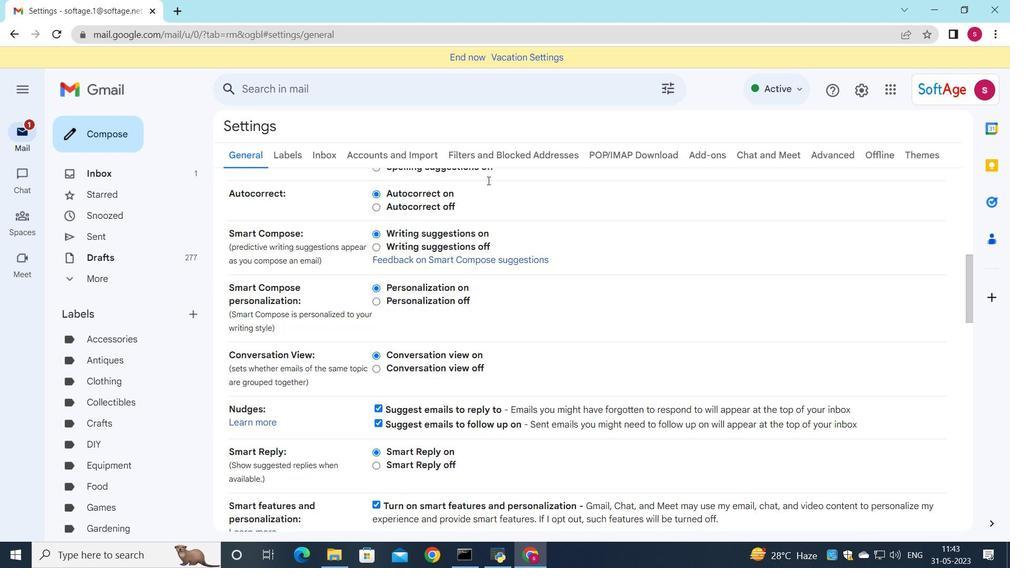 
Action: Mouse scrolled (488, 180) with delta (0, 0)
Screenshot: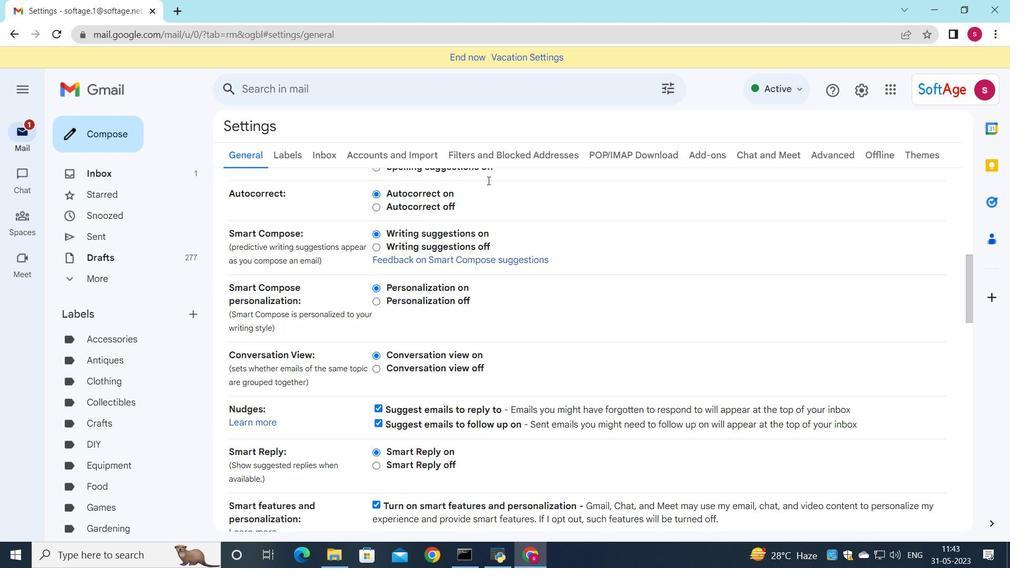 
Action: Mouse scrolled (488, 180) with delta (0, 0)
Screenshot: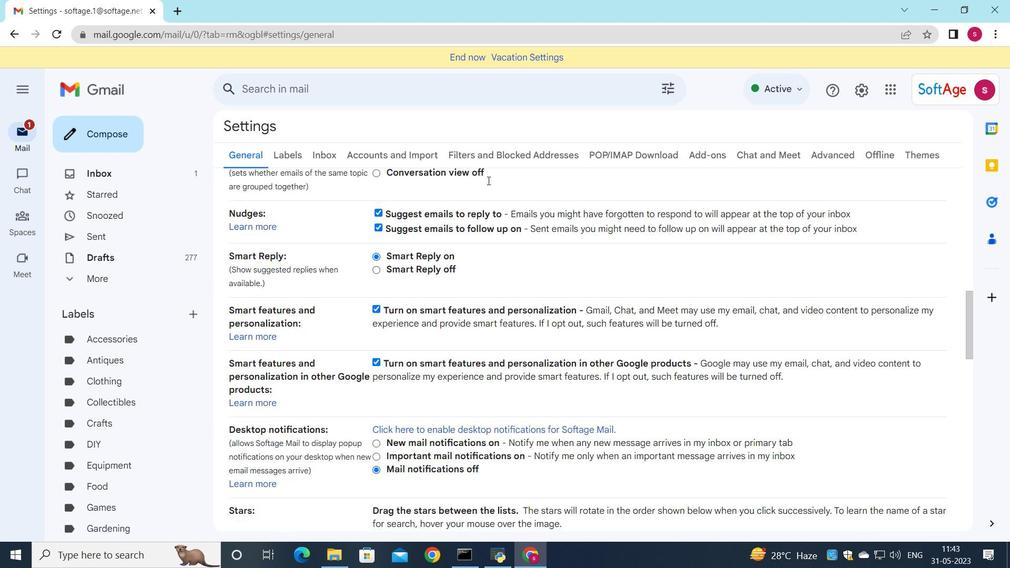 
Action: Mouse scrolled (488, 180) with delta (0, 0)
Screenshot: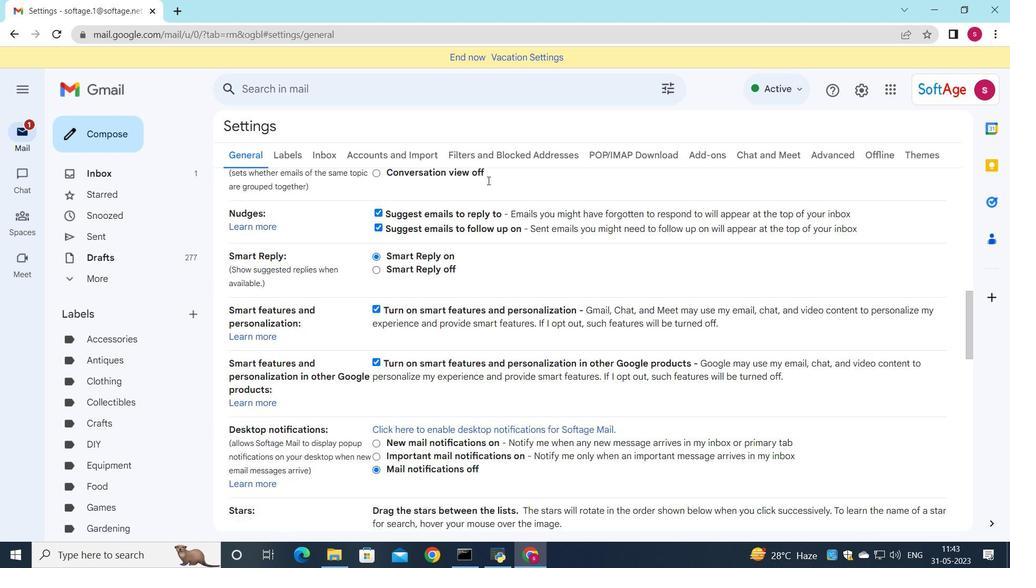 
Action: Mouse scrolled (488, 180) with delta (0, 0)
Screenshot: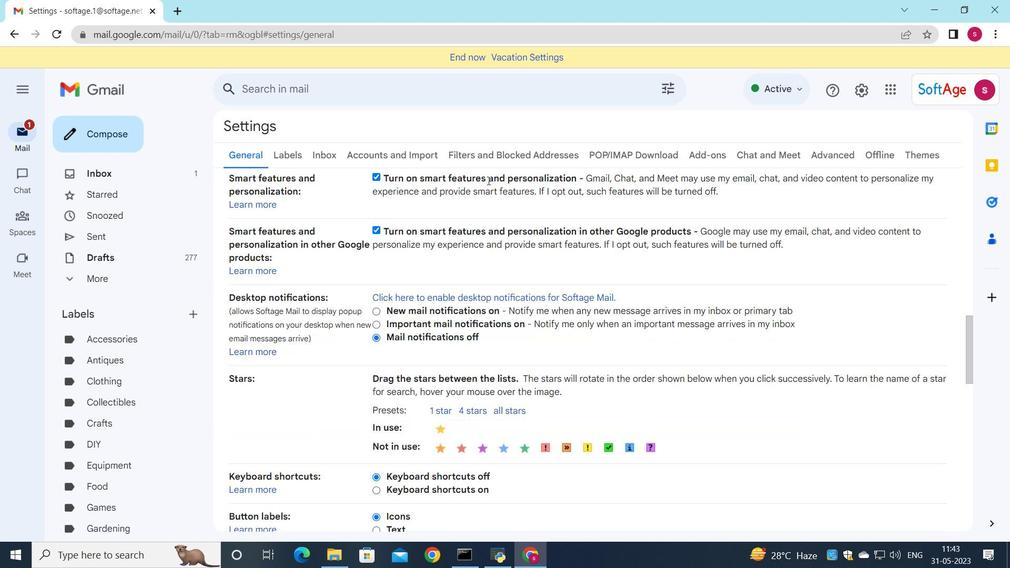 
Action: Mouse scrolled (488, 180) with delta (0, 0)
Screenshot: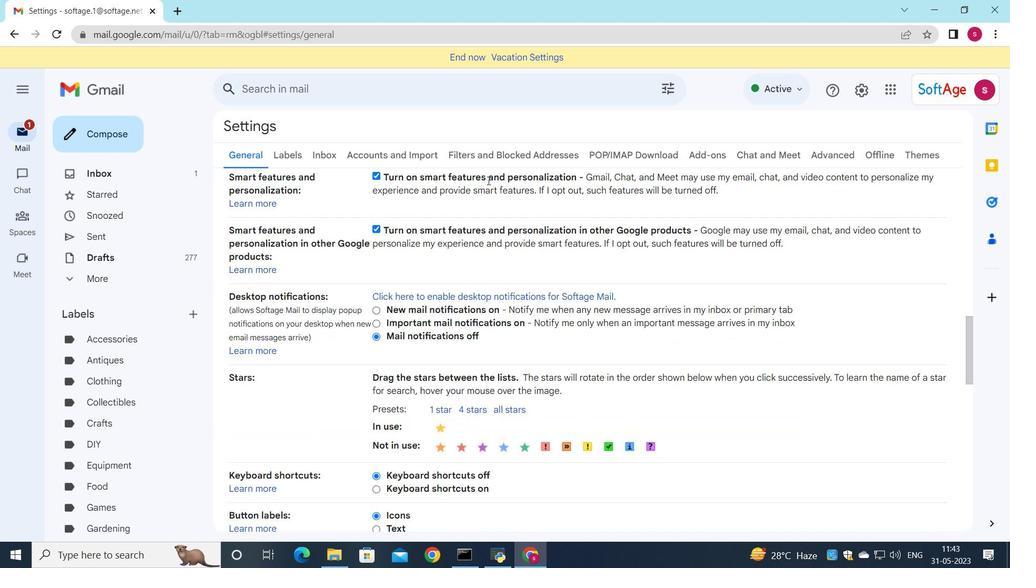
Action: Mouse scrolled (488, 180) with delta (0, 0)
Screenshot: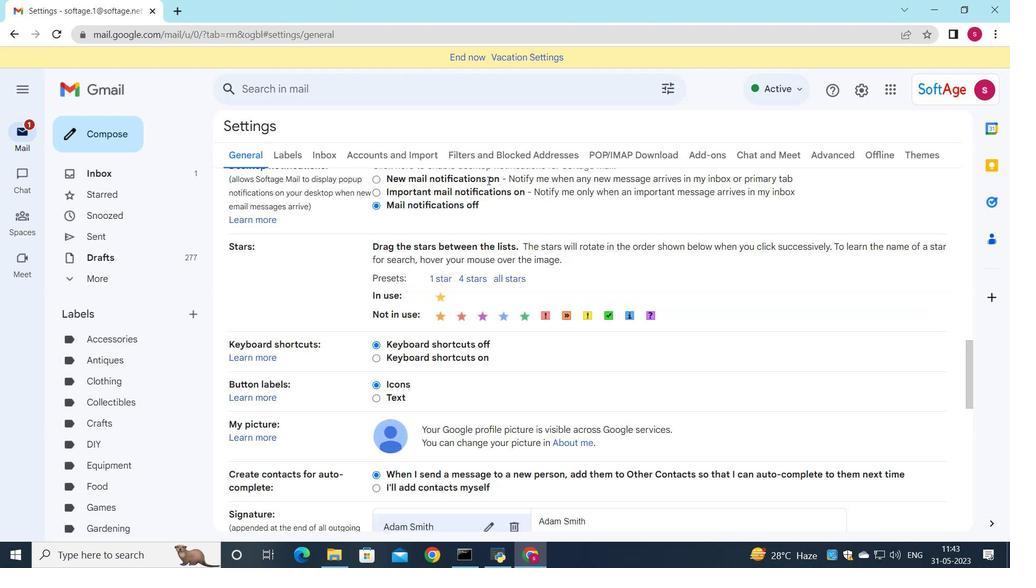 
Action: Mouse scrolled (488, 180) with delta (0, 0)
Screenshot: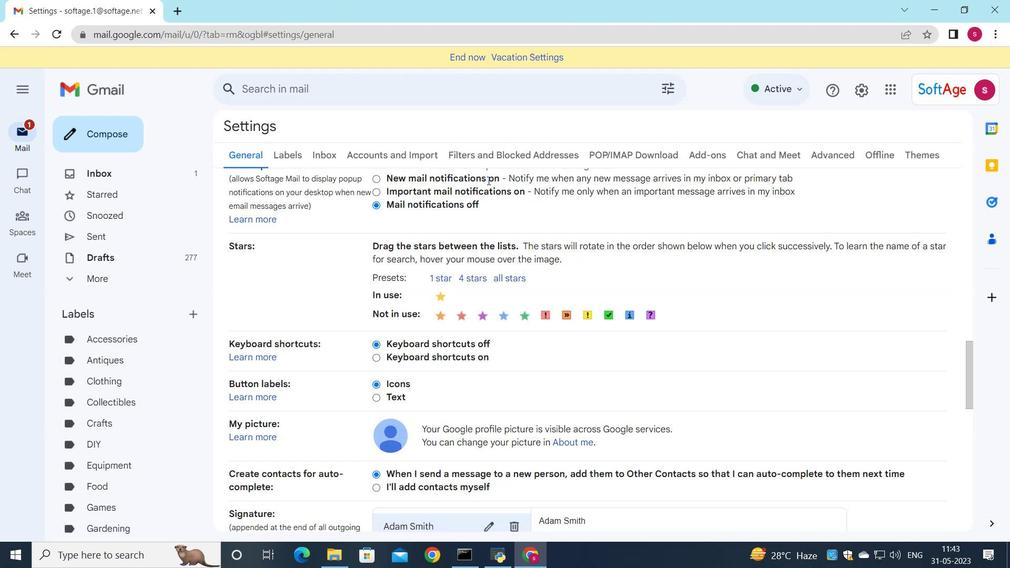 
Action: Mouse scrolled (488, 180) with delta (0, 0)
Screenshot: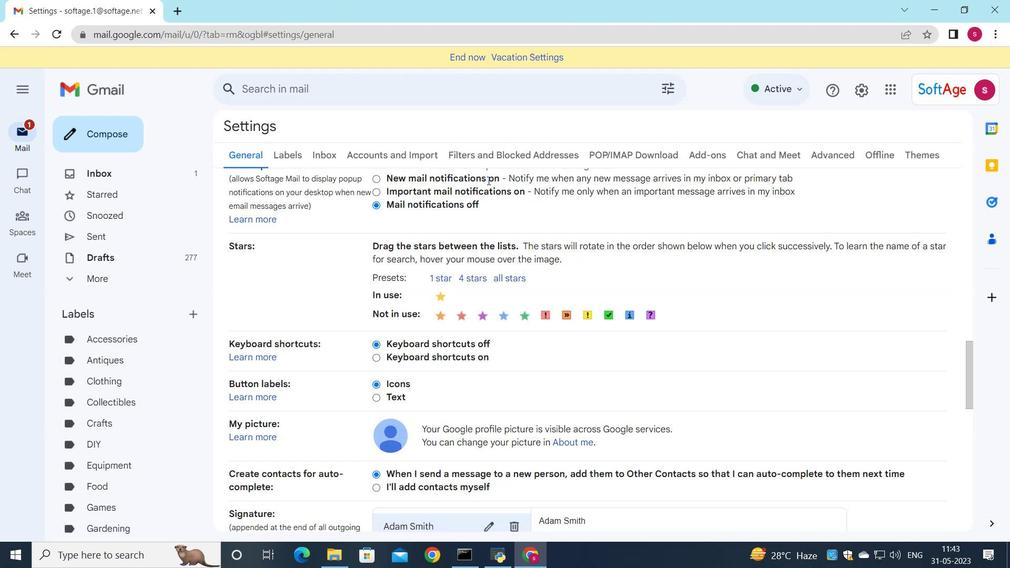 
Action: Mouse moved to (485, 222)
Screenshot: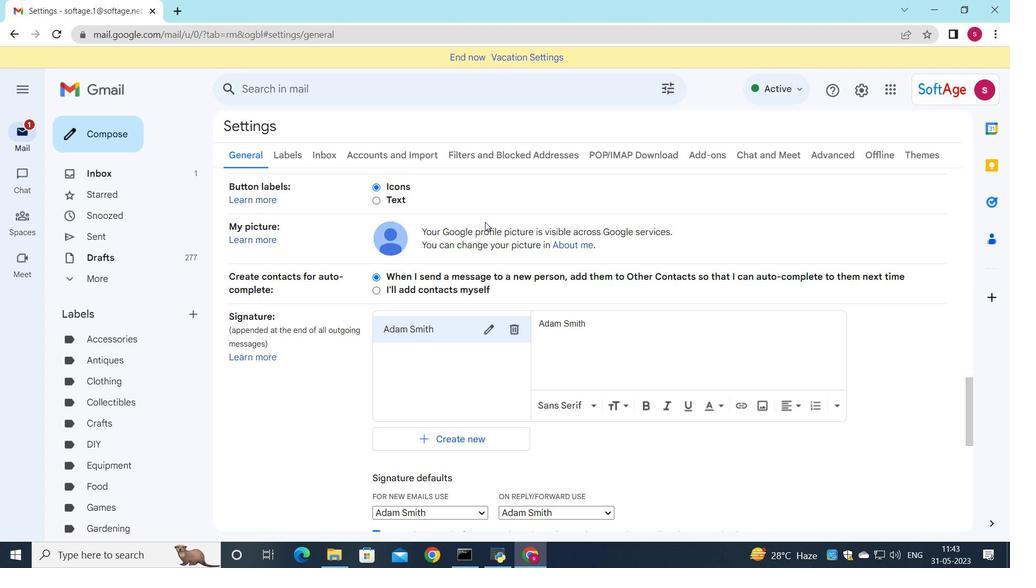 
Action: Mouse scrolled (485, 222) with delta (0, 0)
Screenshot: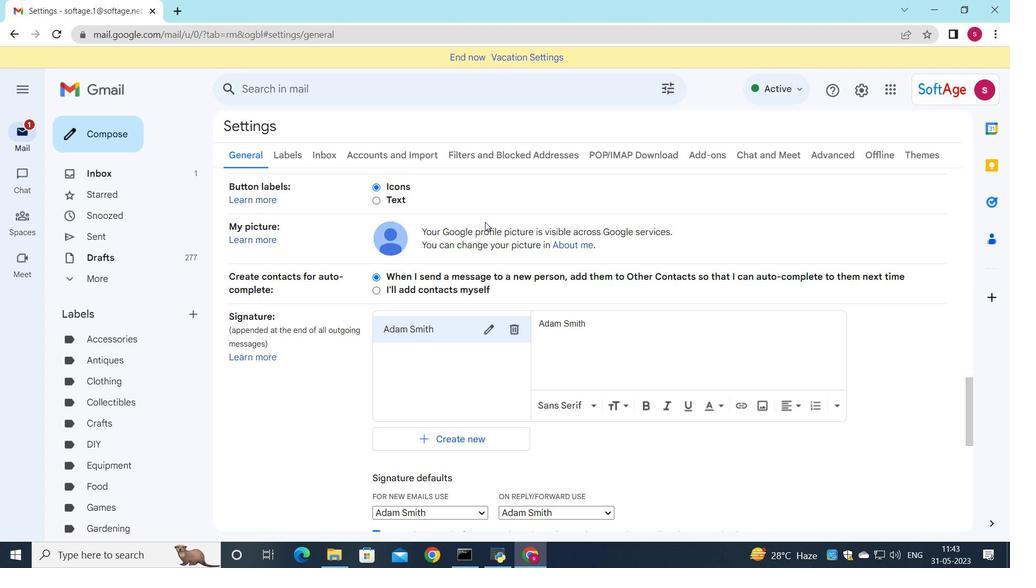 
Action: Mouse moved to (485, 225)
Screenshot: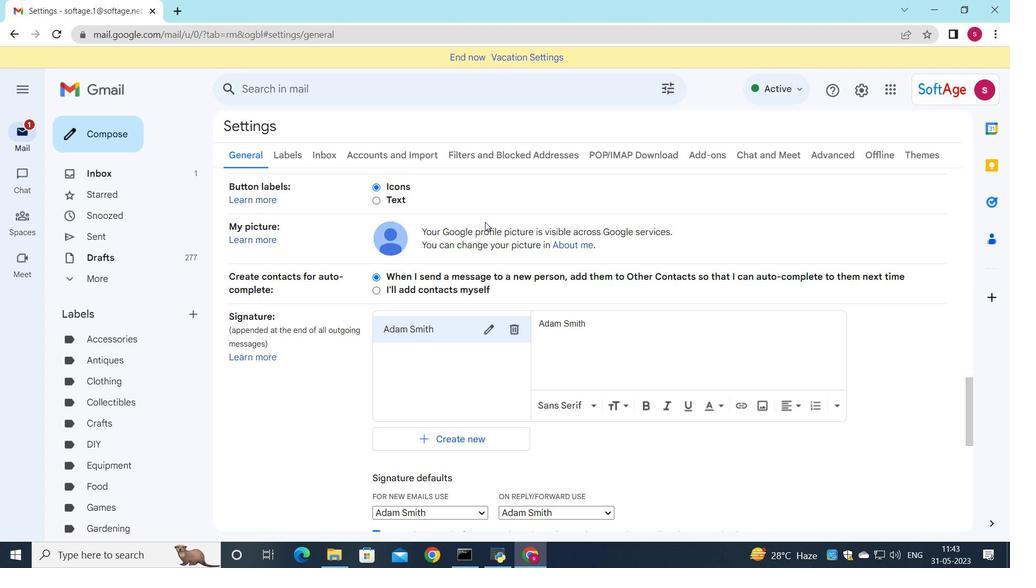
Action: Mouse scrolled (485, 224) with delta (0, 0)
Screenshot: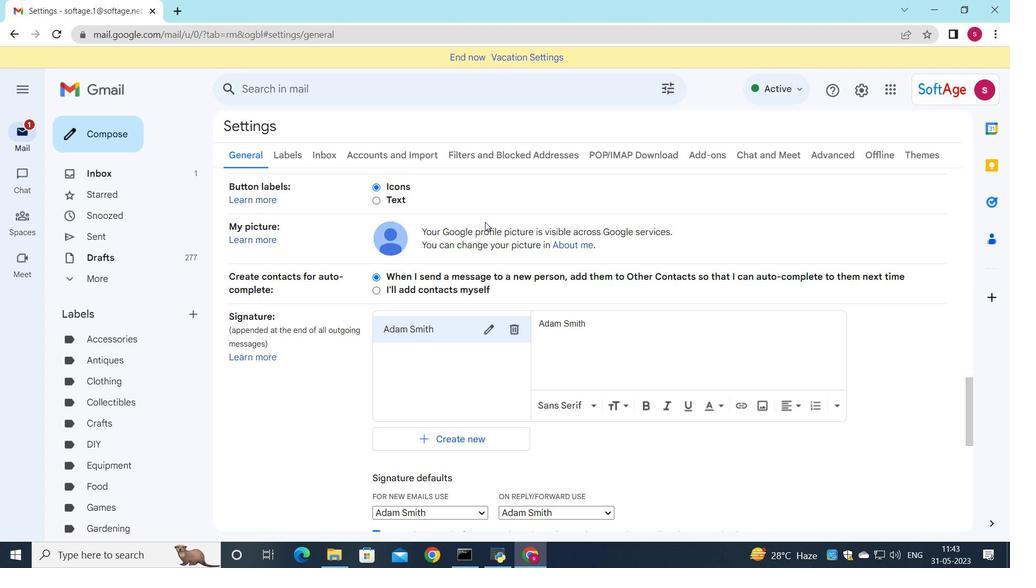 
Action: Mouse moved to (485, 225)
Screenshot: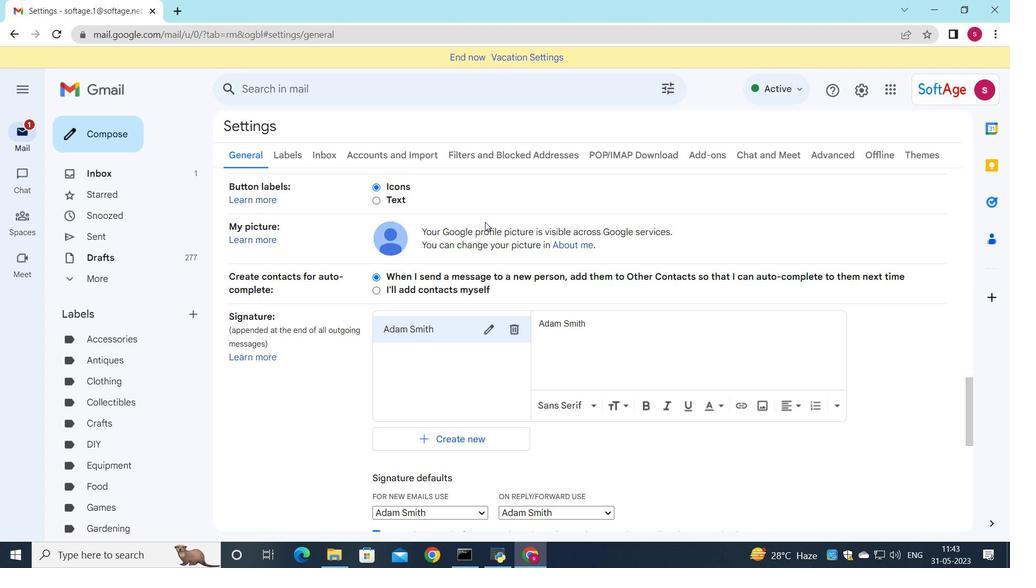 
Action: Mouse scrolled (485, 224) with delta (0, 0)
Screenshot: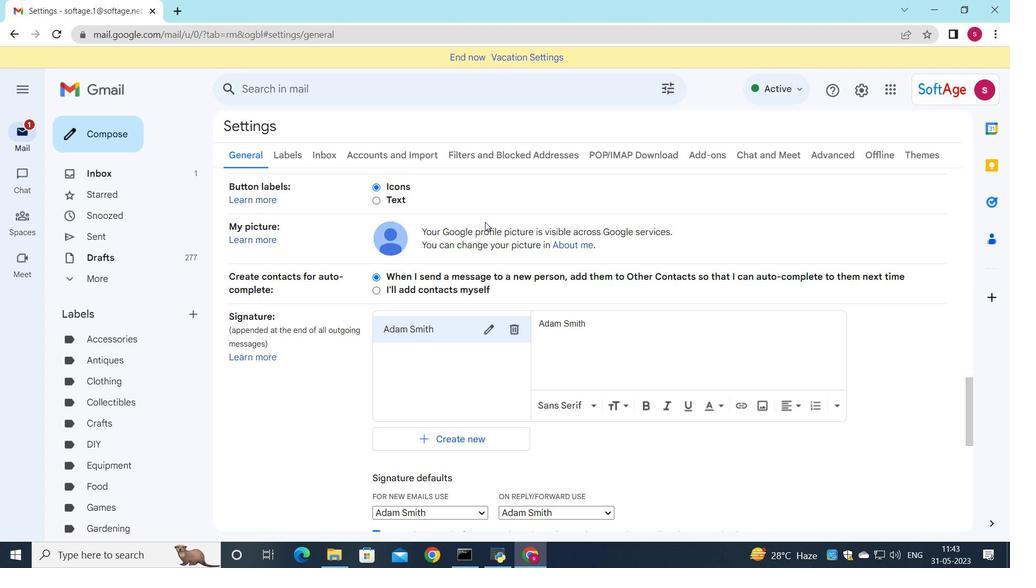
Action: Mouse scrolled (485, 224) with delta (0, 0)
Screenshot: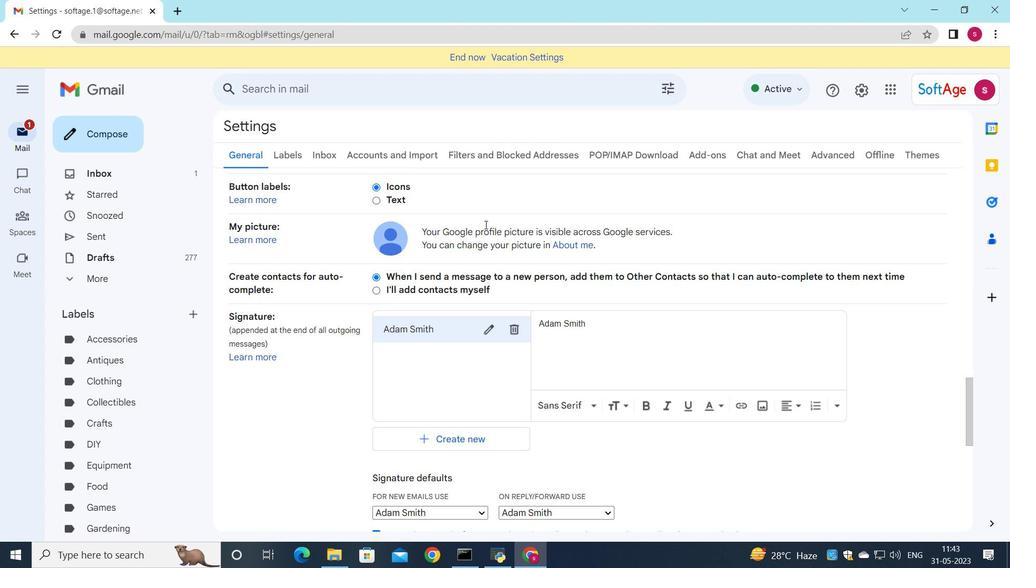 
Action: Mouse moved to (484, 239)
Screenshot: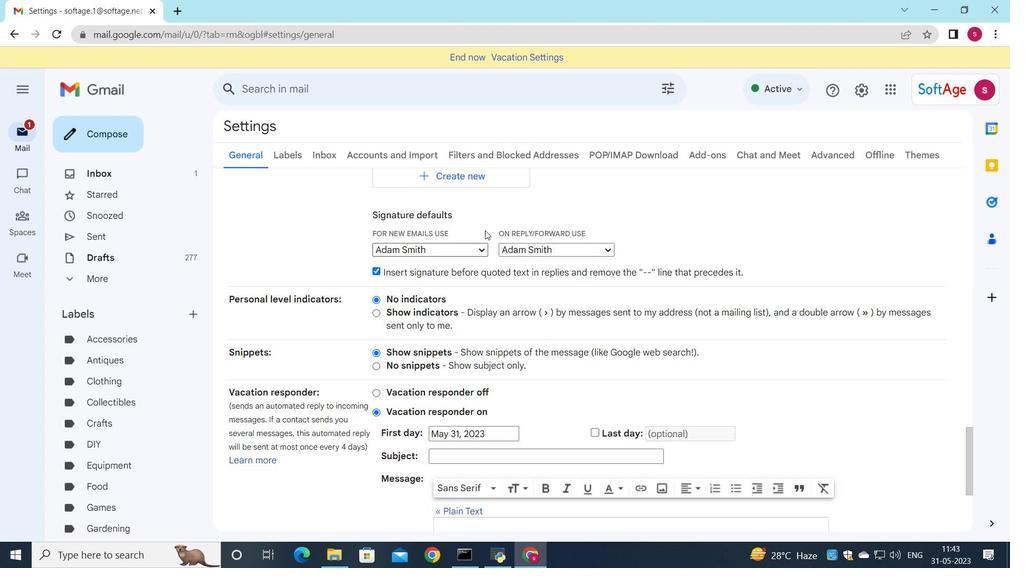 
Action: Mouse scrolled (484, 239) with delta (0, 0)
Screenshot: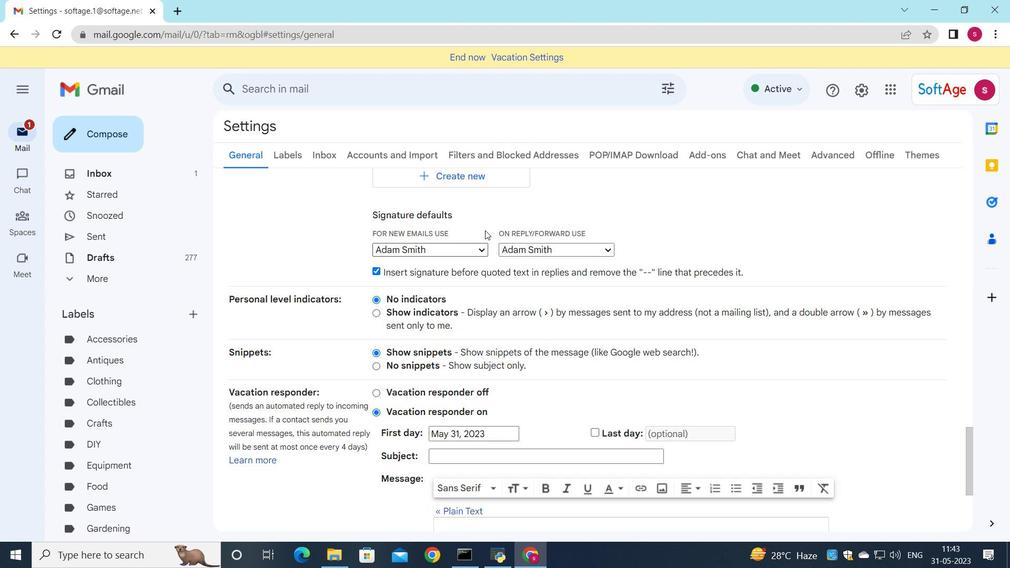 
Action: Mouse moved to (484, 240)
Screenshot: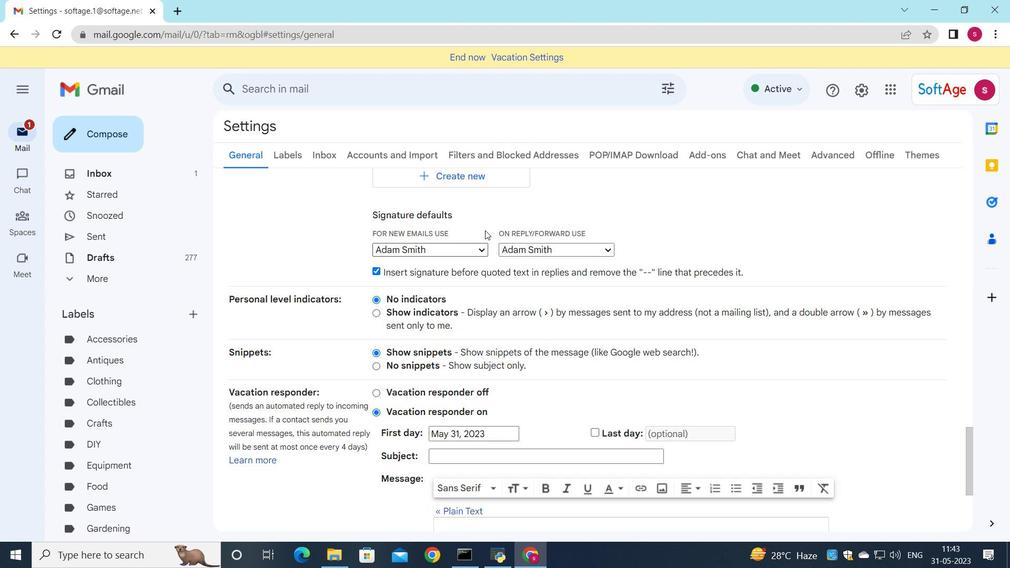 
Action: Mouse scrolled (484, 240) with delta (0, 0)
Screenshot: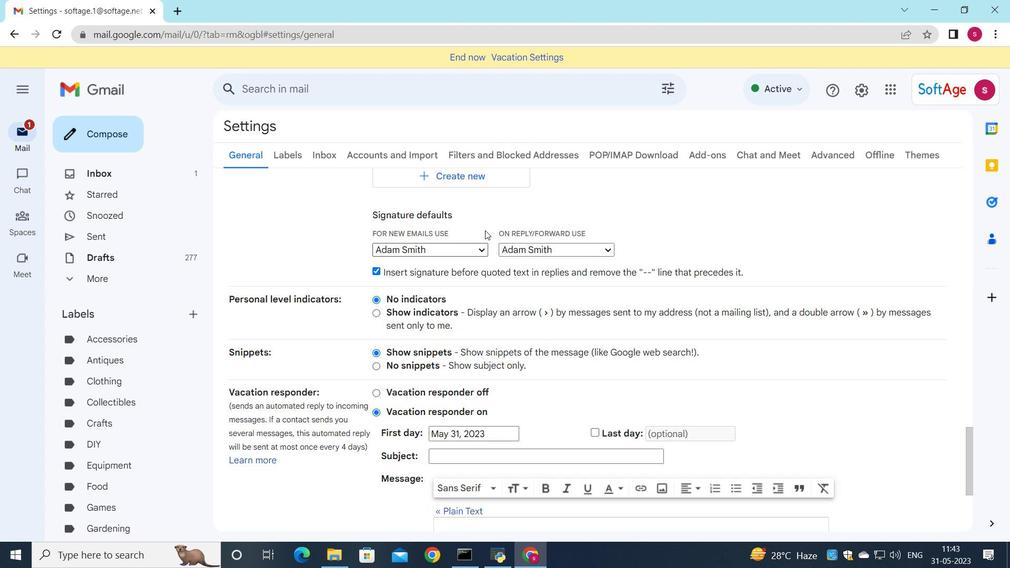 
Action: Mouse scrolled (484, 240) with delta (0, 0)
Screenshot: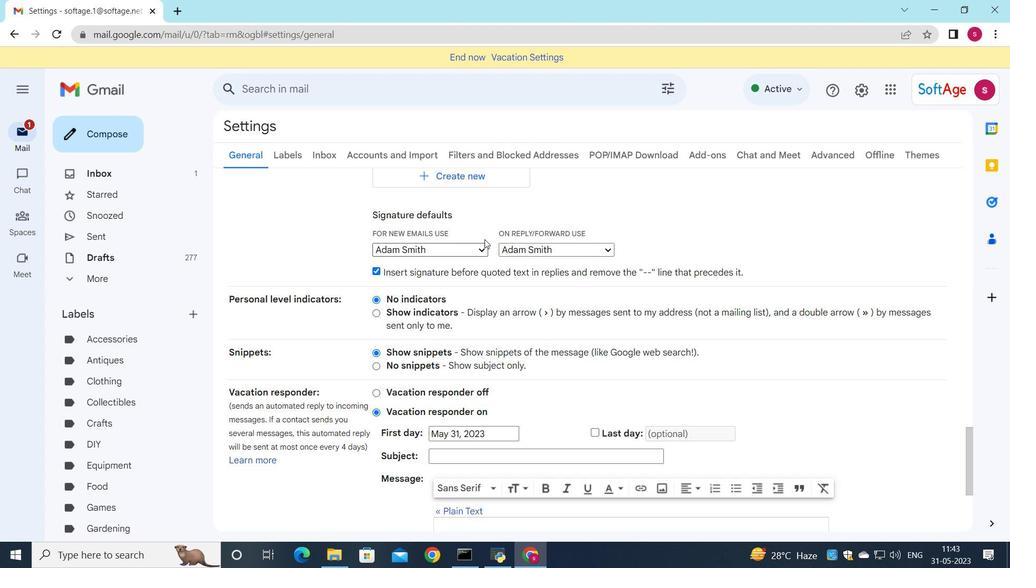 
Action: Mouse moved to (497, 275)
Screenshot: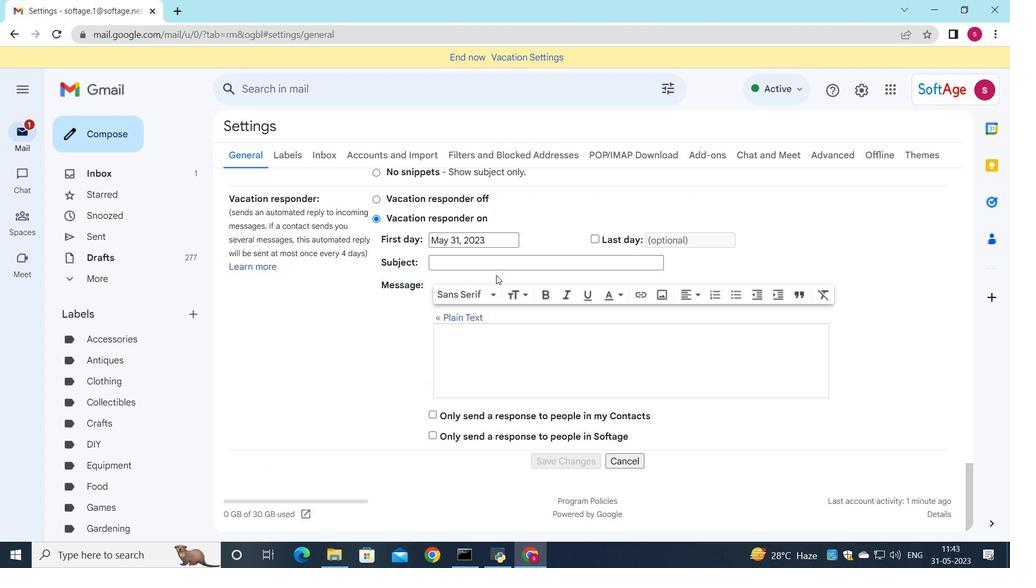 
Action: Mouse scrolled (497, 275) with delta (0, 0)
Screenshot: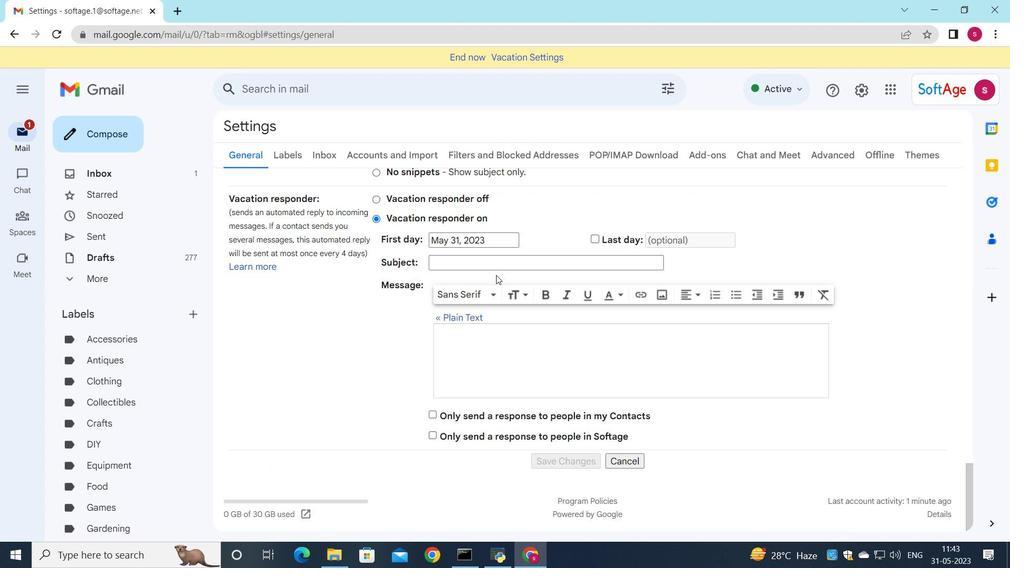 
Action: Mouse moved to (497, 276)
Screenshot: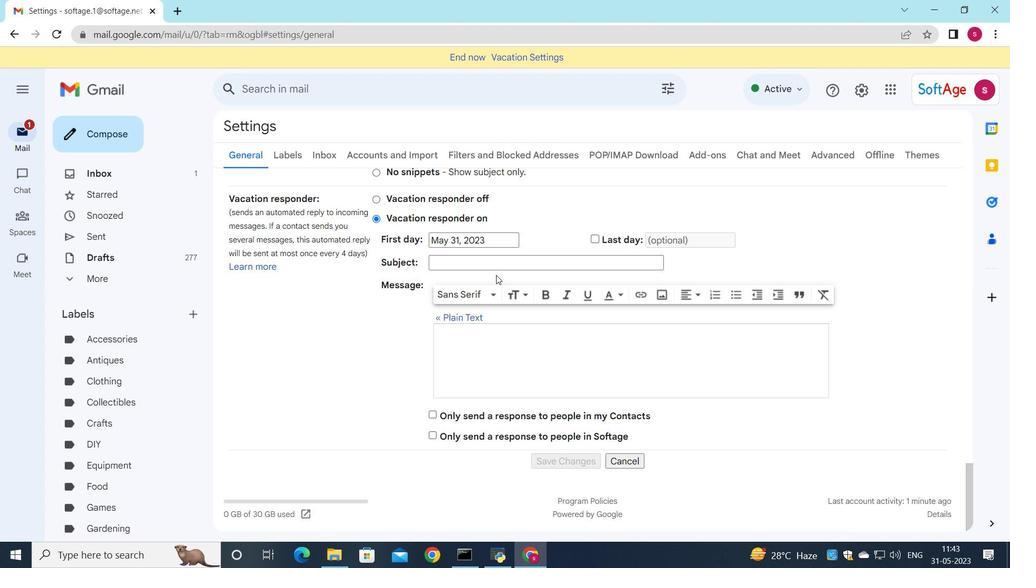 
Action: Mouse scrolled (497, 275) with delta (0, 0)
Screenshot: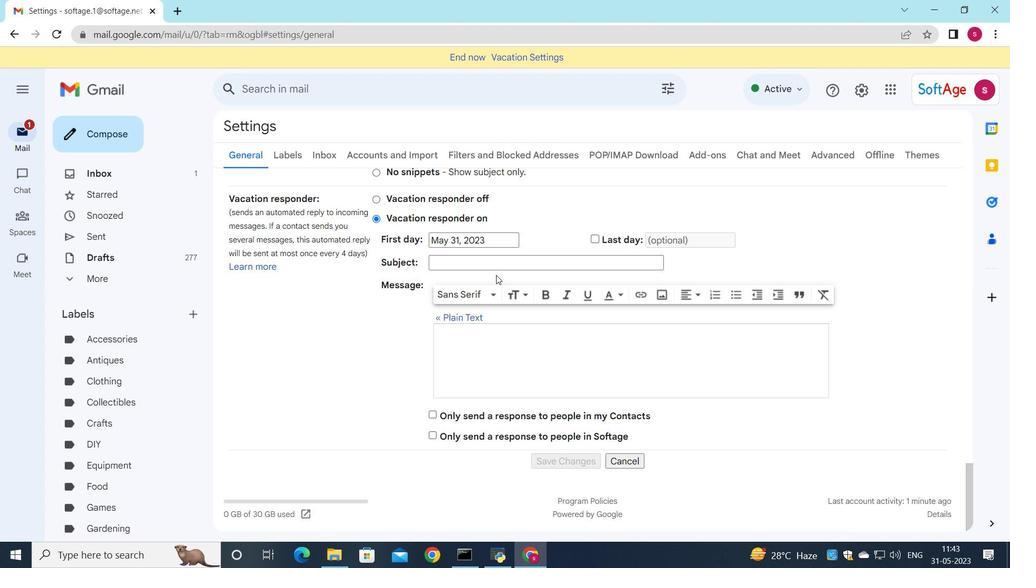 
Action: Mouse moved to (497, 276)
Screenshot: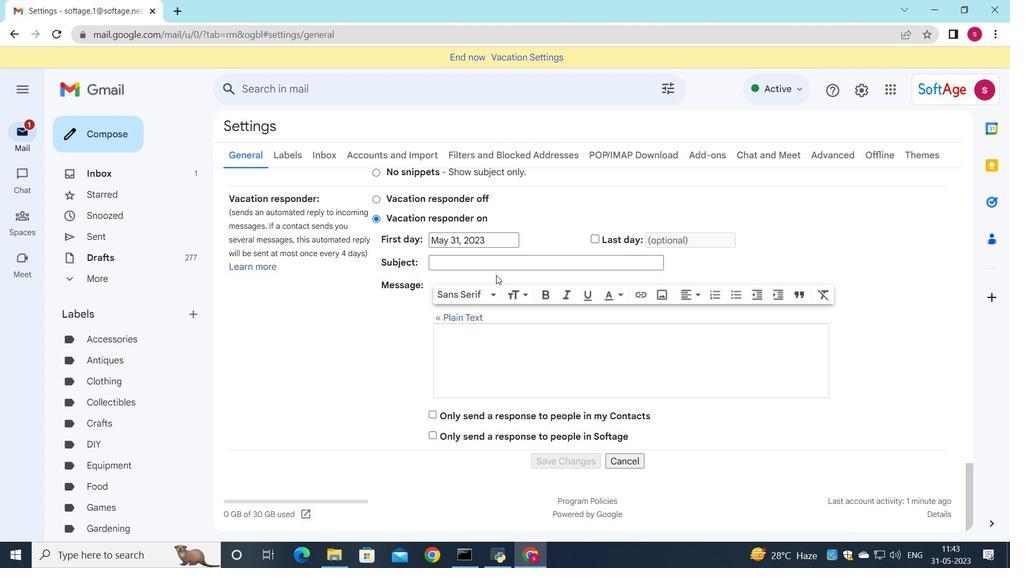 
Action: Mouse scrolled (497, 276) with delta (0, 0)
Screenshot: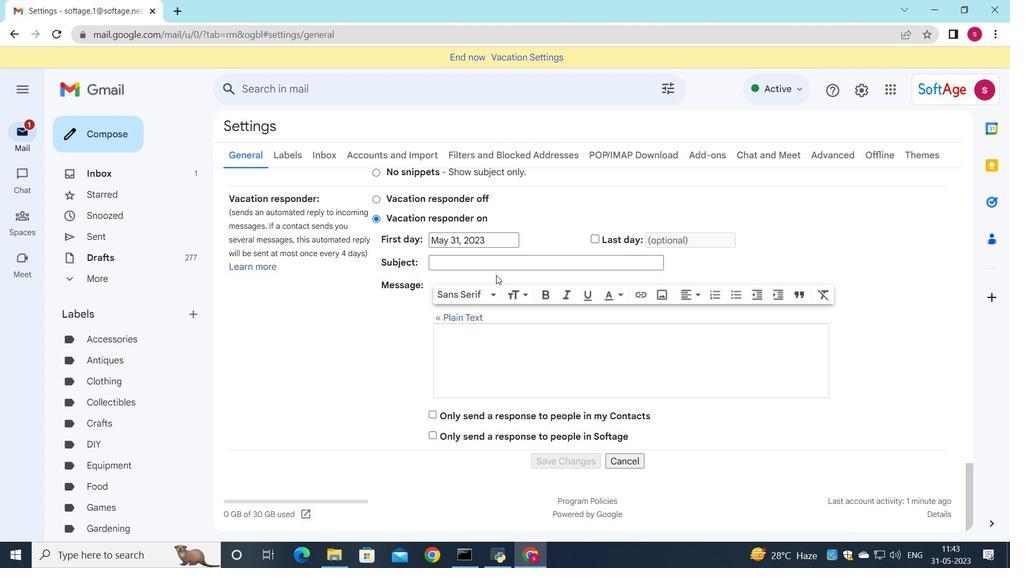 
Action: Mouse moved to (94, 143)
Screenshot: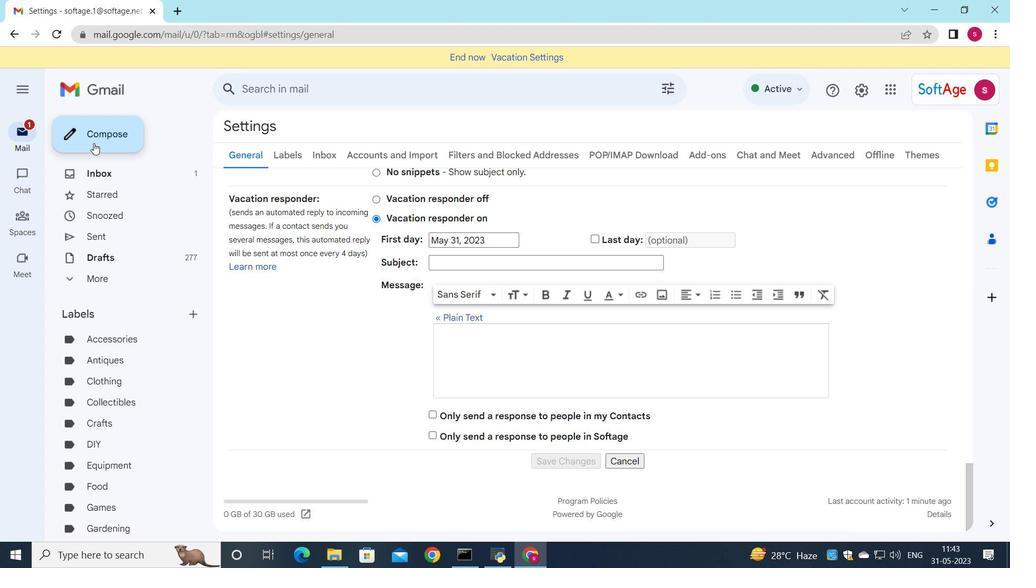 
Action: Mouse pressed left at (94, 143)
Screenshot: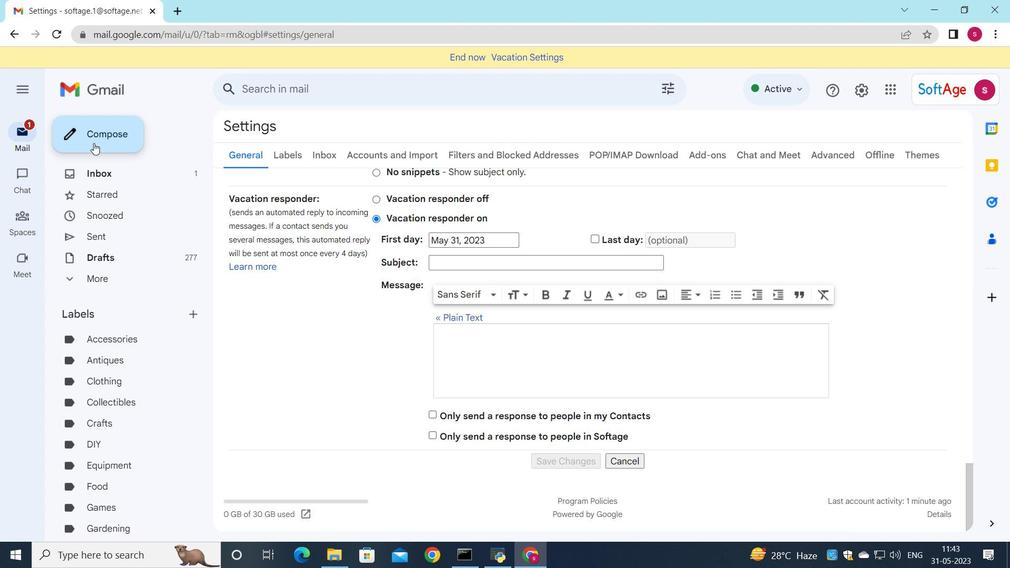 
Action: Mouse moved to (954, 195)
Screenshot: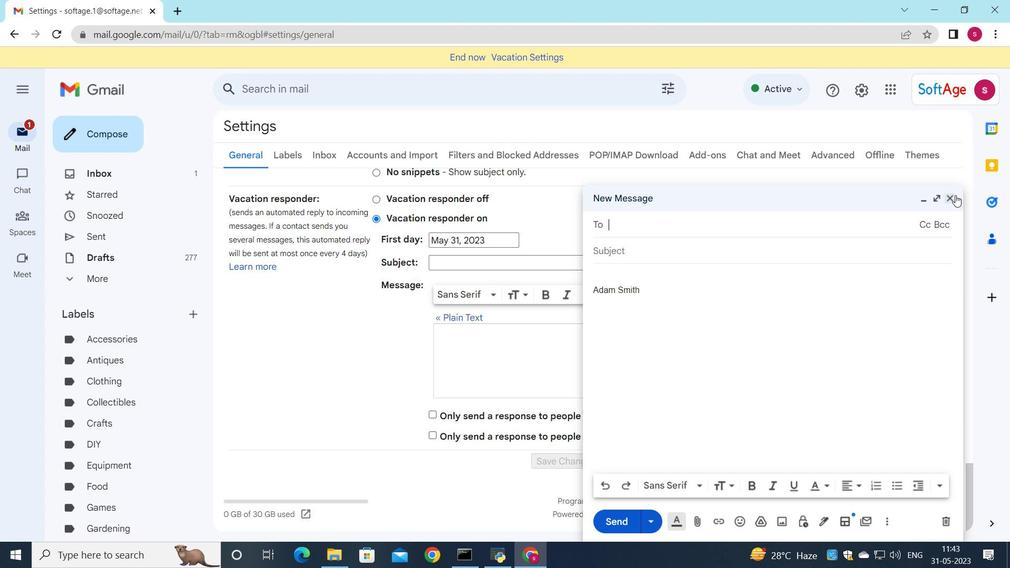 
Action: Mouse pressed left at (954, 195)
Screenshot: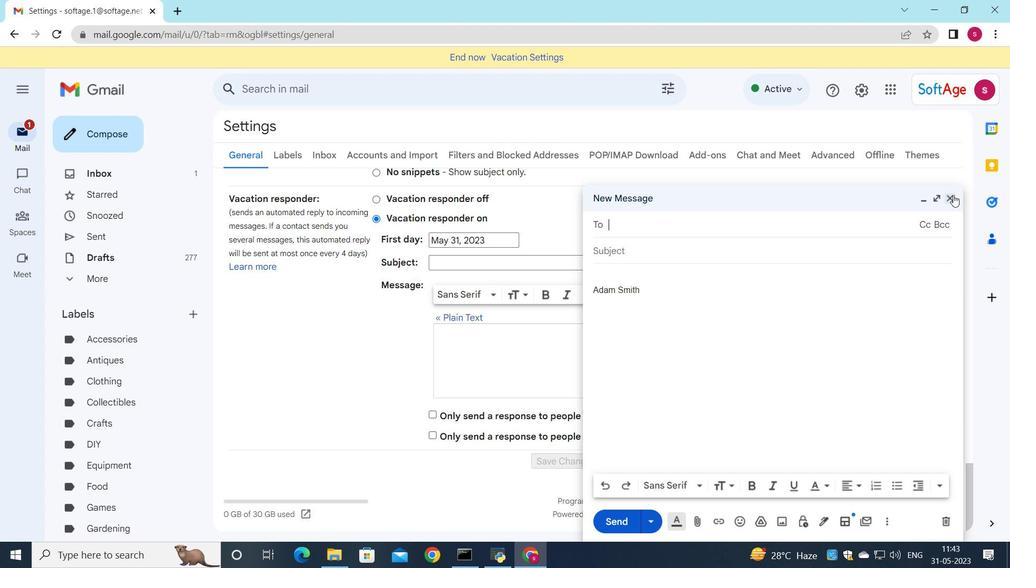 
Action: Mouse moved to (87, 178)
Screenshot: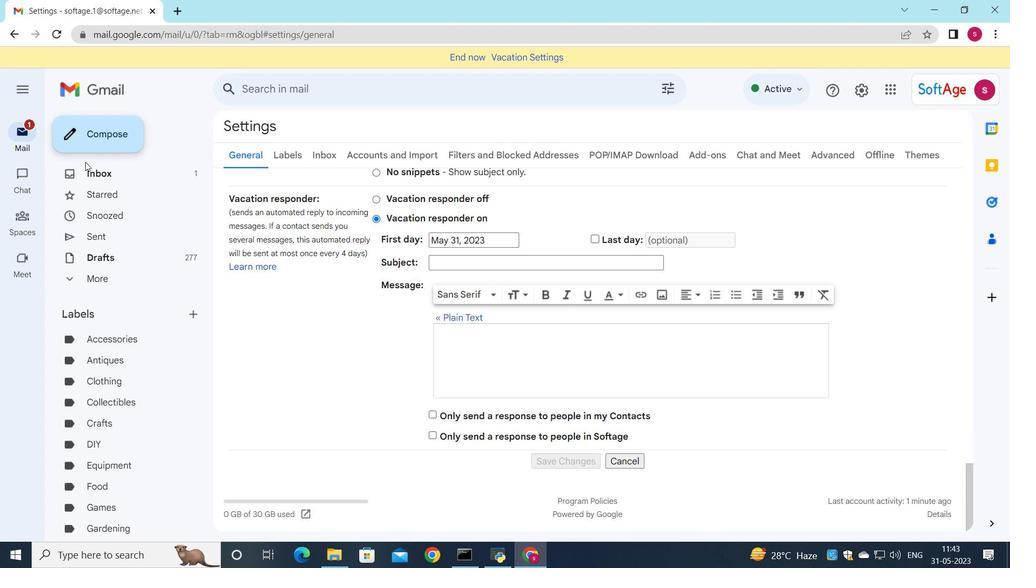 
Action: Mouse pressed left at (87, 178)
Screenshot: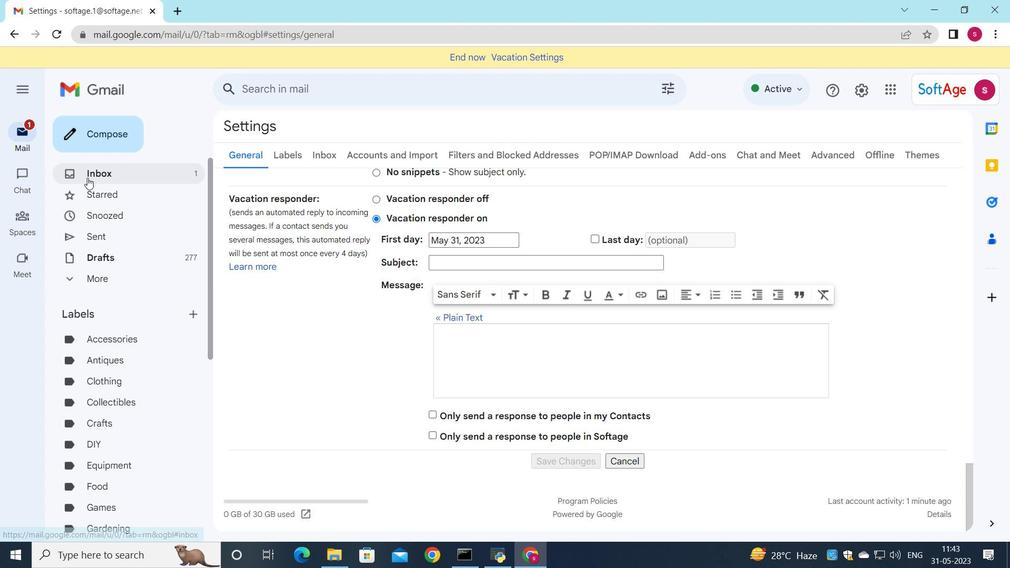 
Action: Mouse moved to (549, 276)
Screenshot: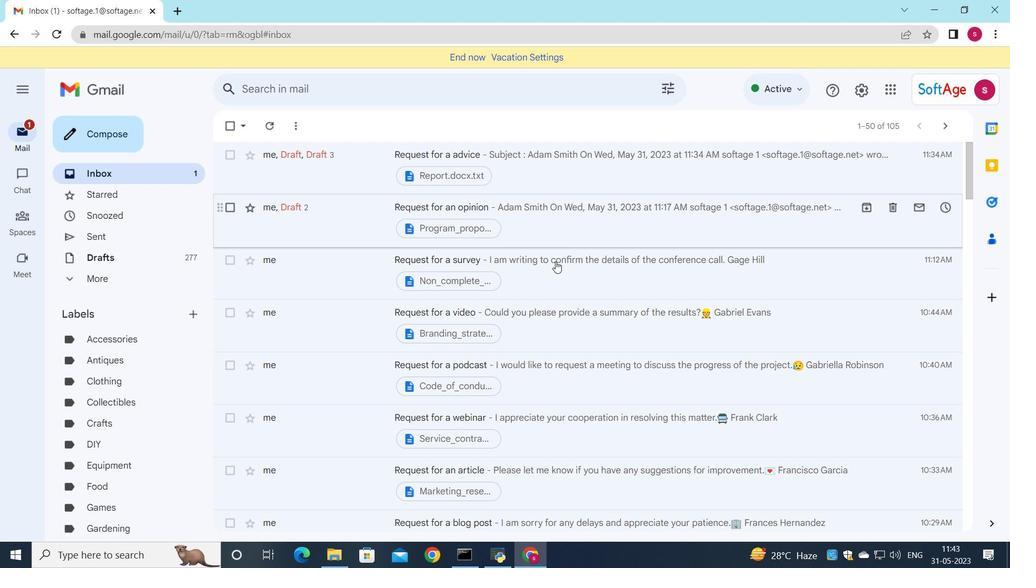 
Action: Mouse pressed left at (549, 276)
Screenshot: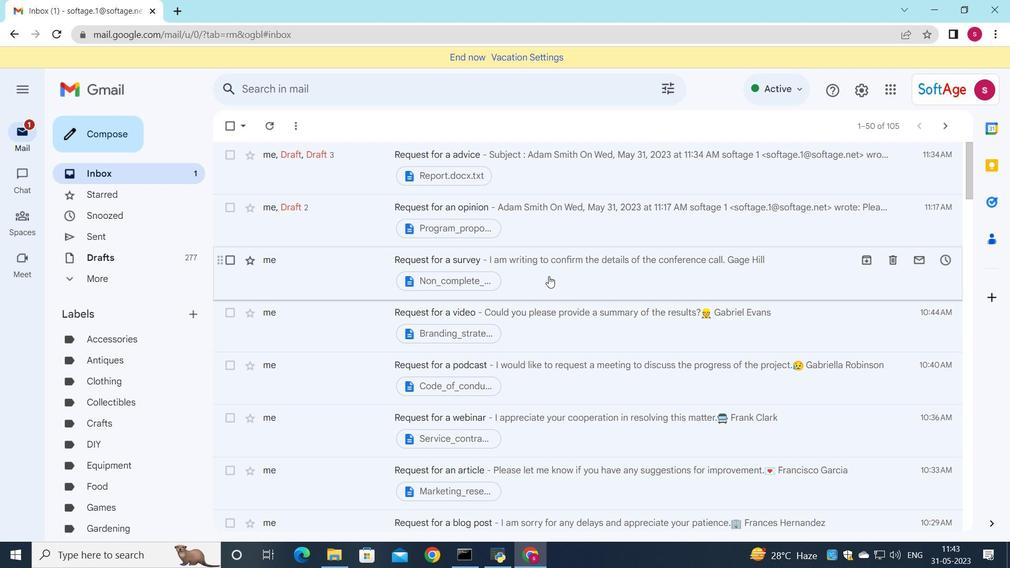 
Action: Mouse moved to (909, 201)
Screenshot: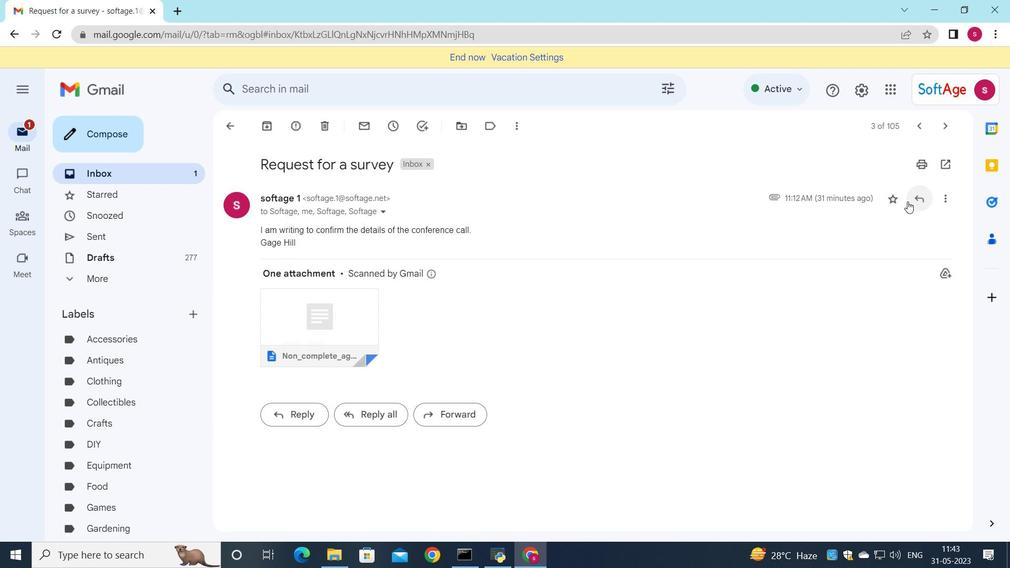 
Action: Mouse pressed left at (909, 201)
Screenshot: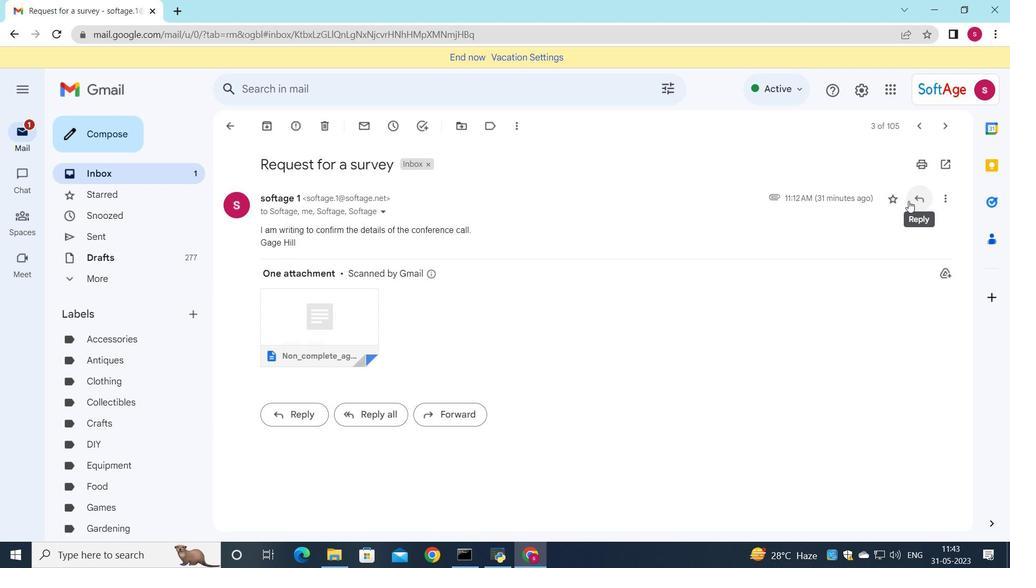 
Action: Mouse moved to (284, 358)
Screenshot: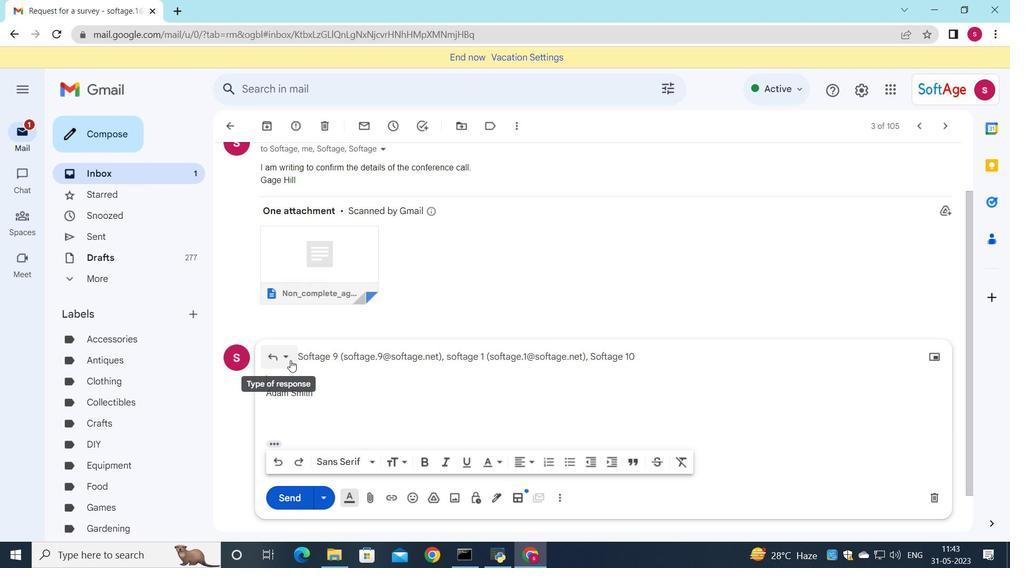 
Action: Mouse pressed left at (284, 358)
Screenshot: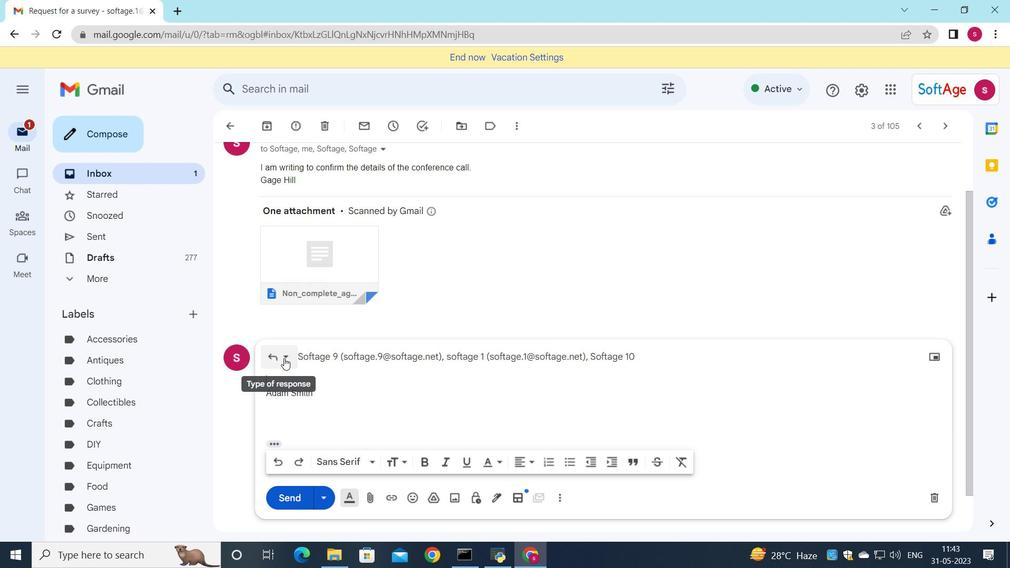 
Action: Mouse moved to (322, 450)
Screenshot: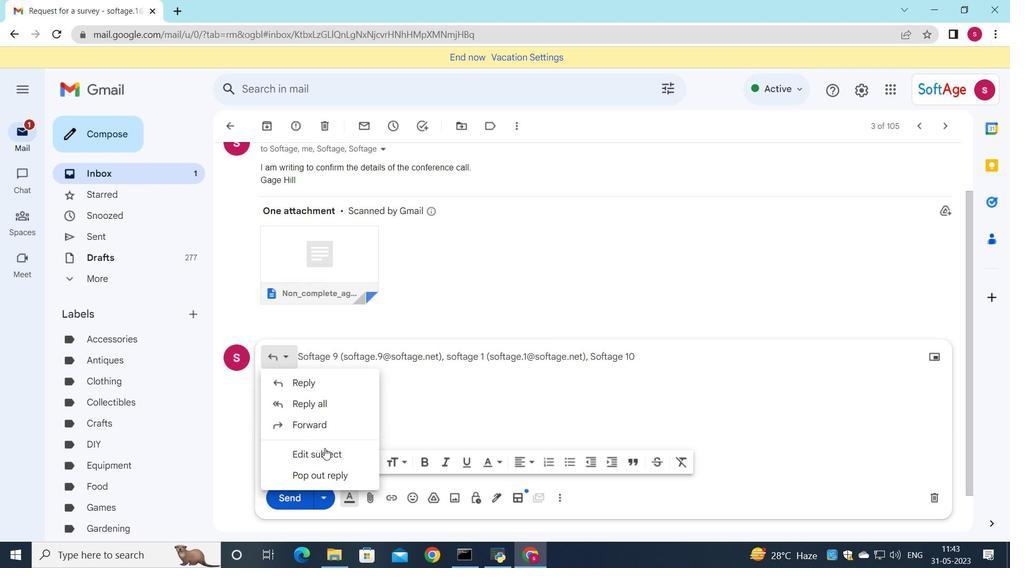 
Action: Mouse pressed left at (322, 450)
Screenshot: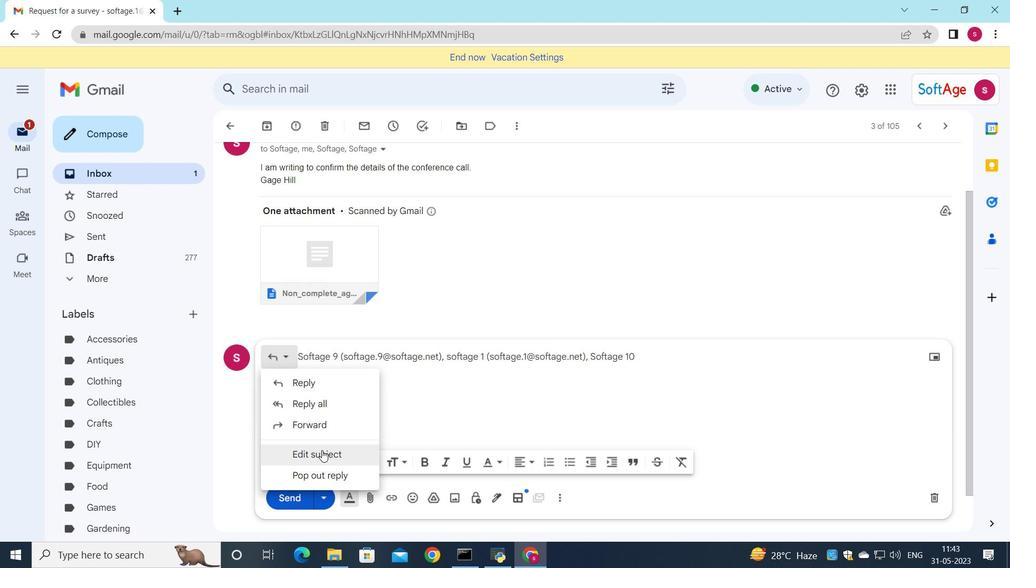 
Action: Mouse moved to (724, 271)
Screenshot: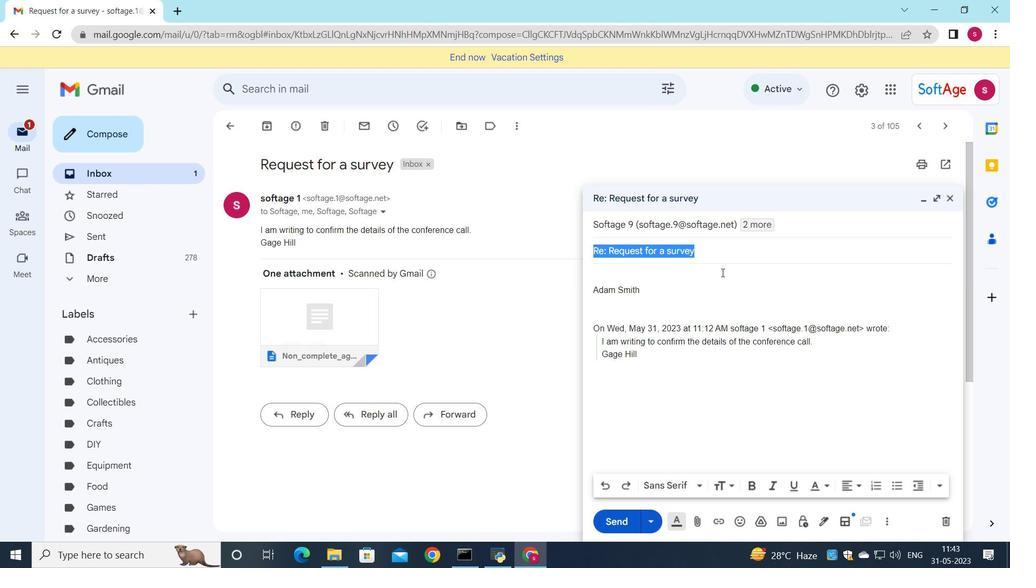 
Action: Key pressed <Key.backspace><Key.shift>Request<Key.space>for<Key.space>informast<Key.backspace><Key.backspace>tion
Screenshot: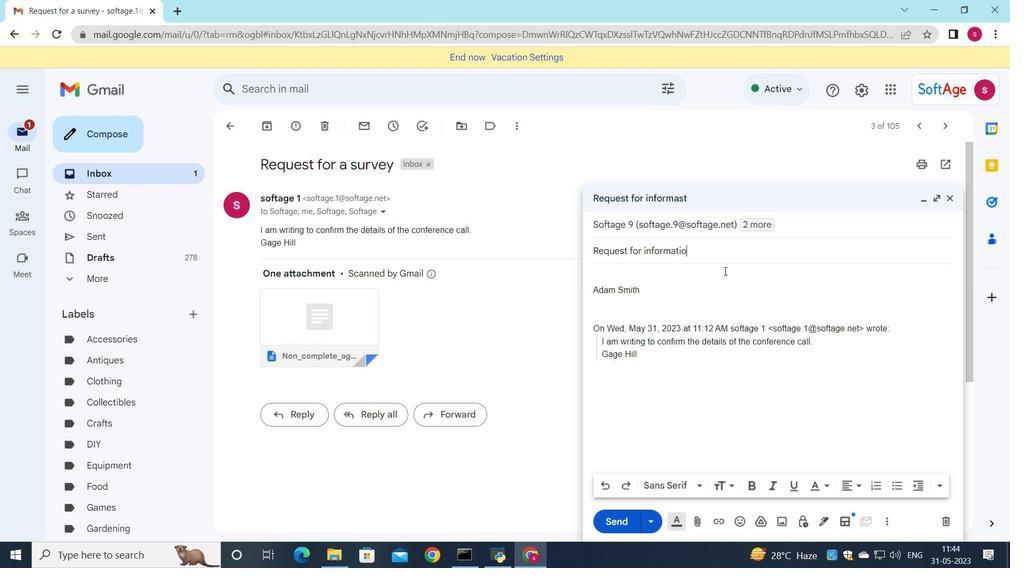 
Action: Mouse moved to (598, 273)
Screenshot: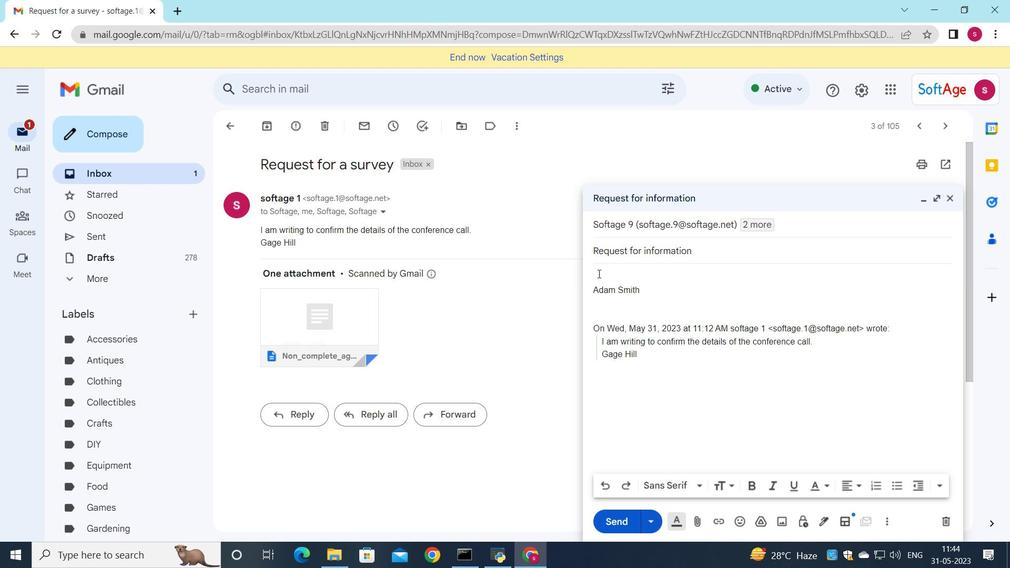 
Action: Mouse pressed left at (598, 273)
Screenshot: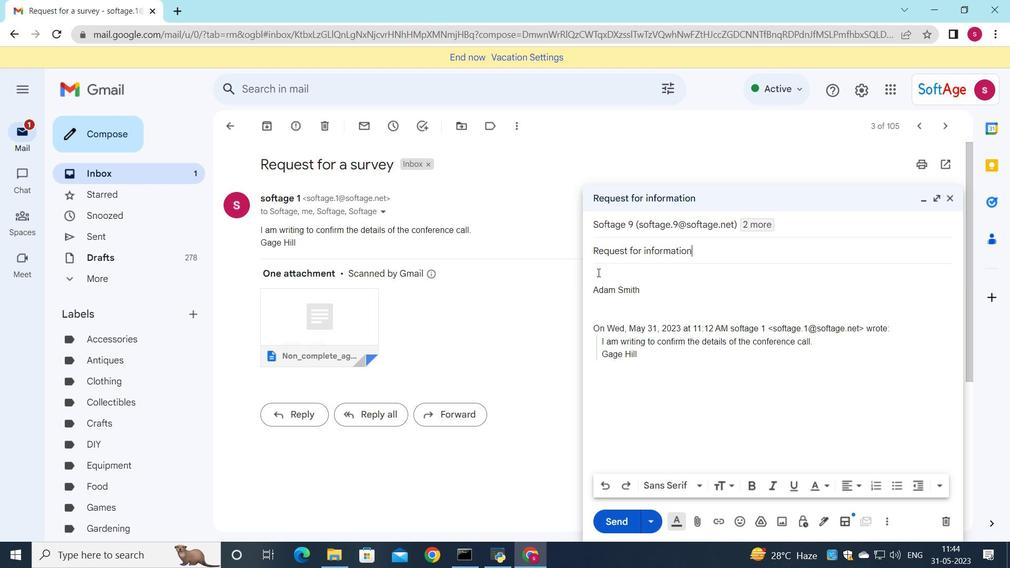 
Action: Mouse moved to (717, 290)
Screenshot: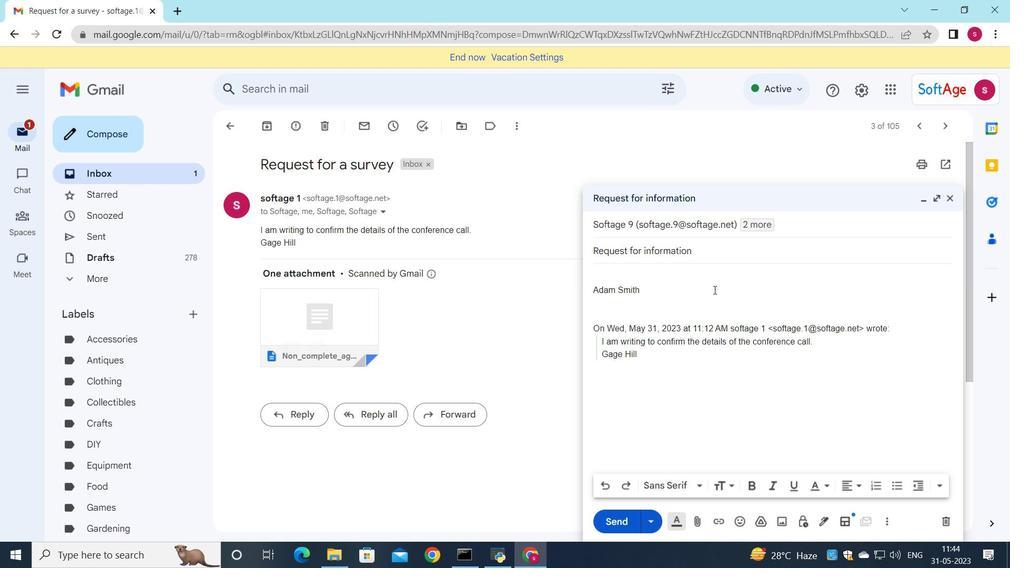 
Action: Key pressed <Key.shift>I<Key.space>would<Key.space>like<Key.space>to<Key.space>request<Key.space>for<Key.space>informatiom<Key.backspace>nb<Key.backspace>
Screenshot: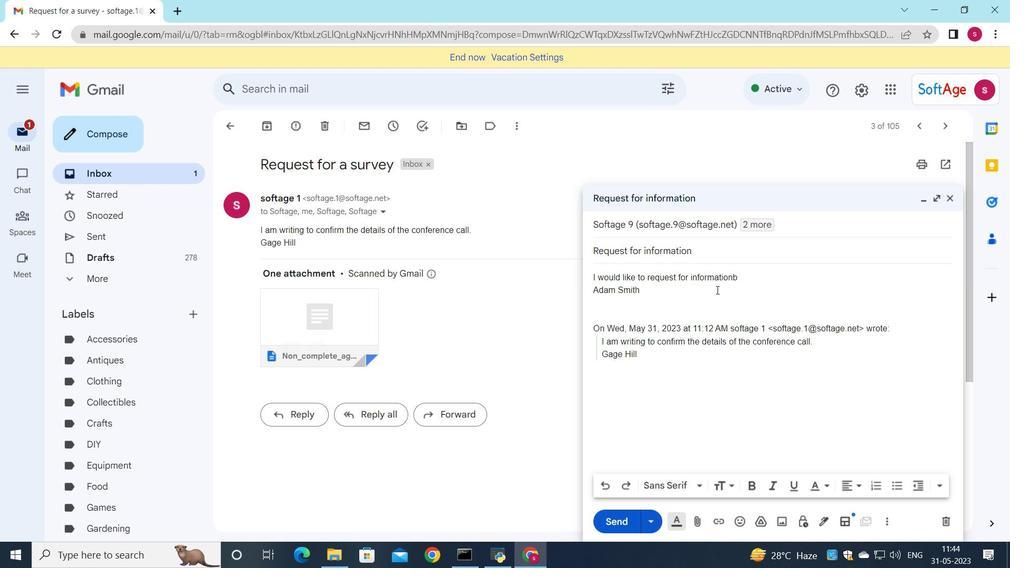 
Action: Mouse moved to (763, 281)
Screenshot: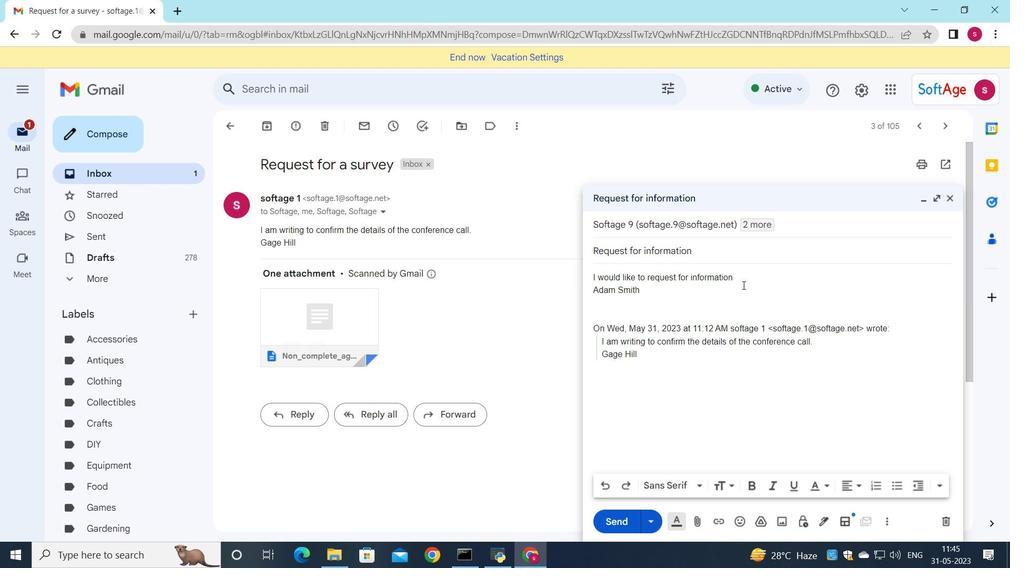 
Action: Key pressed <Key.backspace><Key.backspace><Key.backspace><Key.backspace><Key.backspace><Key.backspace><Key.backspace><Key.backspace><Key.backspace><Key.backspace><Key.backspace><Key.backspace><Key.backspace><Key.backspace><Key.backspace>a<Key.space>meeting<Key.space>to<Key.space>discuss<Key.space>the<Key.space>new<Key.space>product<Key.space>launch<Key.space>strategy.
Screenshot: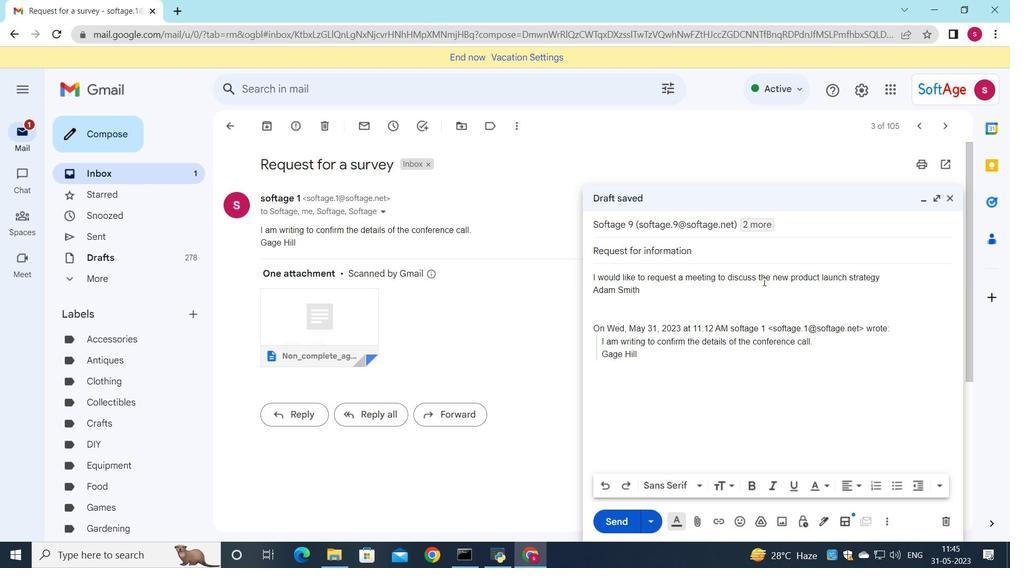 
Action: Mouse moved to (609, 488)
Screenshot: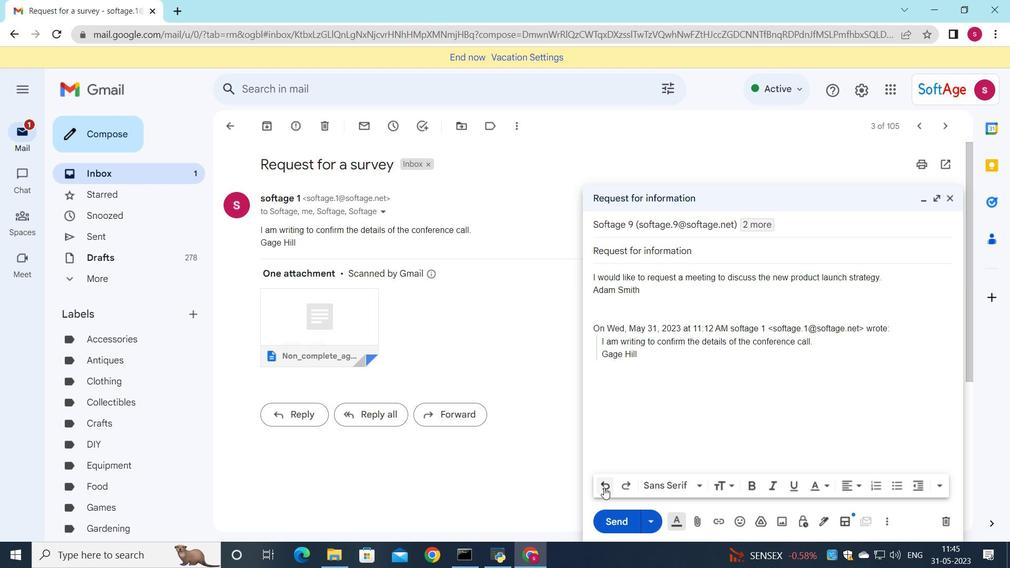 
Action: Mouse pressed left at (609, 488)
Screenshot: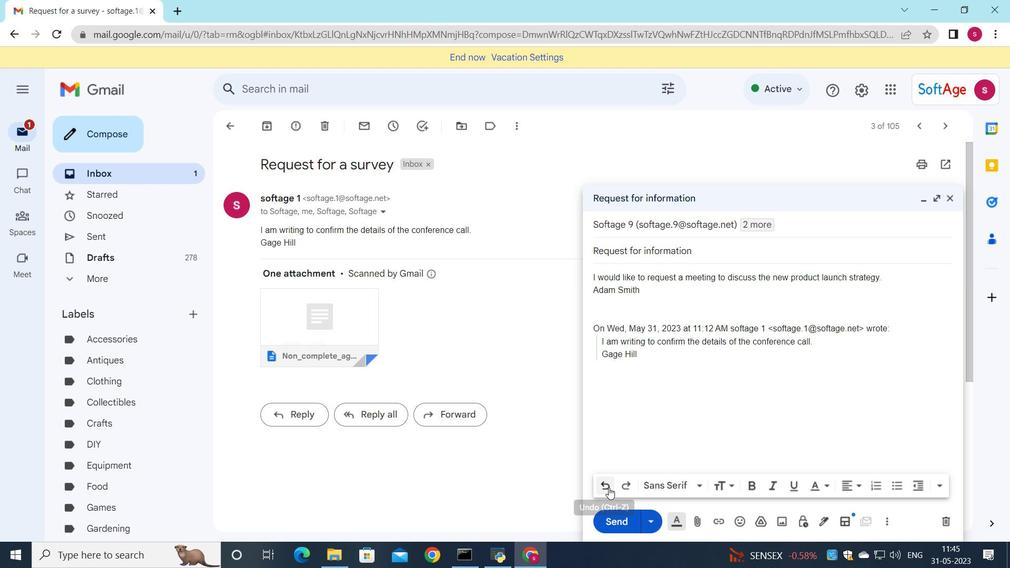 
Action: Mouse pressed left at (609, 488)
Screenshot: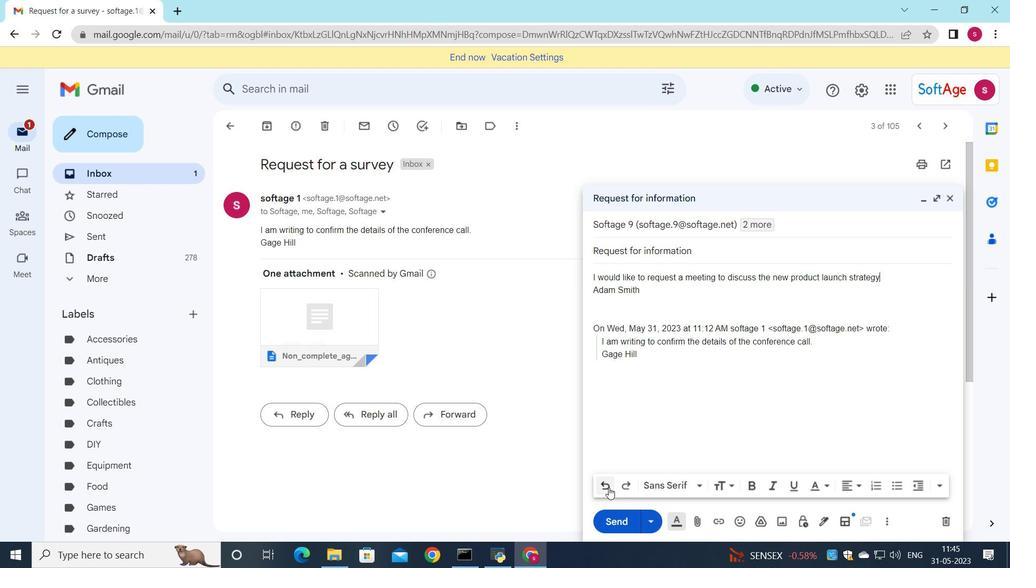 
Action: Mouse pressed left at (609, 488)
Screenshot: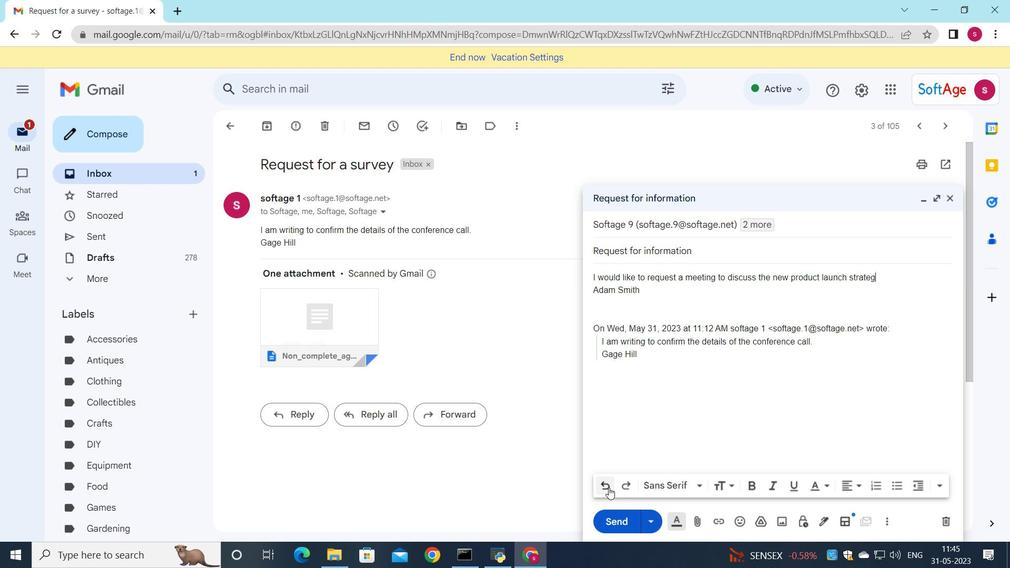 
Action: Mouse pressed left at (609, 488)
Screenshot: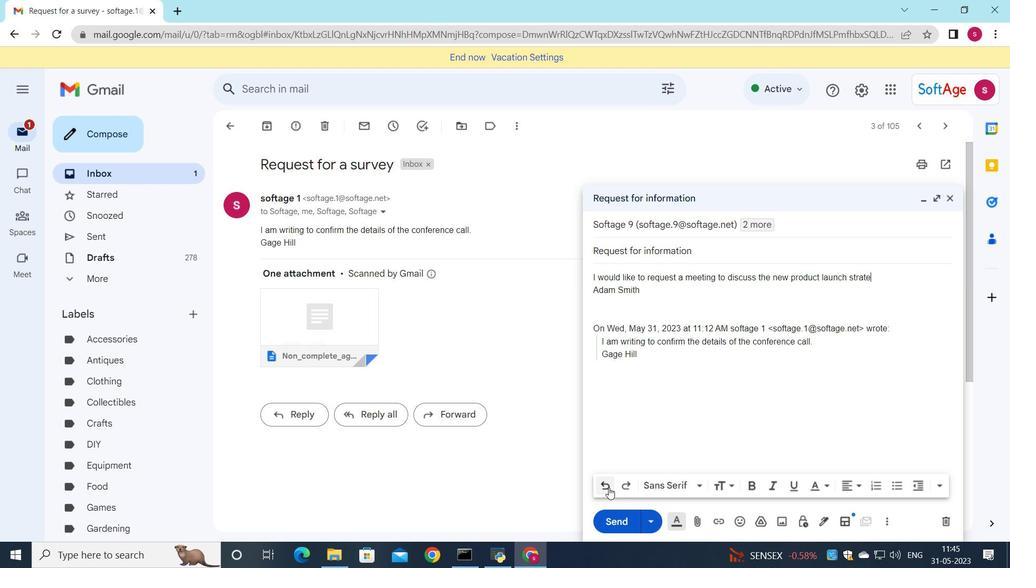 
Action: Mouse pressed left at (609, 488)
Screenshot: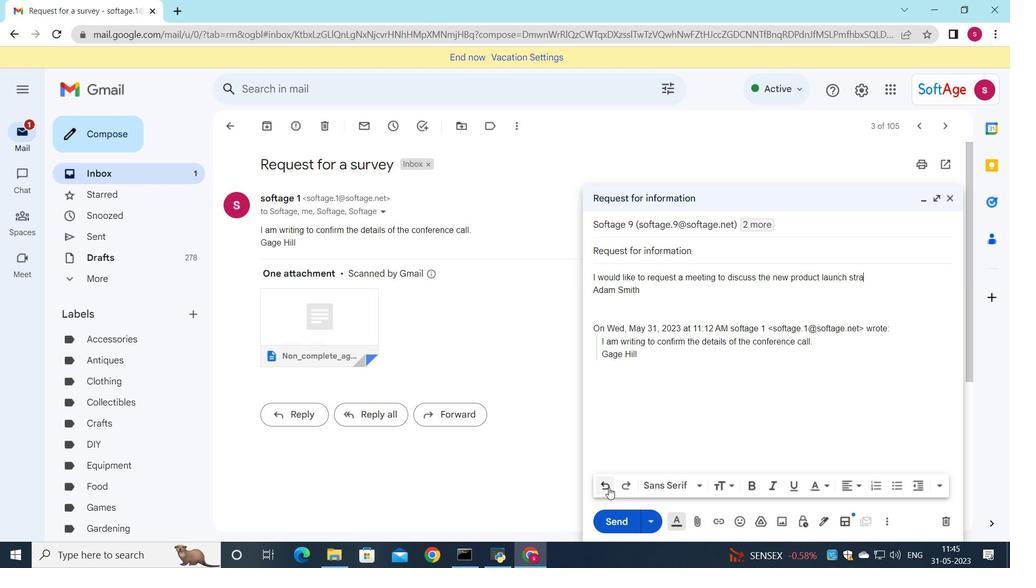 
Action: Mouse pressed left at (609, 488)
Screenshot: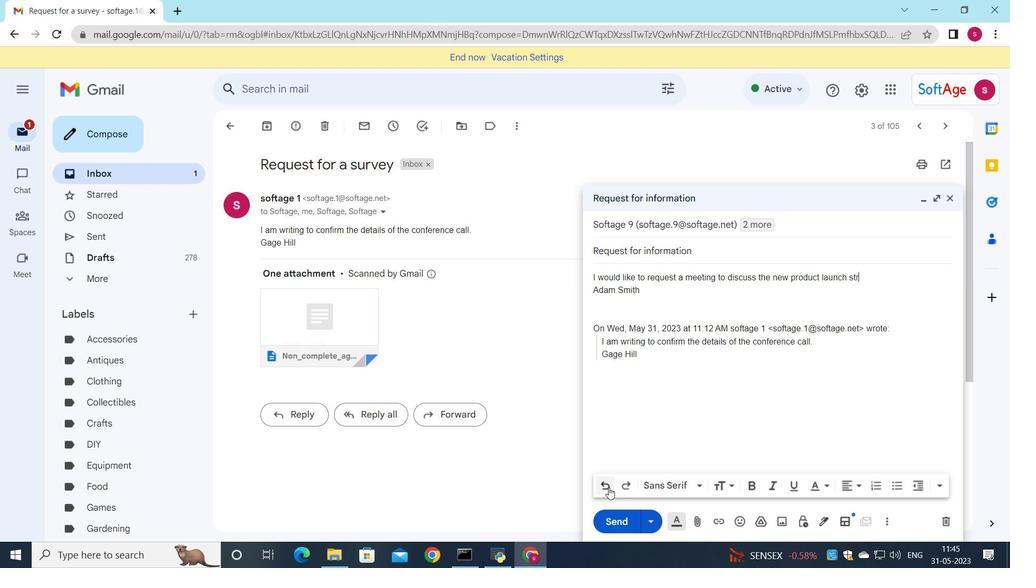 
Action: Mouse pressed left at (609, 488)
Screenshot: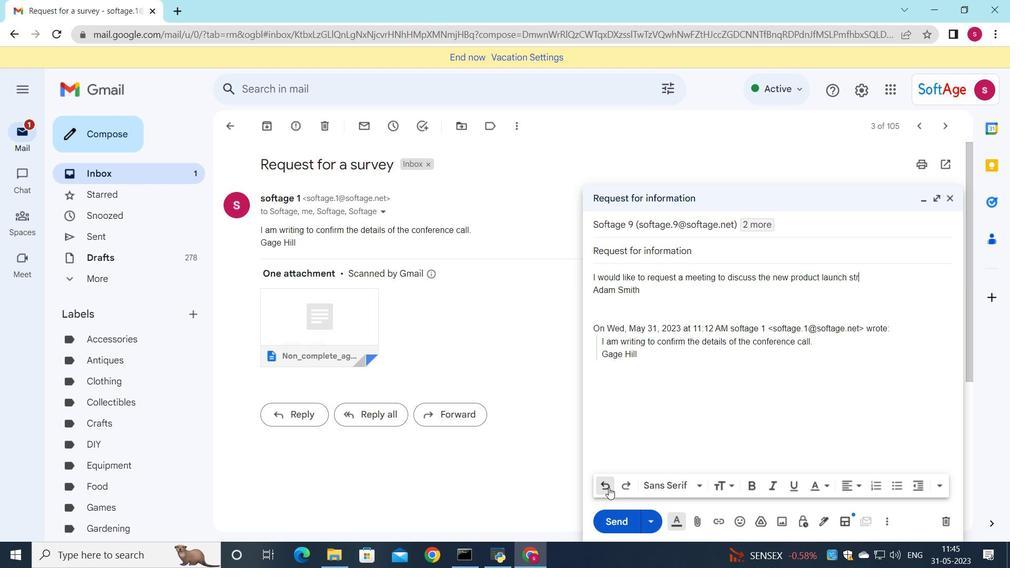 
Action: Mouse pressed left at (609, 488)
Screenshot: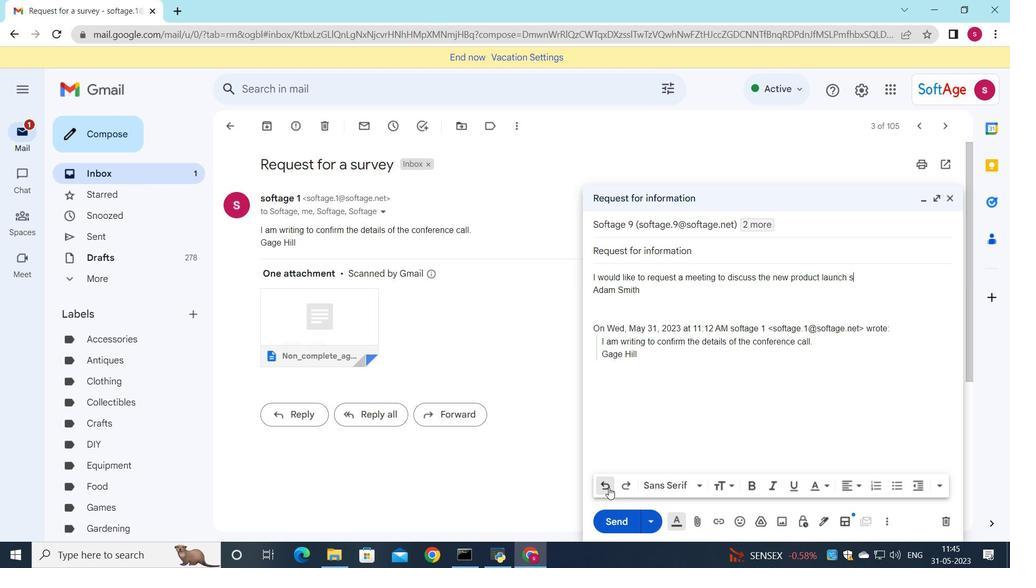 
Action: Mouse pressed left at (609, 488)
Screenshot: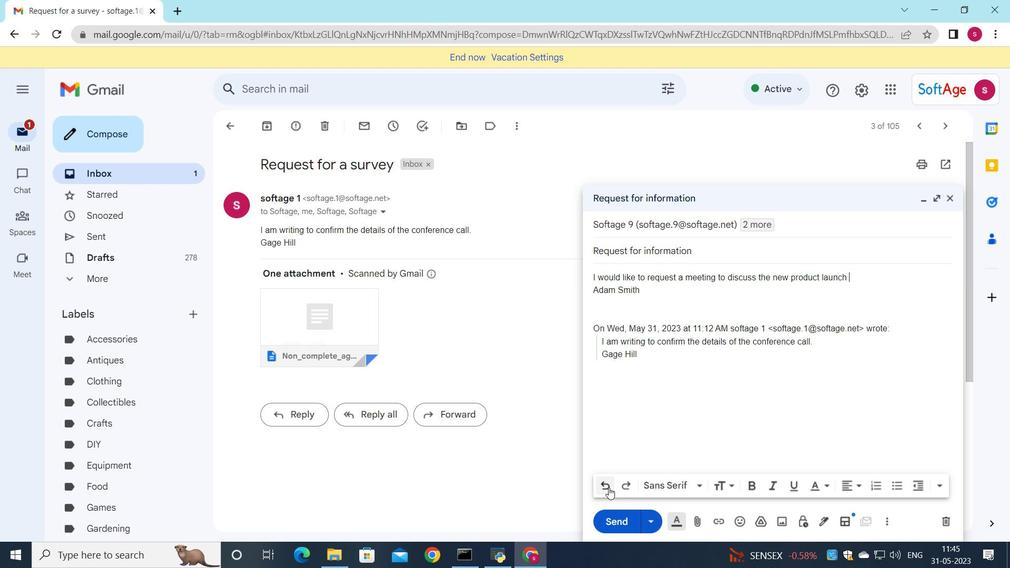 
Action: Mouse pressed left at (609, 488)
Screenshot: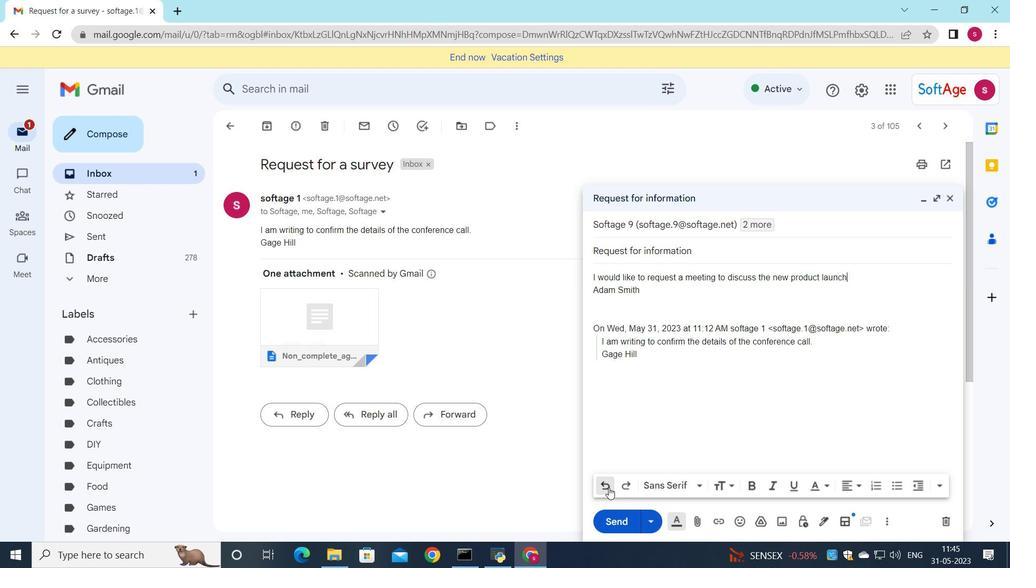 
Action: Mouse pressed left at (609, 488)
Screenshot: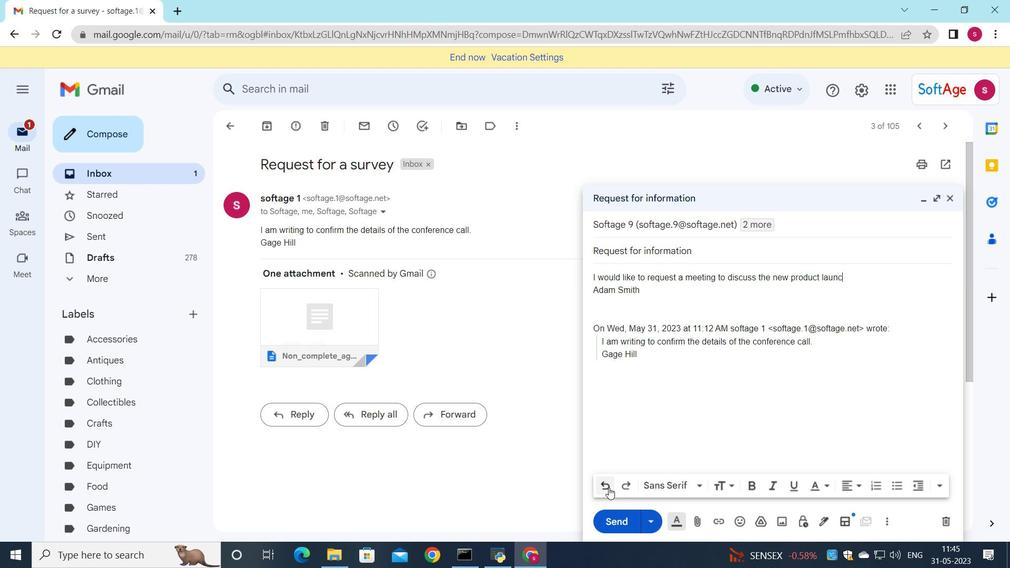 
Action: Mouse pressed left at (609, 488)
Screenshot: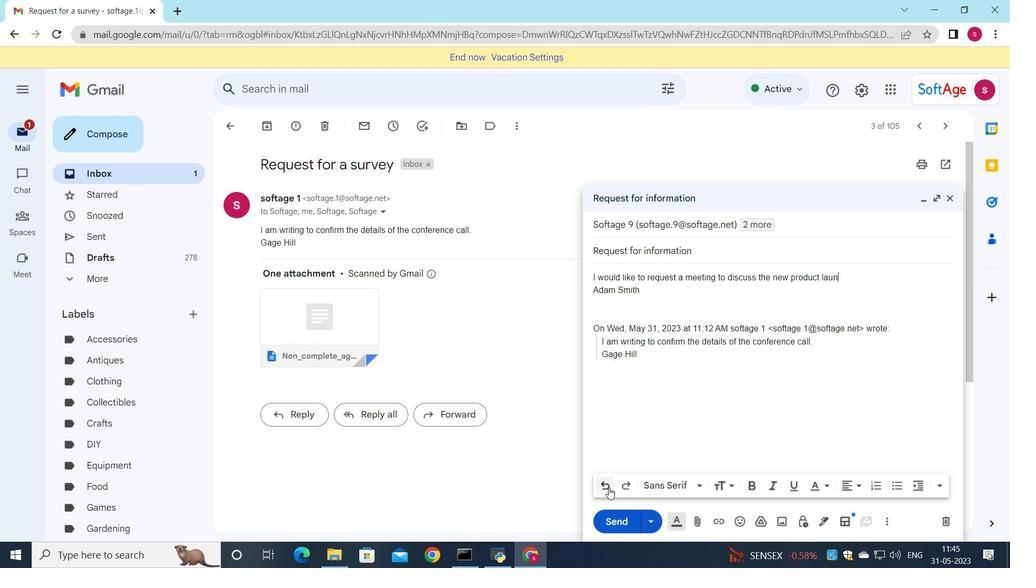 
Action: Mouse pressed left at (609, 488)
Screenshot: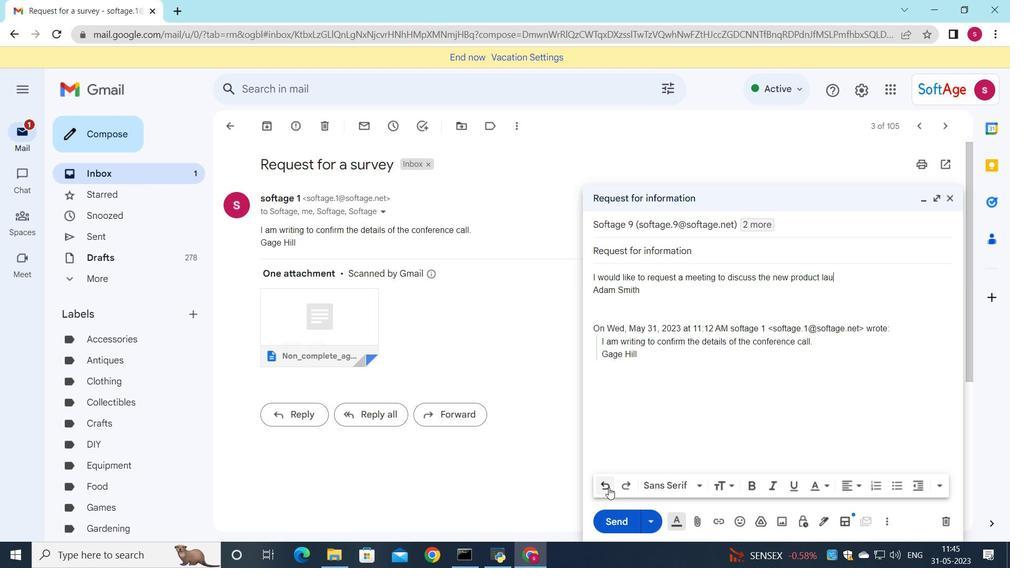 
Action: Mouse pressed left at (609, 488)
Screenshot: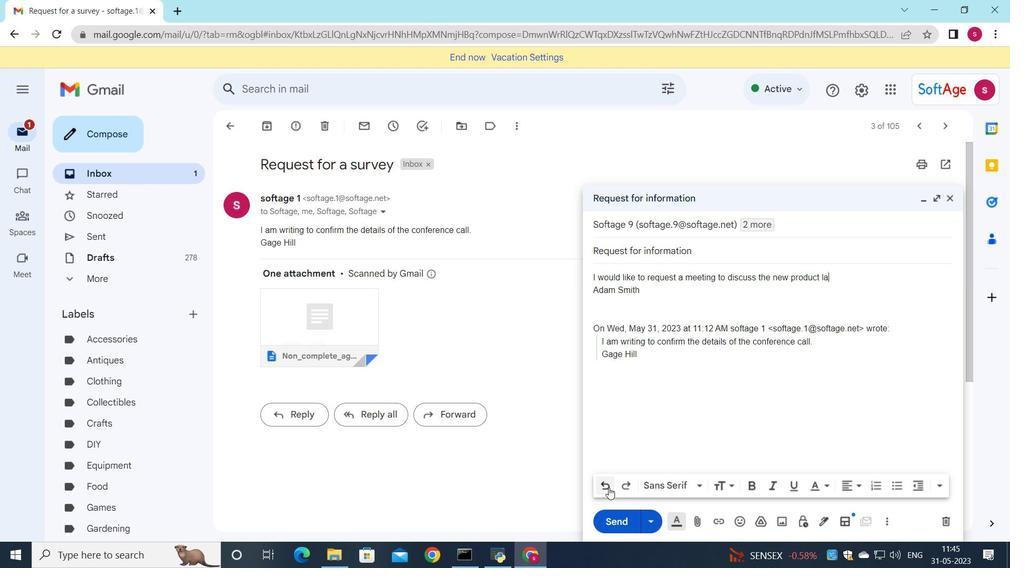 
Action: Mouse pressed left at (609, 488)
Screenshot: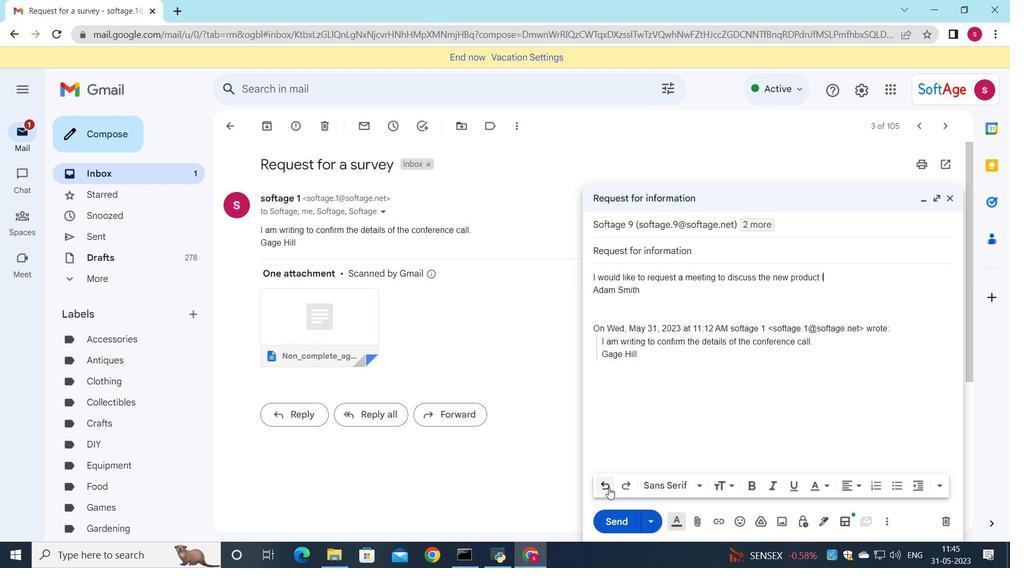 
Action: Mouse pressed left at (609, 488)
Screenshot: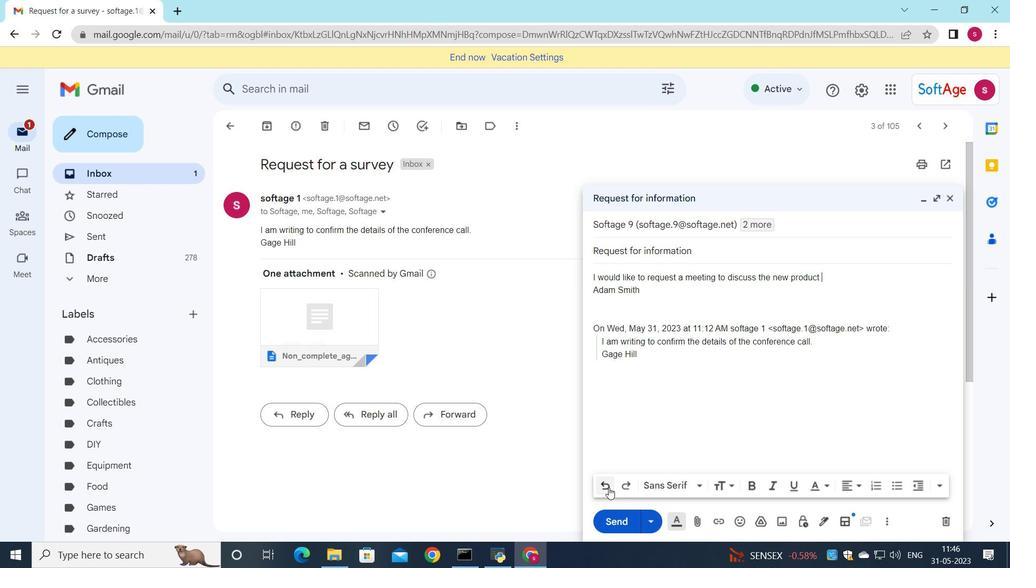 
Action: Mouse pressed left at (609, 488)
Screenshot: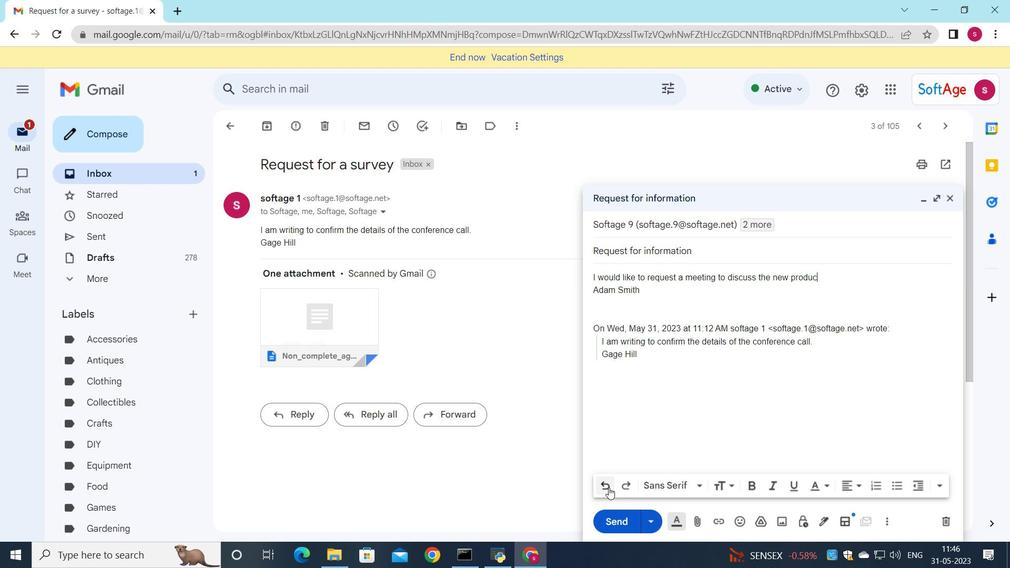 
Action: Mouse pressed left at (609, 488)
Screenshot: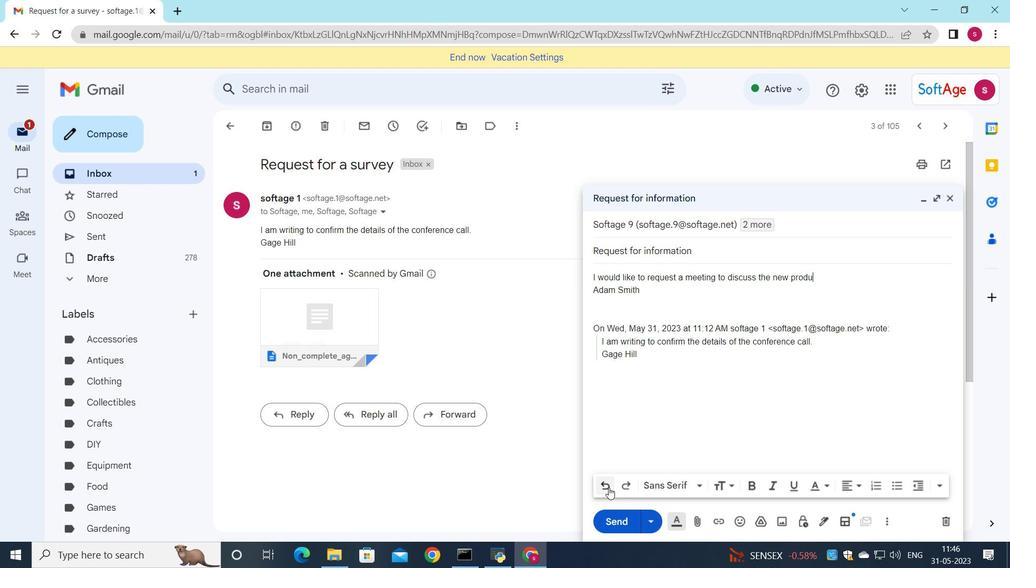 
Action: Mouse pressed left at (609, 488)
Screenshot: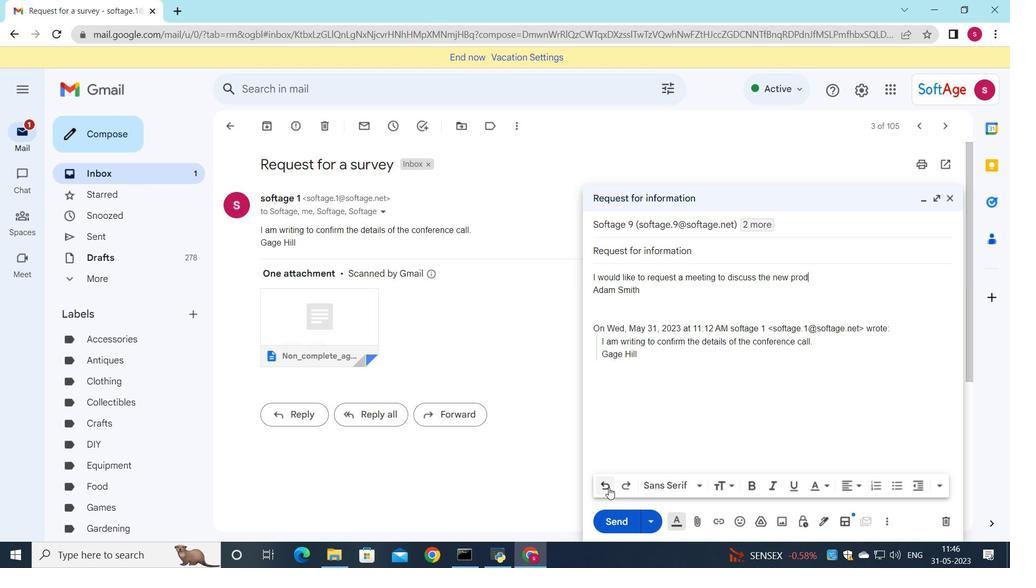 
Action: Mouse pressed left at (609, 488)
Screenshot: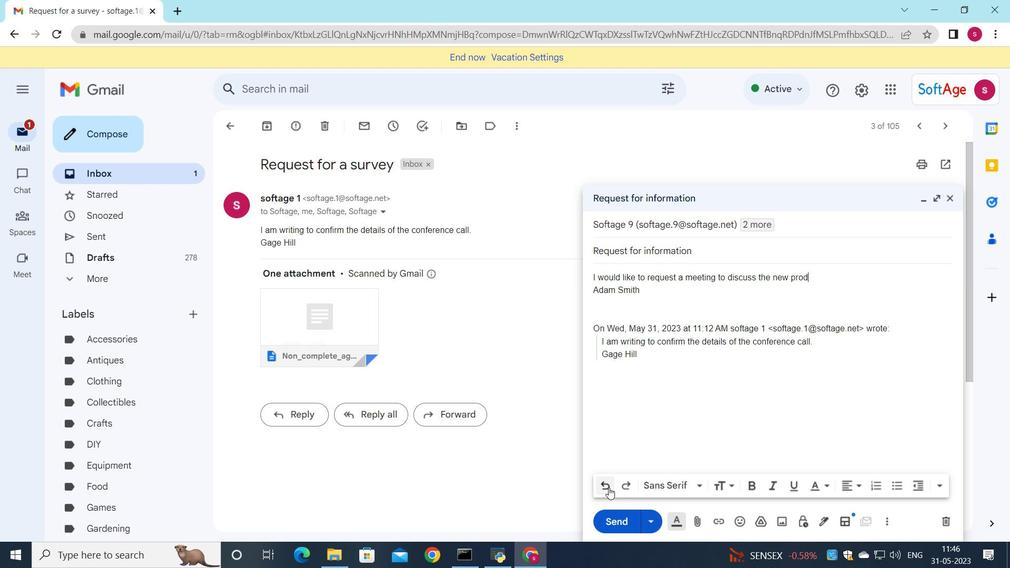 
Action: Mouse pressed left at (609, 488)
Screenshot: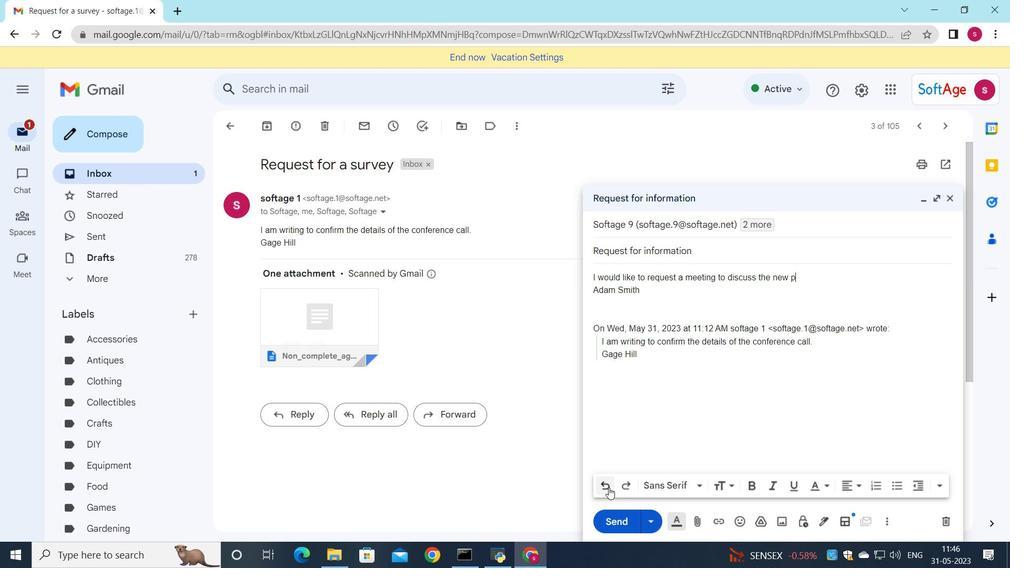 
Action: Mouse pressed left at (609, 488)
Screenshot: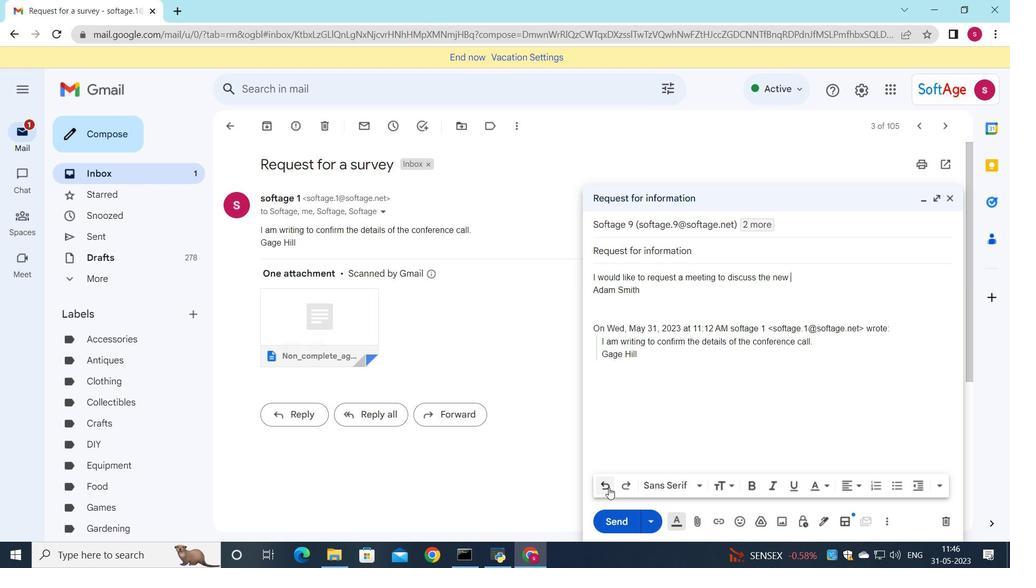 
Action: Mouse pressed left at (609, 488)
Screenshot: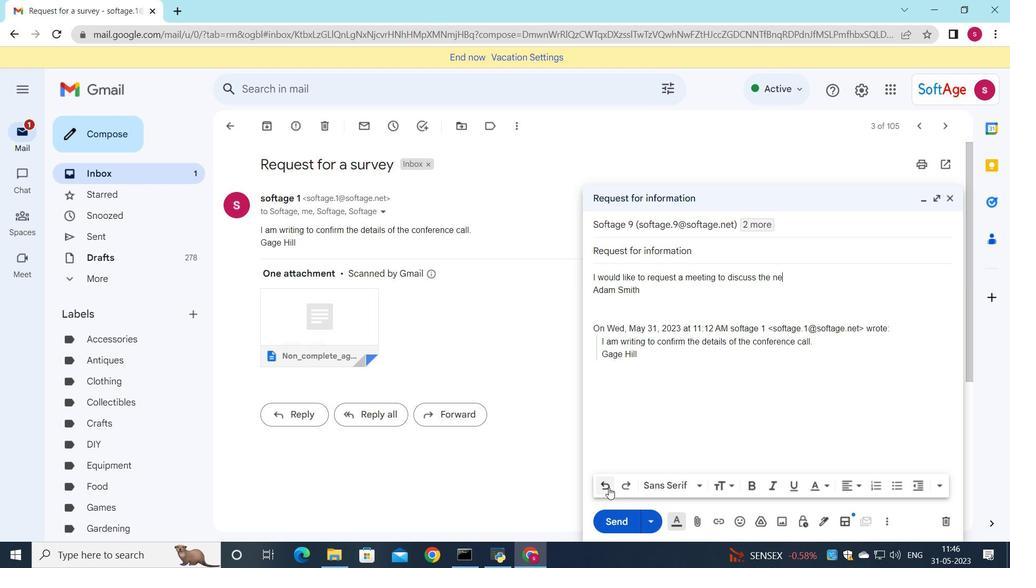 
Action: Mouse pressed left at (609, 488)
Screenshot: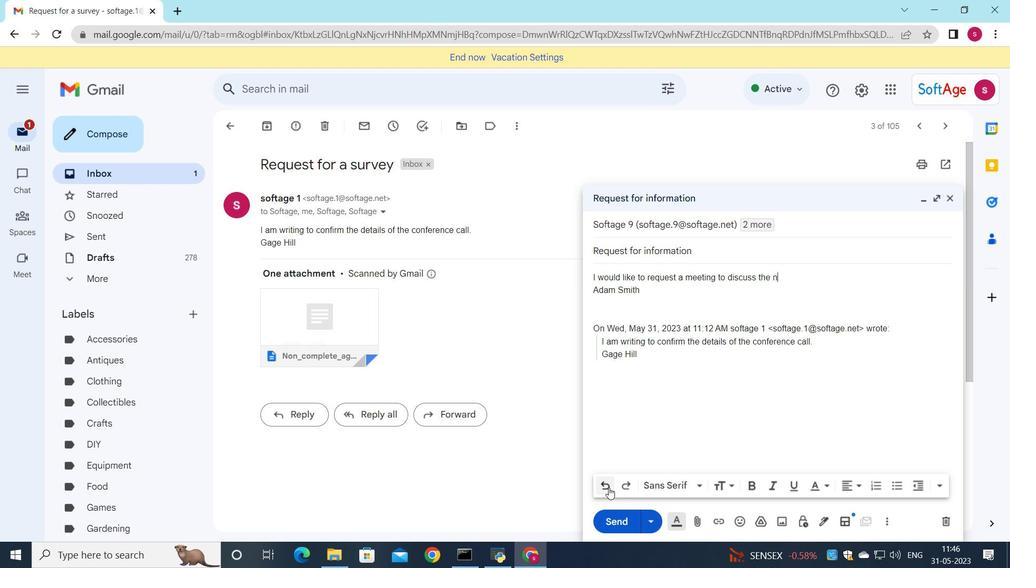 
Action: Mouse pressed left at (609, 488)
Screenshot: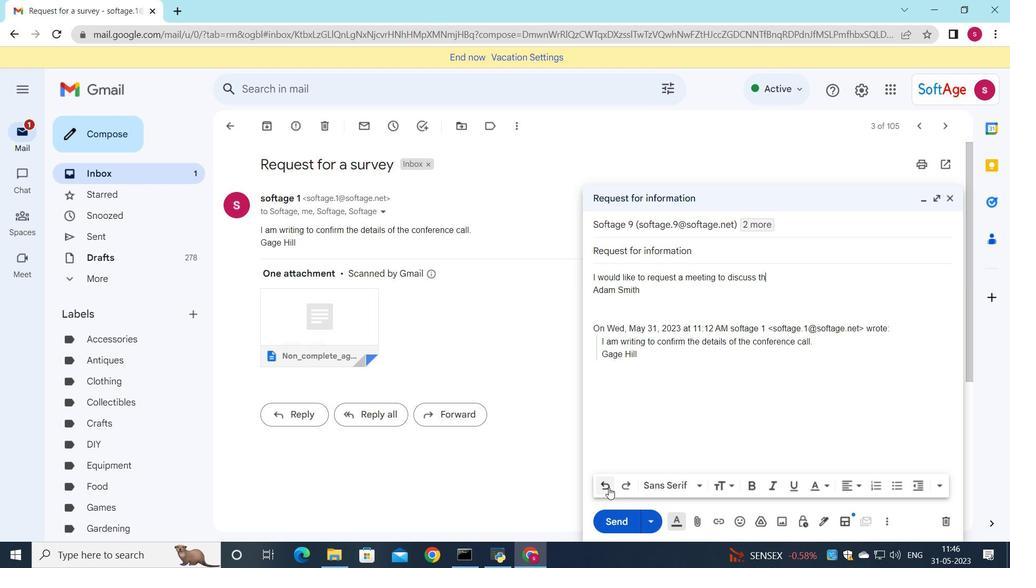 
Action: Mouse pressed left at (609, 488)
Screenshot: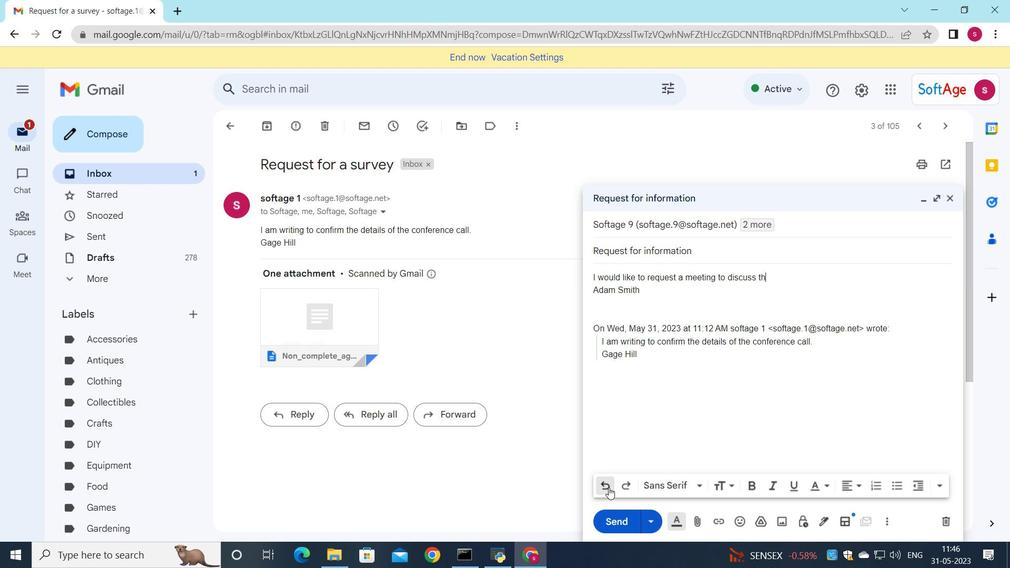
Action: Mouse pressed left at (609, 488)
Screenshot: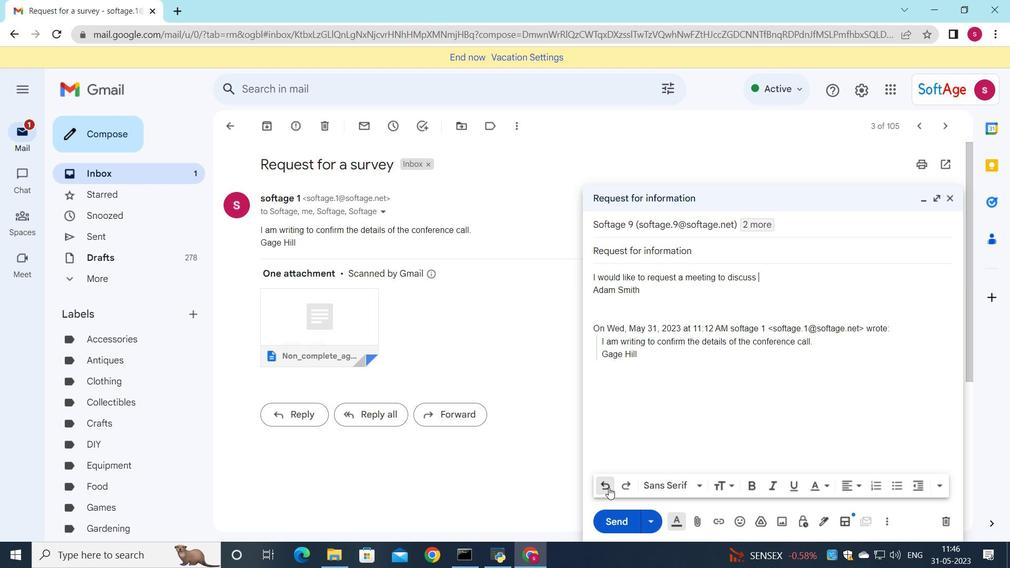 
Action: Mouse pressed left at (609, 488)
Screenshot: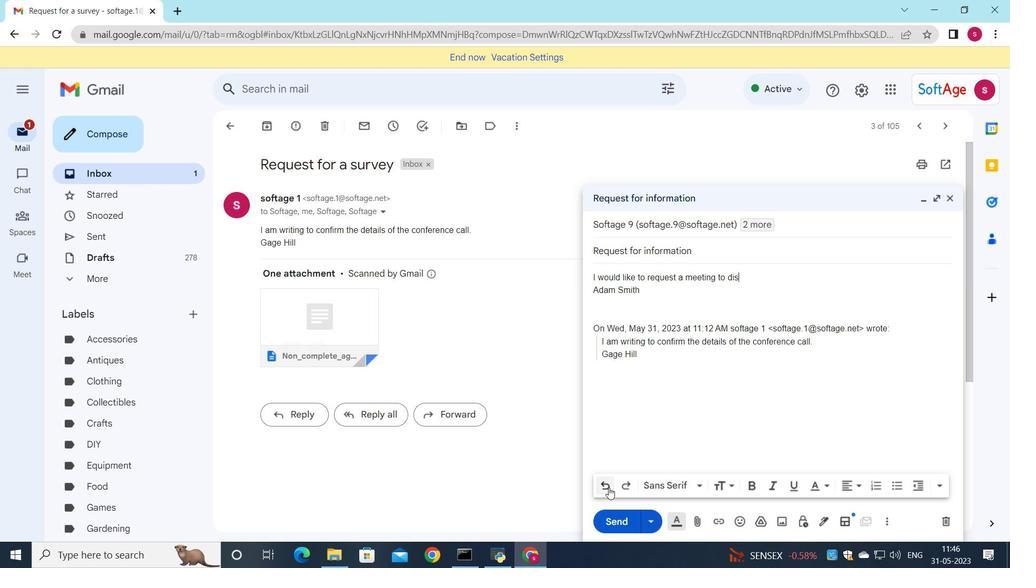 
Action: Mouse pressed left at (609, 488)
Screenshot: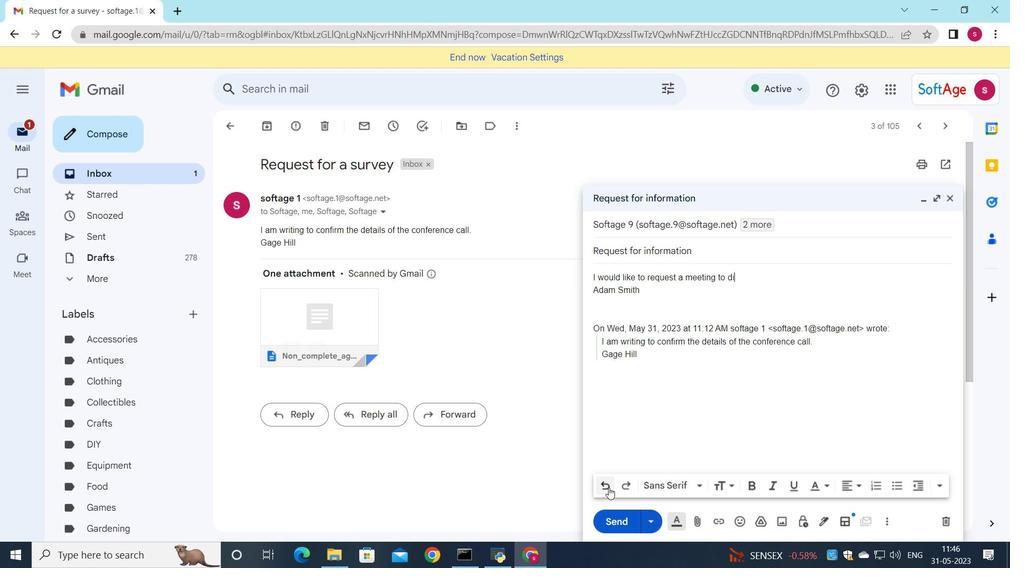 
Action: Mouse pressed left at (609, 488)
Screenshot: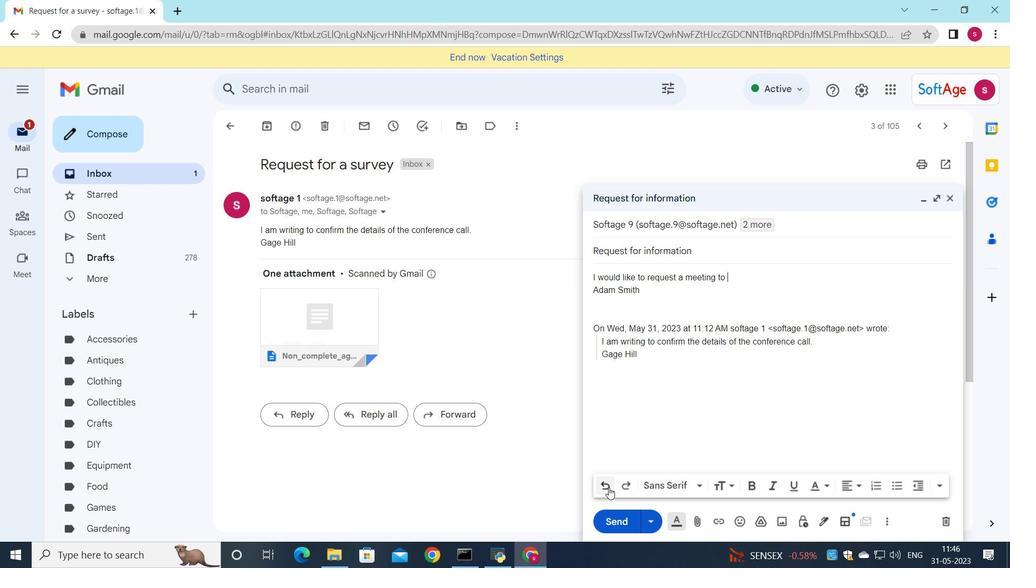 
Action: Mouse pressed left at (609, 488)
Screenshot: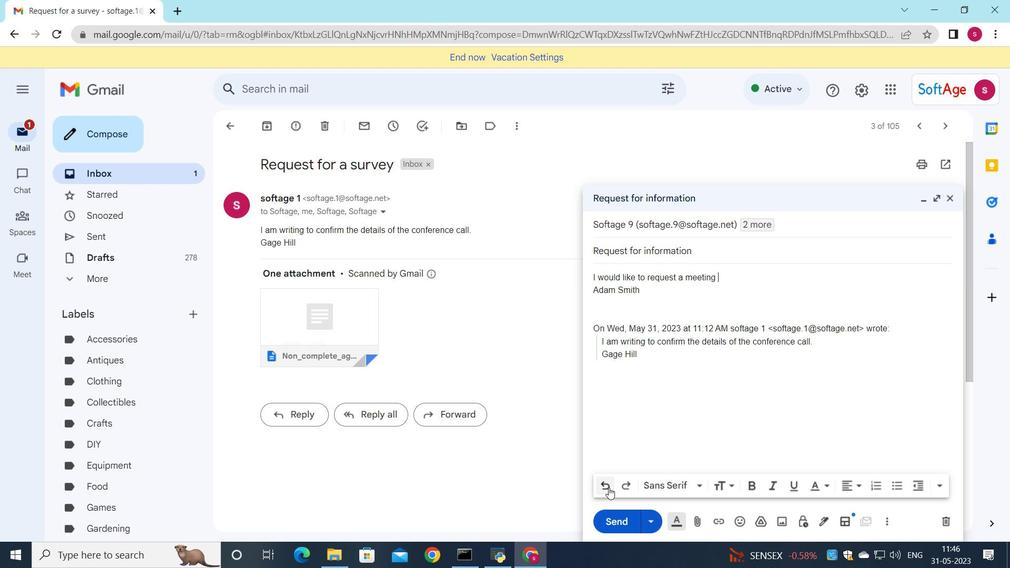 
Action: Mouse pressed left at (609, 488)
Screenshot: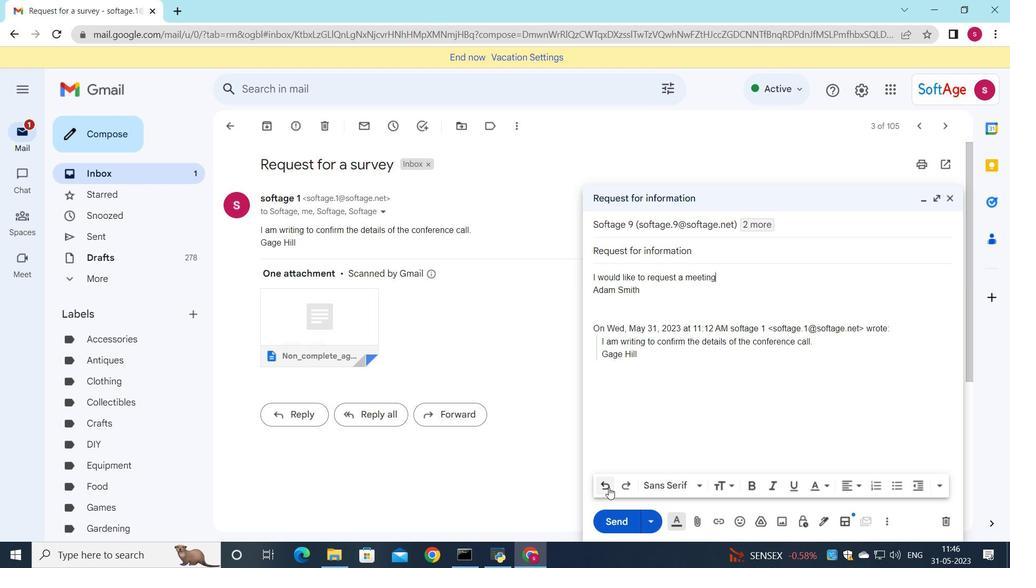 
Action: Mouse pressed left at (609, 488)
Screenshot: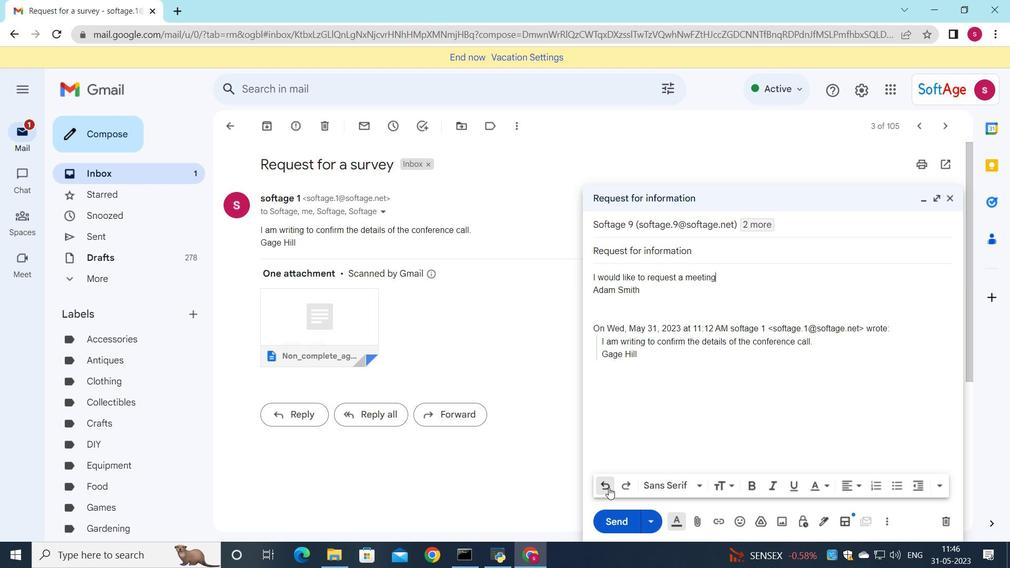 
Action: Mouse pressed left at (609, 488)
Screenshot: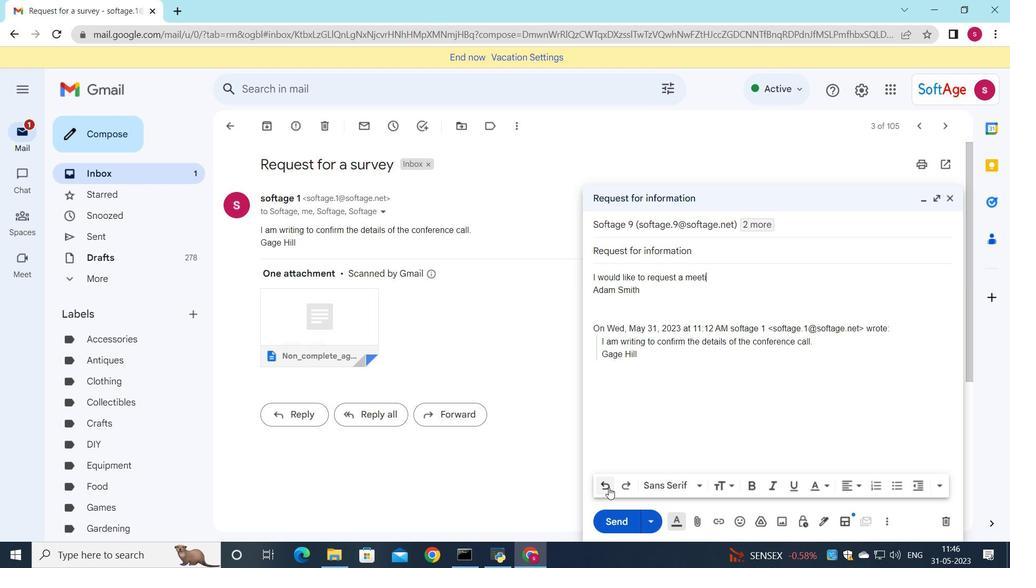 
Action: Mouse pressed left at (609, 488)
Screenshot: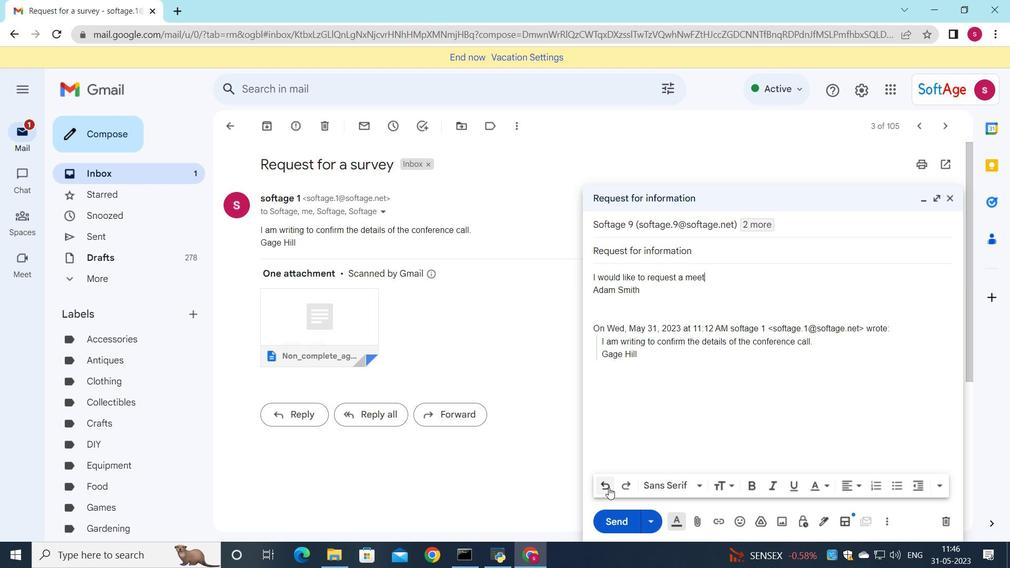 
Action: Mouse pressed left at (609, 488)
Screenshot: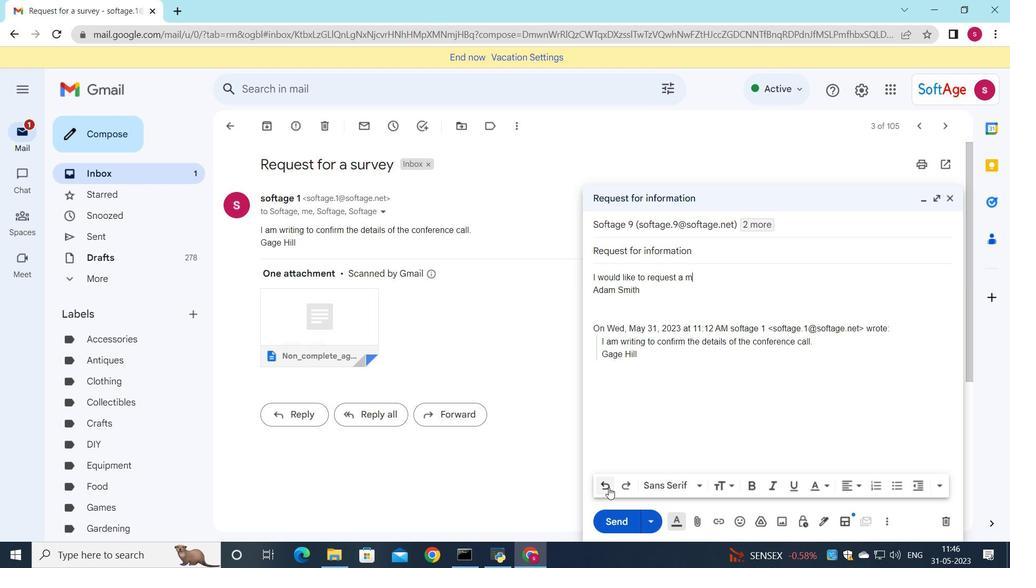 
Action: Mouse pressed left at (609, 488)
Screenshot: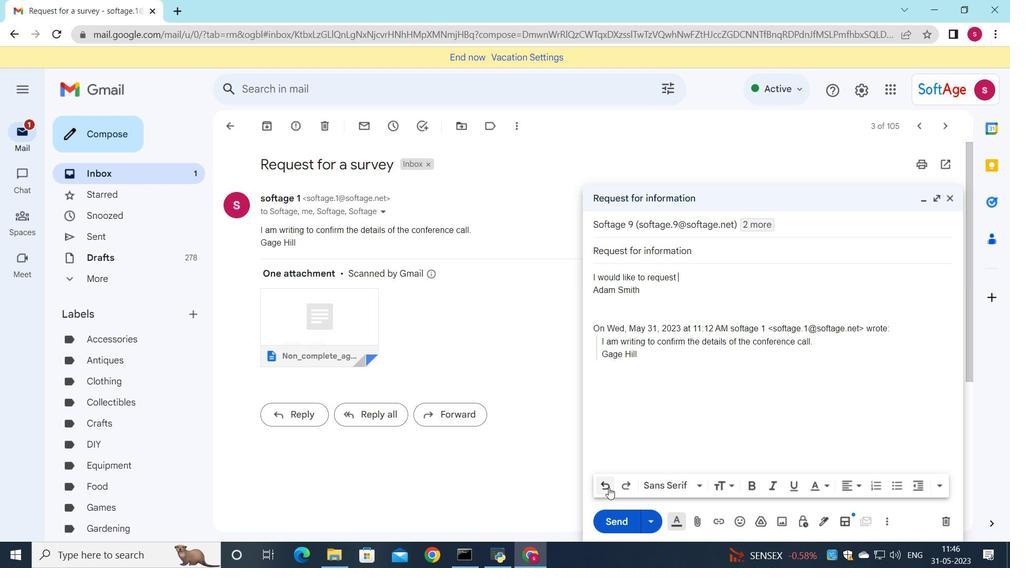 
Action: Mouse pressed left at (609, 488)
Screenshot: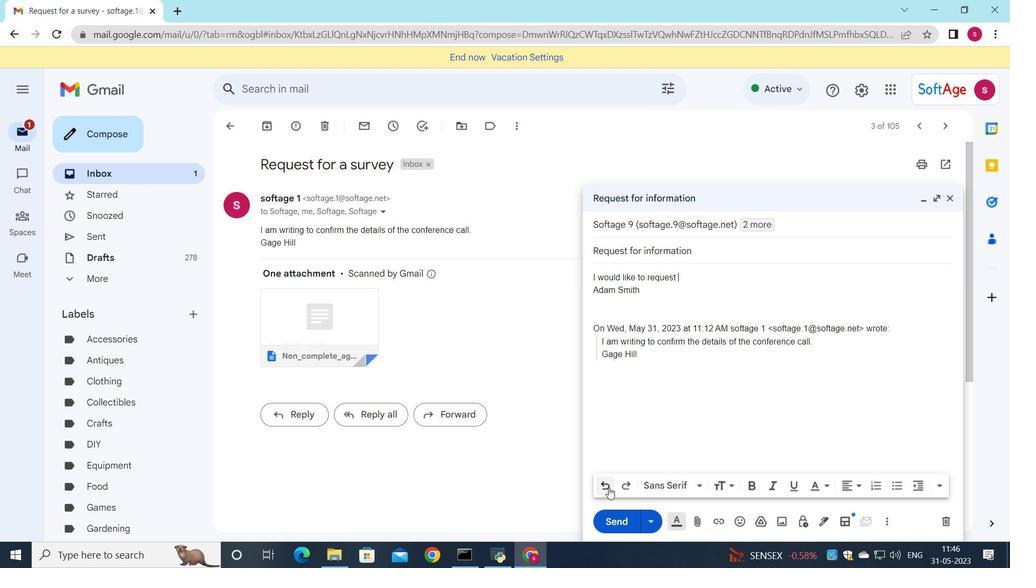 
Action: Mouse pressed left at (609, 488)
Screenshot: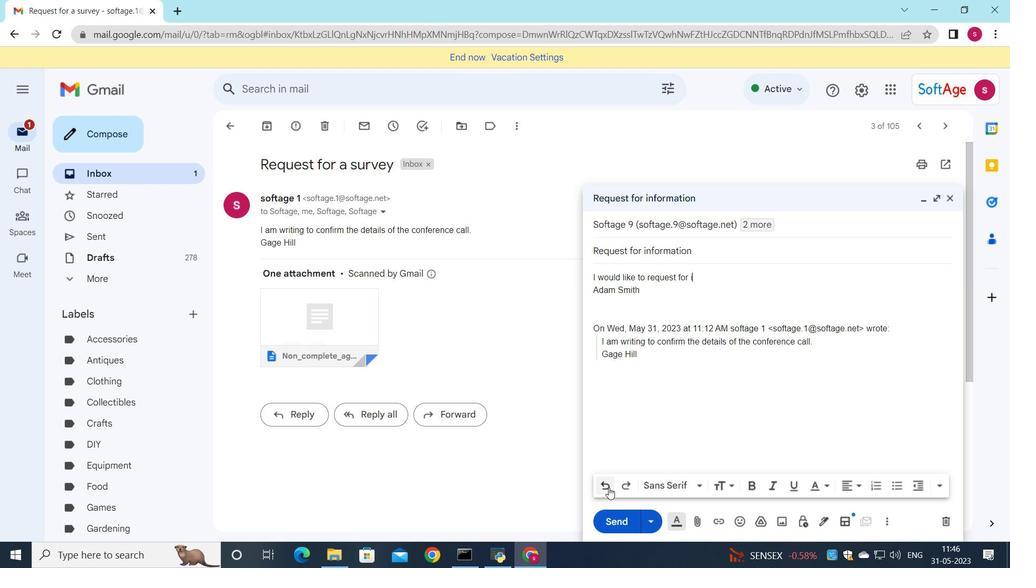 
Action: Mouse pressed left at (609, 488)
Screenshot: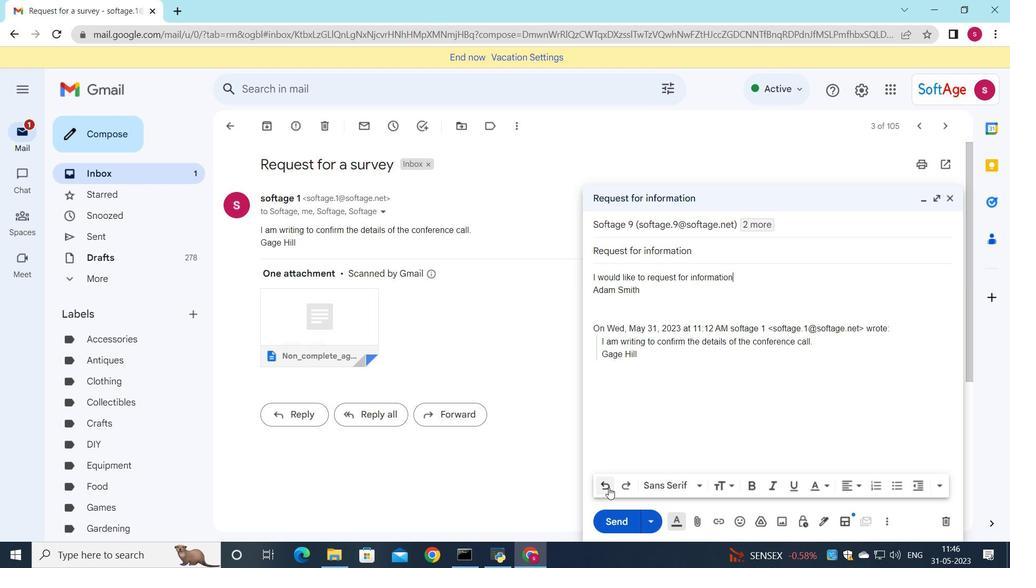 
Action: Mouse pressed left at (609, 488)
Screenshot: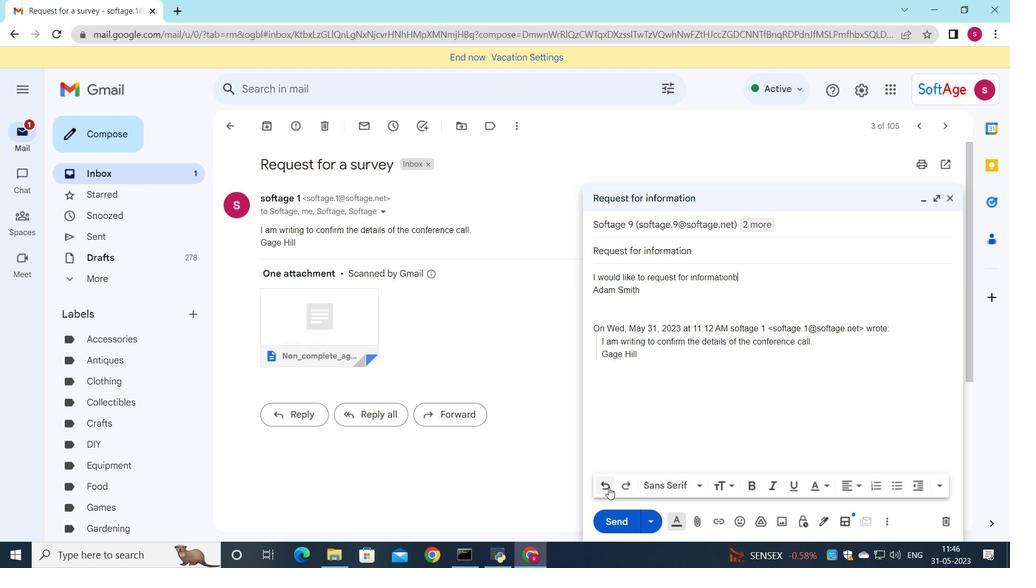 
Action: Mouse pressed left at (609, 488)
Screenshot: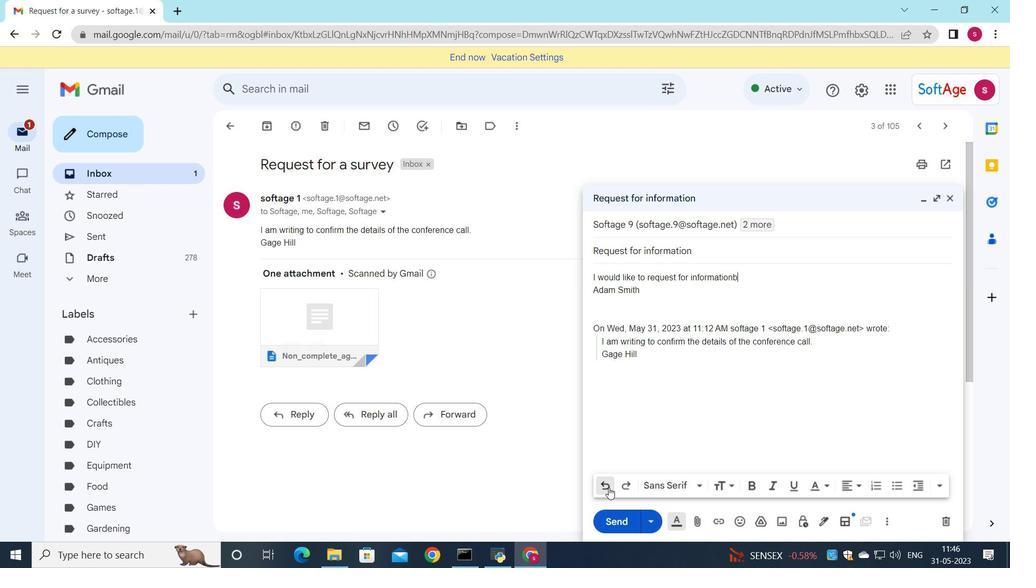 
Action: Mouse pressed left at (609, 488)
Screenshot: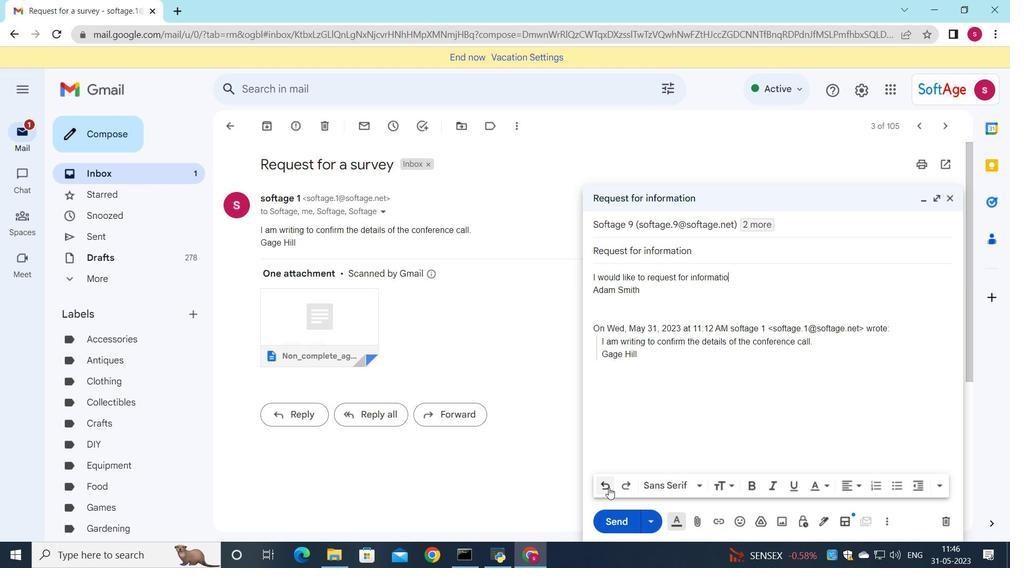 
Action: Mouse pressed left at (609, 488)
Screenshot: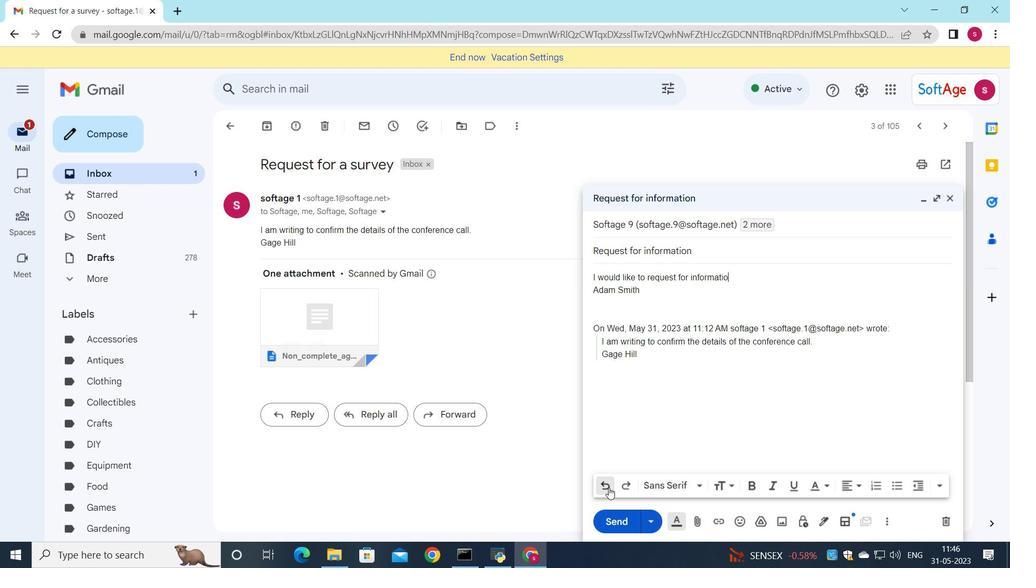
Action: Mouse pressed left at (609, 488)
Screenshot: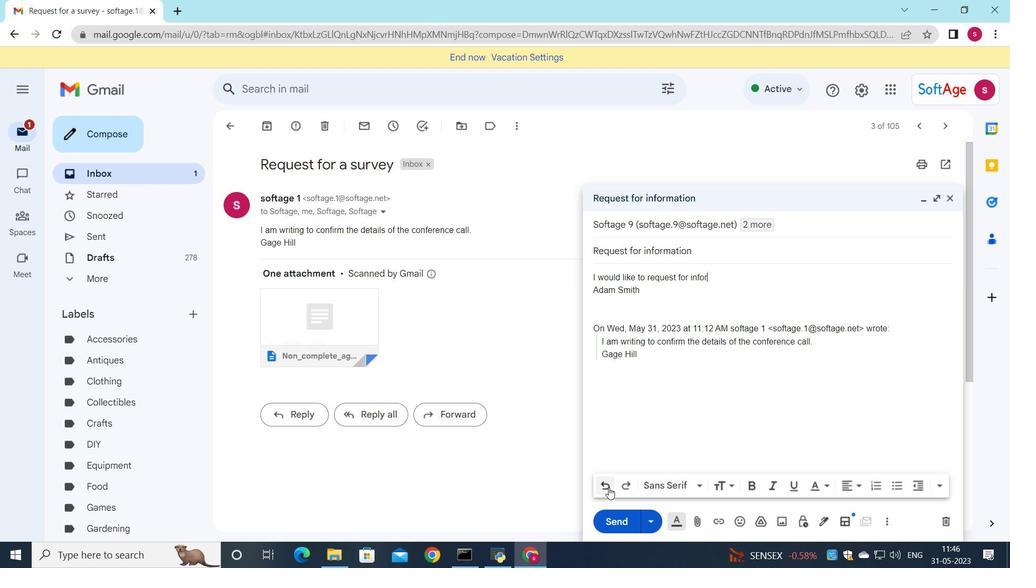 
Action: Mouse pressed left at (609, 488)
Screenshot: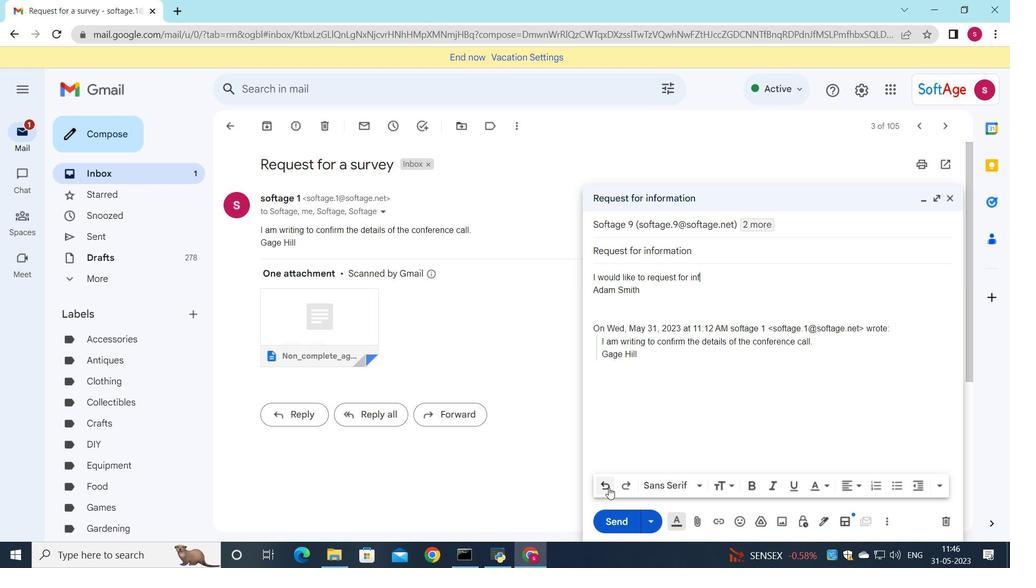 
Action: Mouse pressed left at (609, 488)
Screenshot: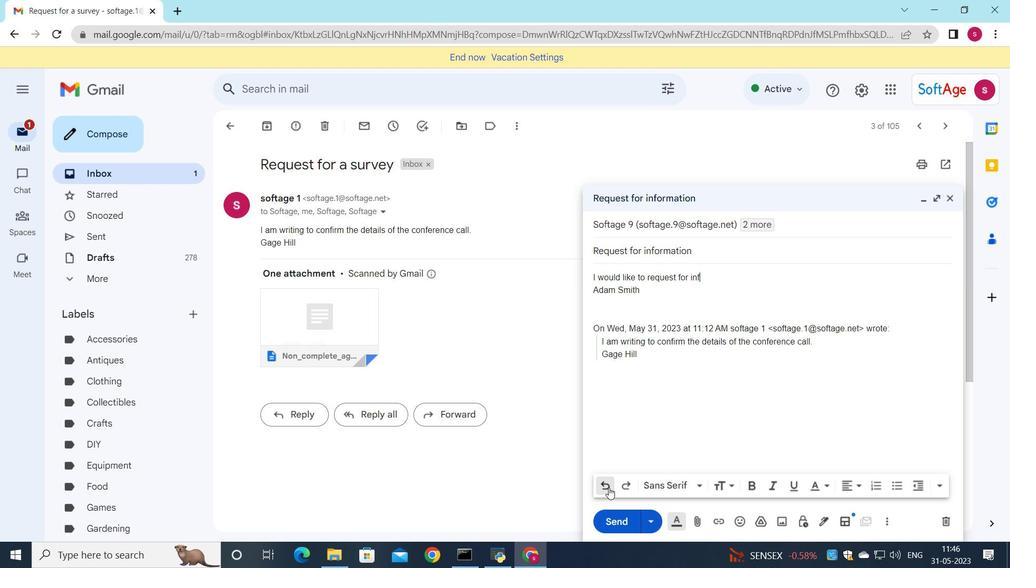 
Action: Mouse pressed left at (609, 488)
Screenshot: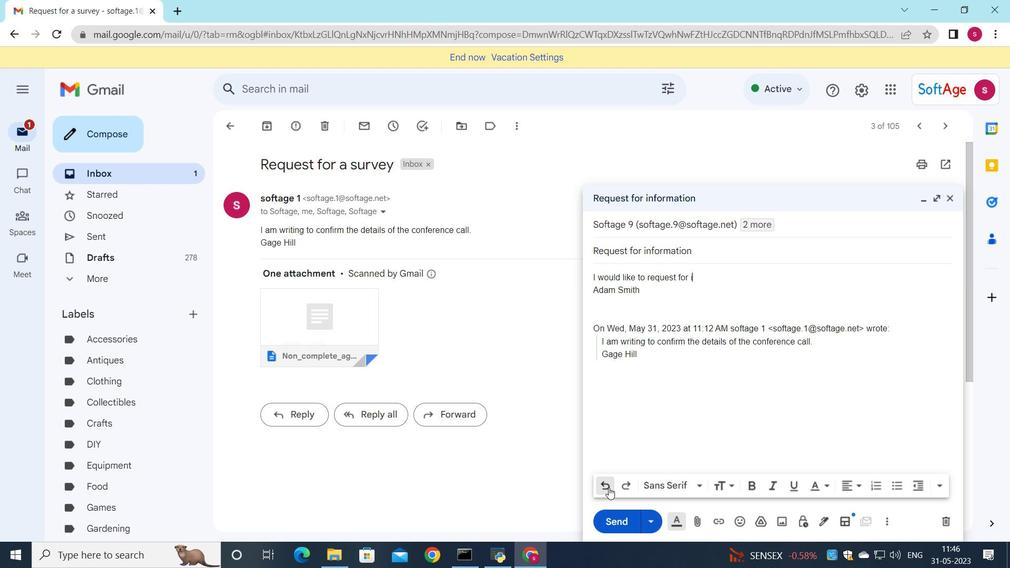 
Action: Mouse pressed left at (609, 488)
Screenshot: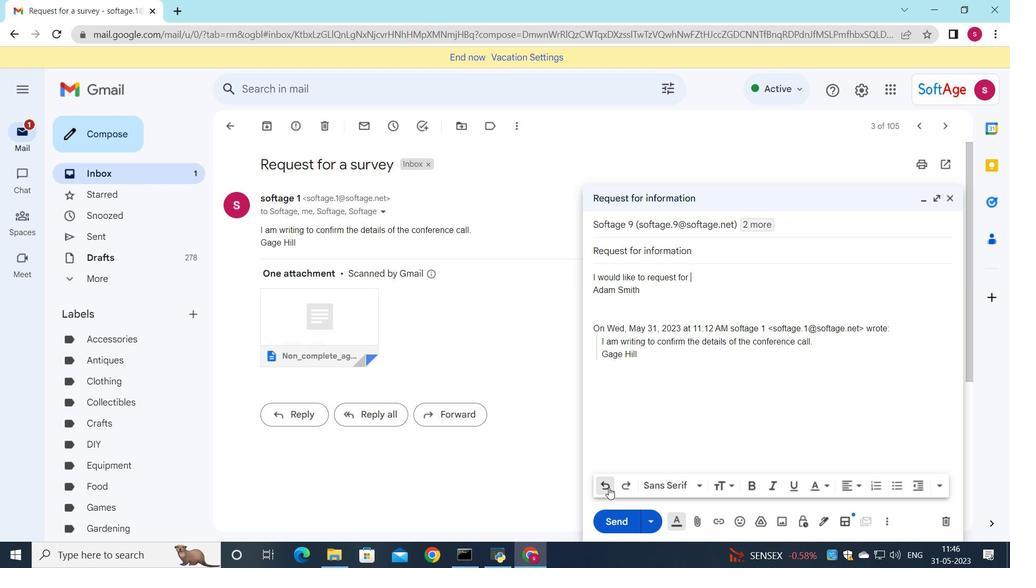 
Action: Mouse pressed left at (609, 488)
Screenshot: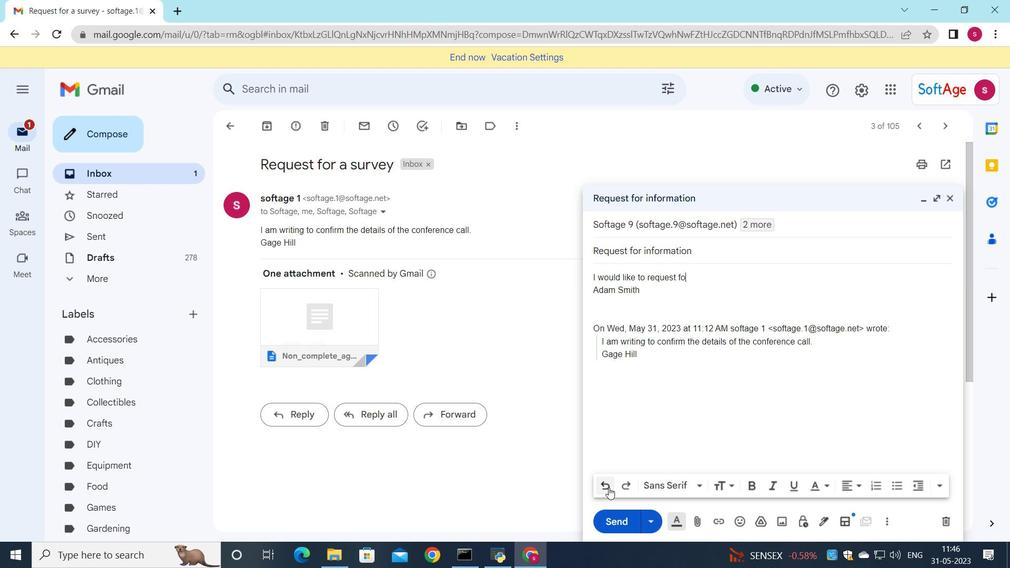 
Action: Mouse pressed left at (609, 488)
Screenshot: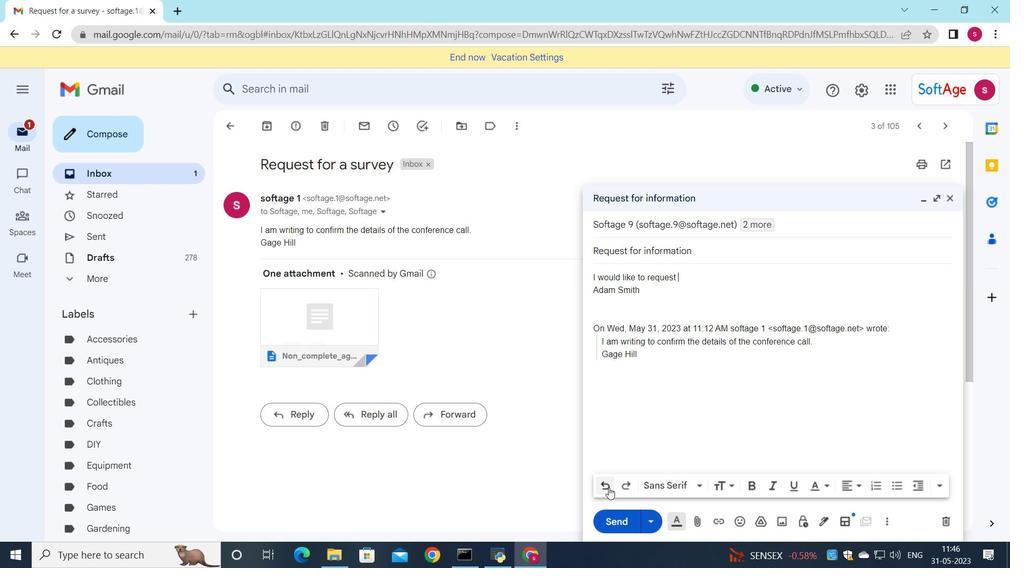 
Action: Mouse pressed left at (609, 488)
Screenshot: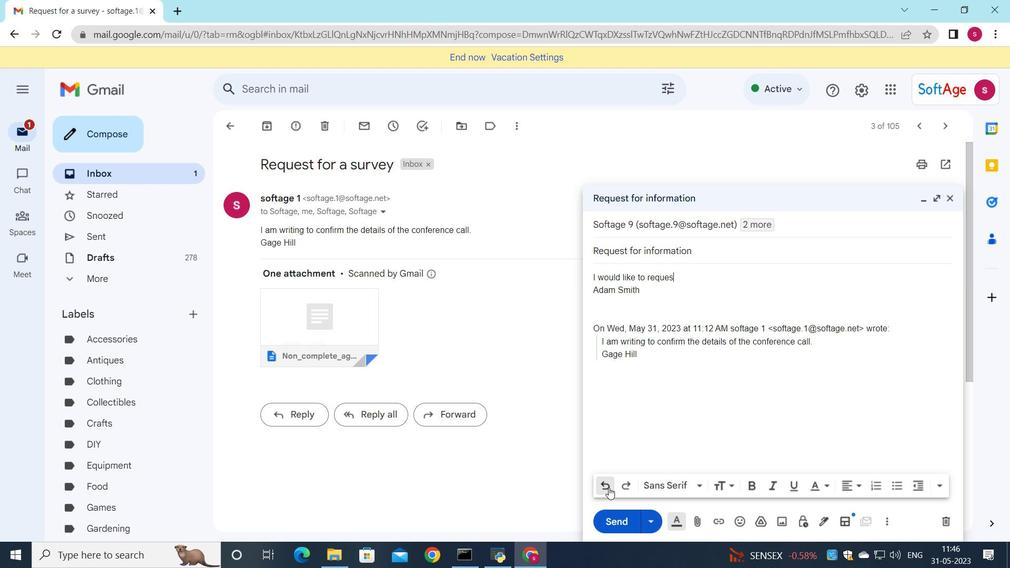 
Action: Mouse pressed left at (609, 488)
Screenshot: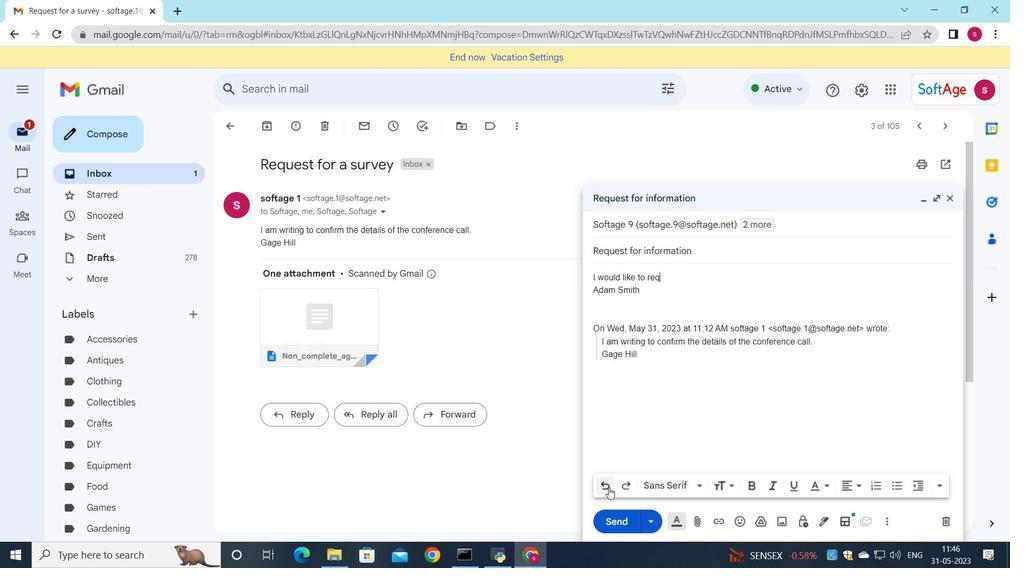
Action: Mouse pressed left at (609, 488)
Screenshot: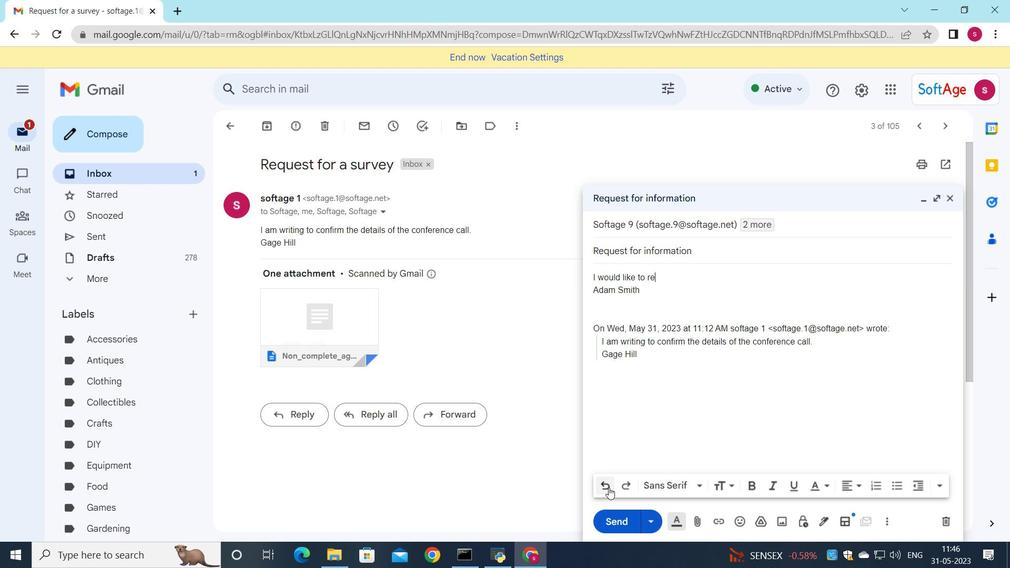 
Action: Mouse pressed left at (609, 488)
Screenshot: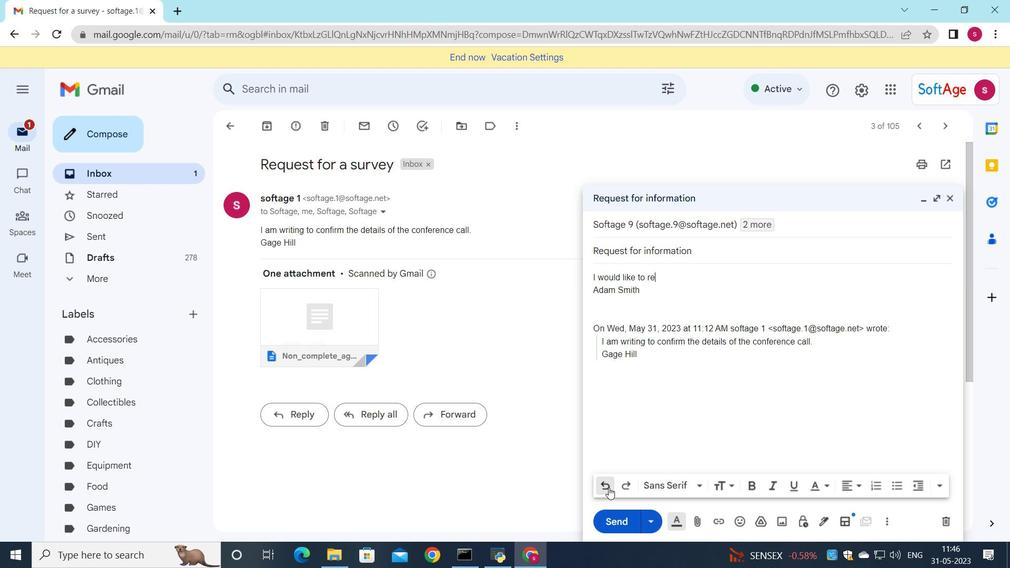 
Action: Mouse pressed left at (609, 488)
Screenshot: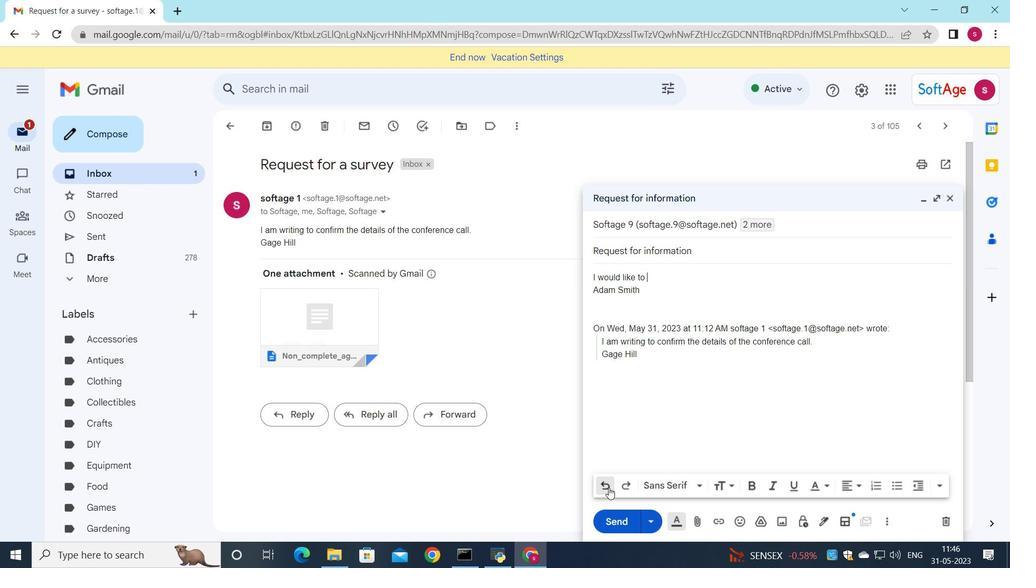 
Action: Mouse pressed left at (609, 488)
Screenshot: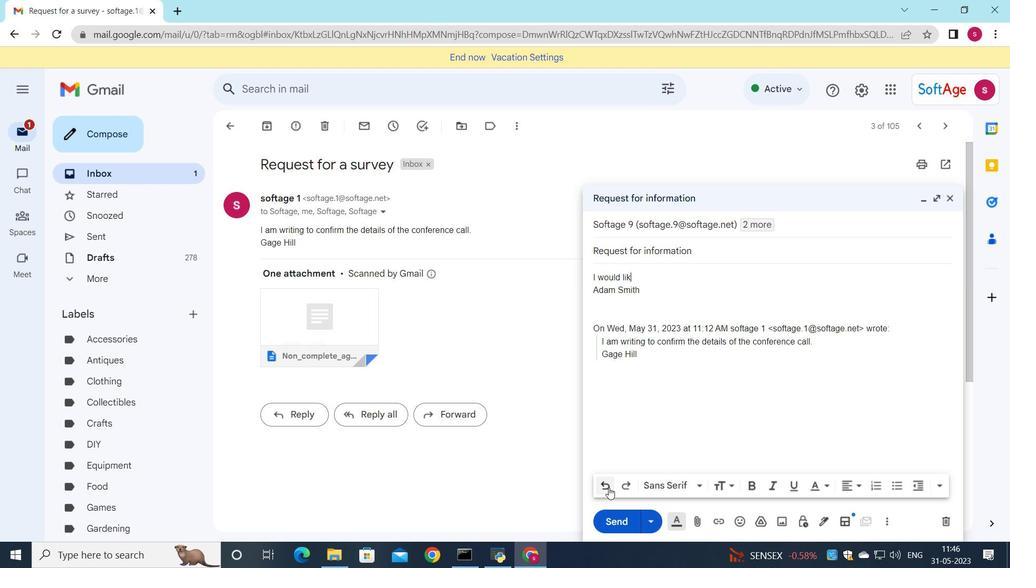 
Action: Mouse pressed left at (609, 488)
Screenshot: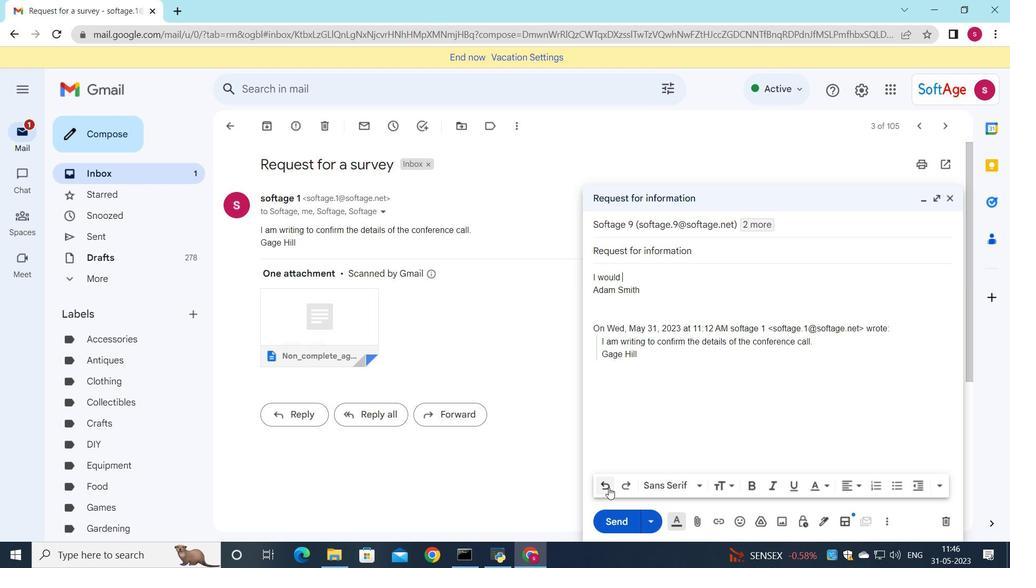 
Action: Mouse pressed left at (609, 488)
Screenshot: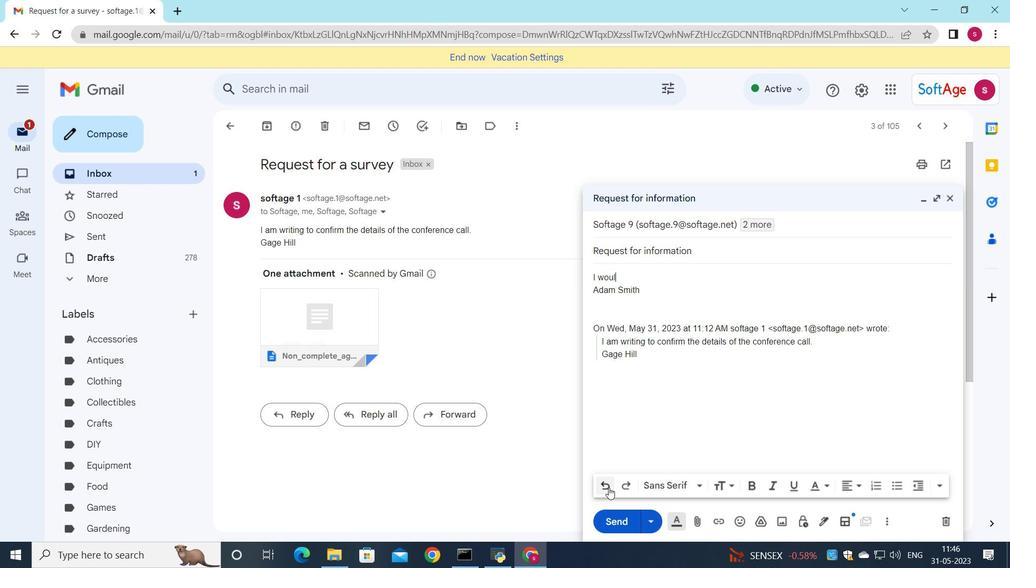 
Action: Mouse pressed left at (609, 488)
Screenshot: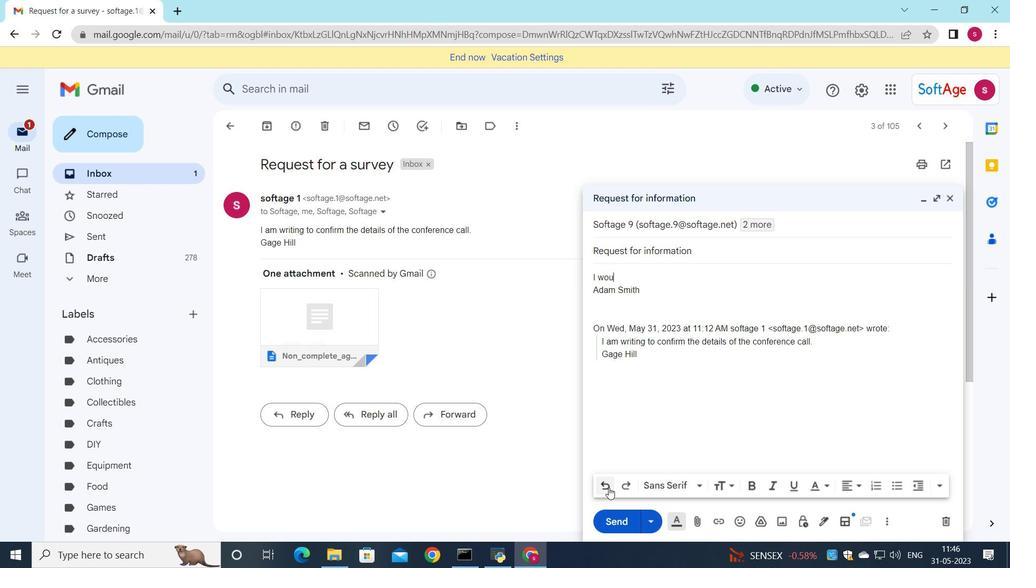 
Action: Mouse pressed left at (609, 488)
Screenshot: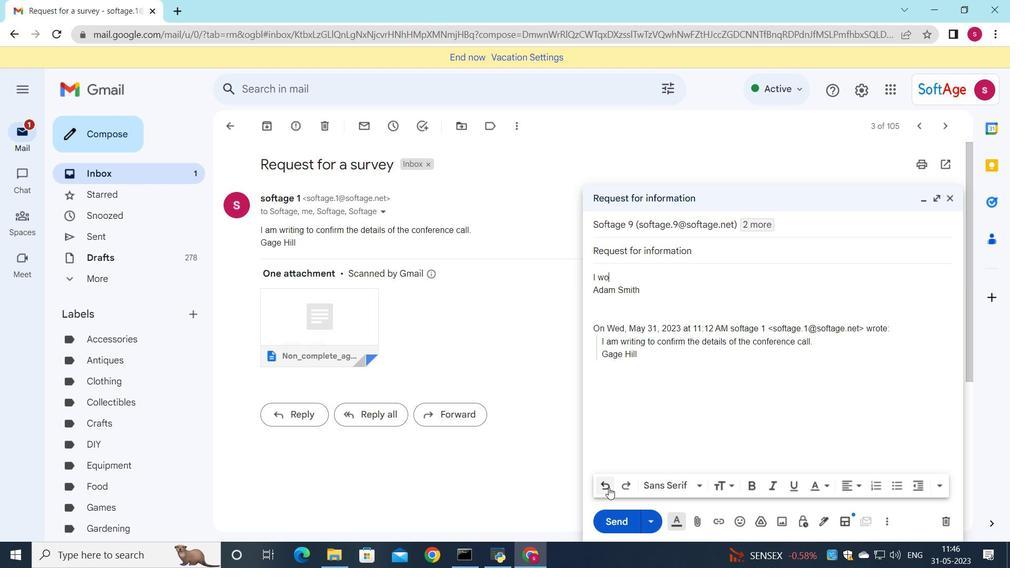 
Action: Mouse pressed left at (609, 488)
Screenshot: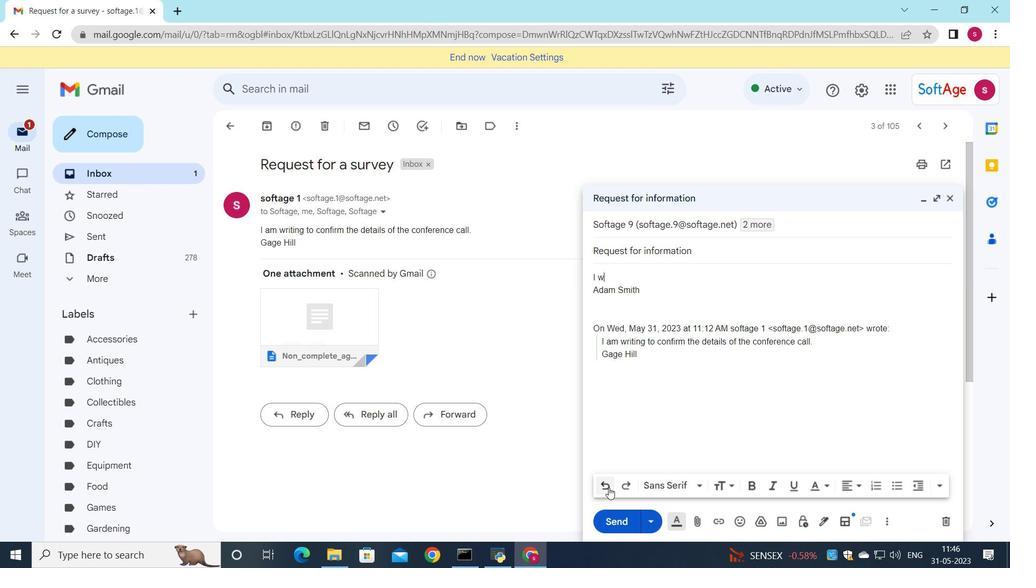 
Action: Key pressed am<Key.space>following<Key.space>up<Key.space>on<Key.space>our<Key.space>previous<Key.space>conversation.
Screenshot: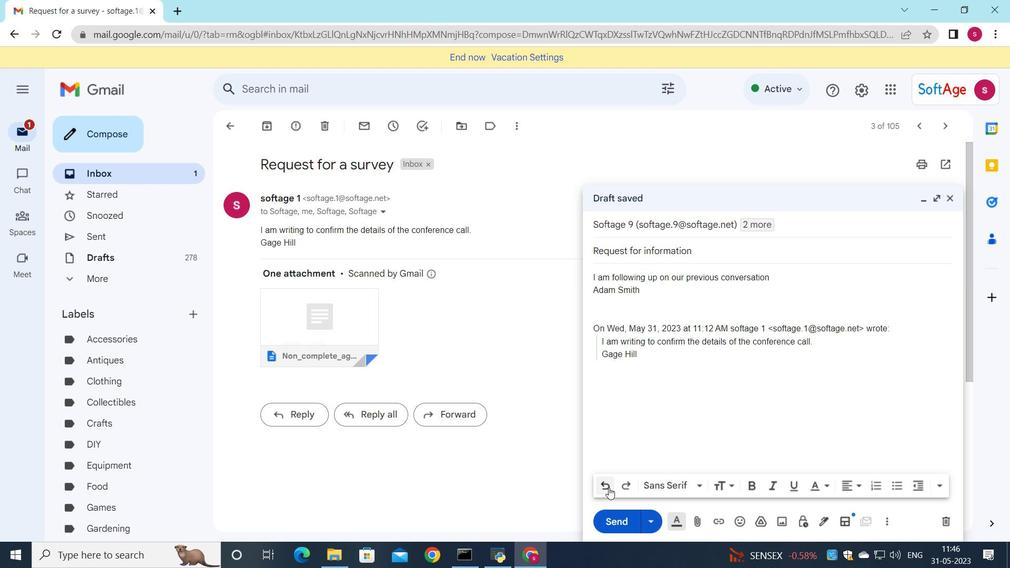 
Action: Mouse moved to (619, 518)
Screenshot: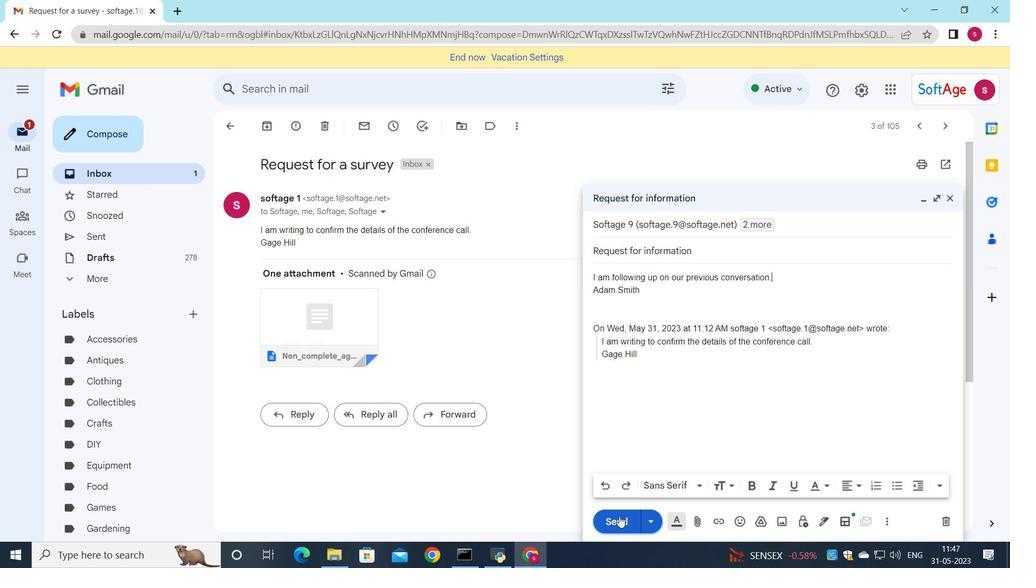 
Action: Mouse pressed left at (619, 518)
Screenshot: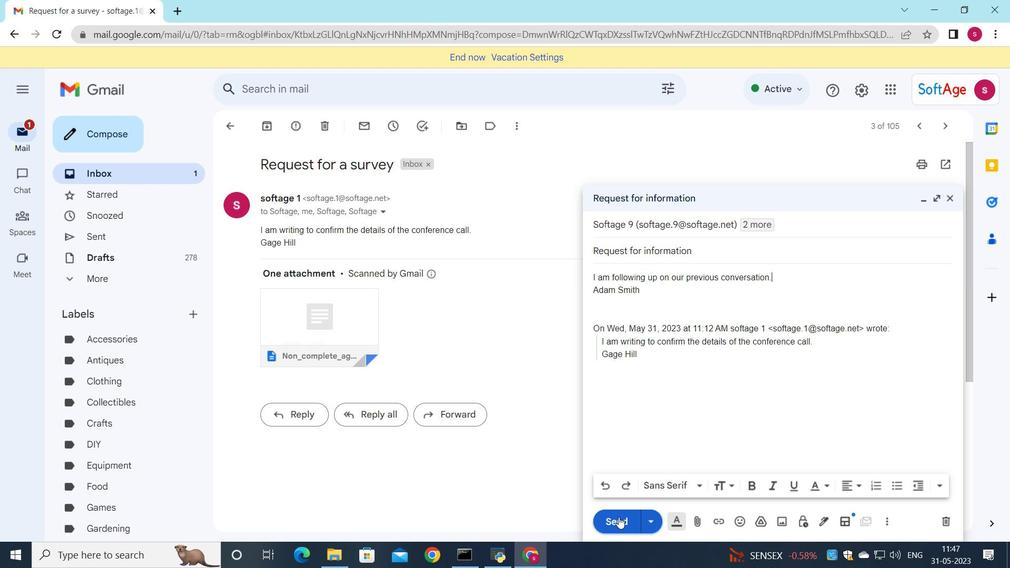 
Action: Mouse moved to (636, 182)
Screenshot: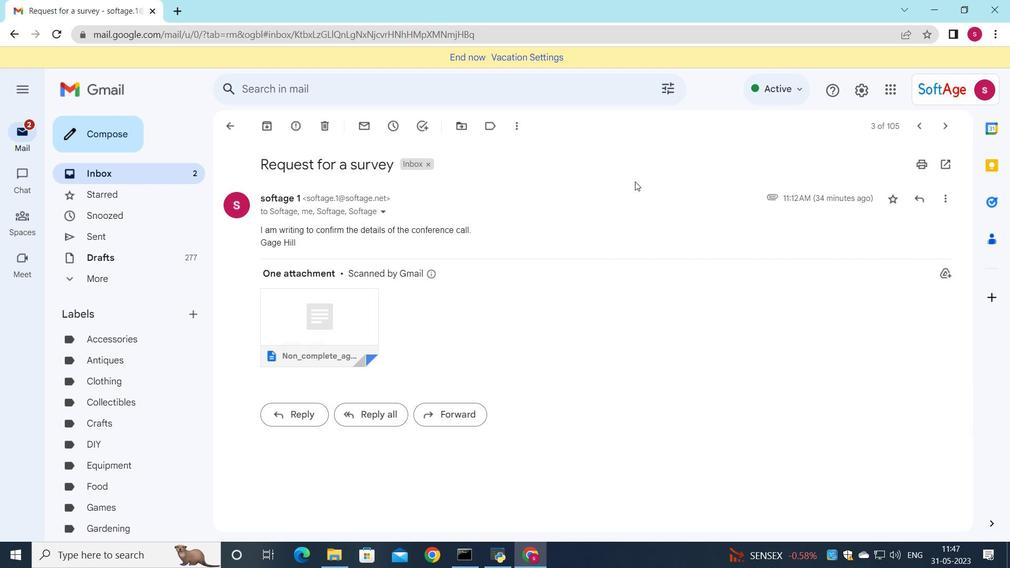 
